 Task: Add a signature Maya Campbell containing Have a great National Hug Day, Maya Campbell to email address softage.3@softage.net and add a label Insurance policies
Action: Mouse pressed left at (93, 179)
Screenshot: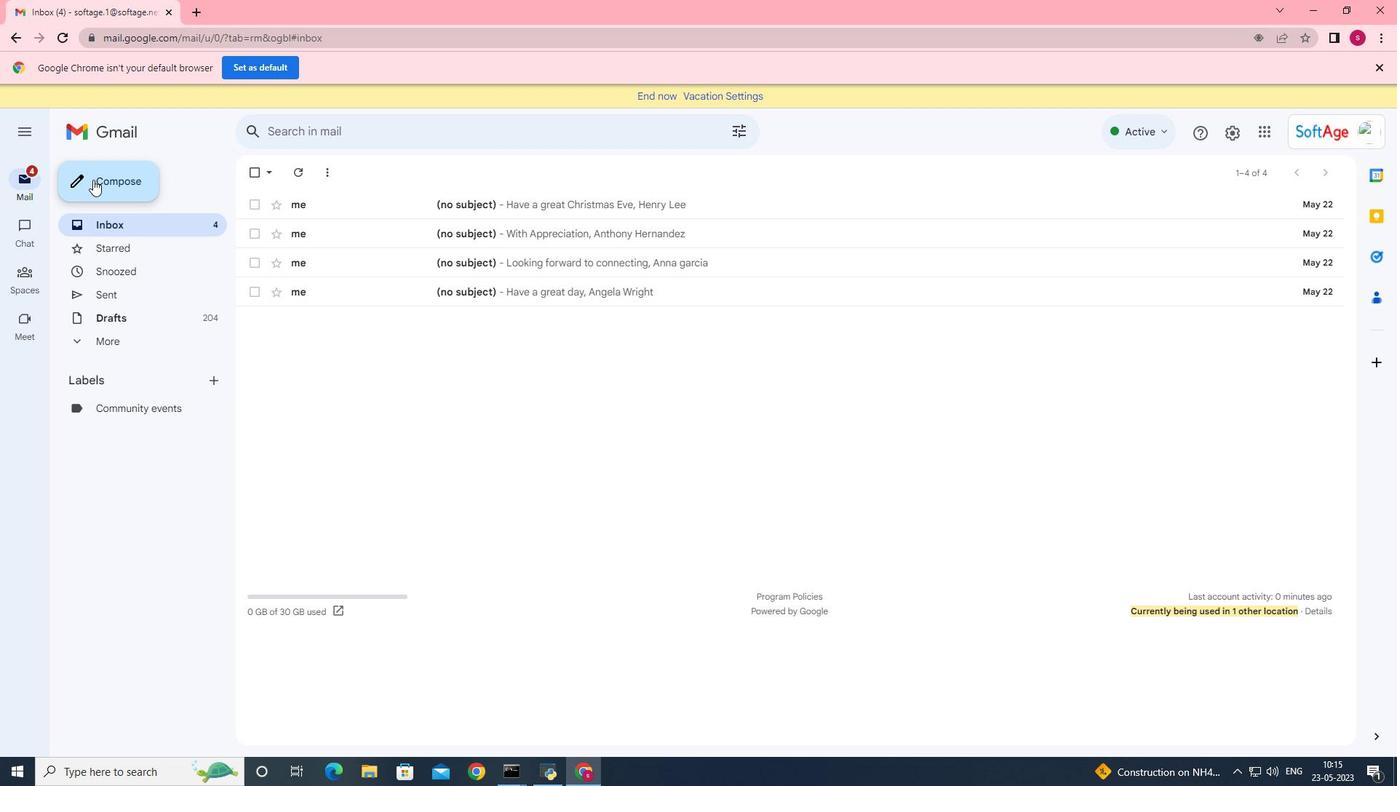 
Action: Mouse moved to (1172, 734)
Screenshot: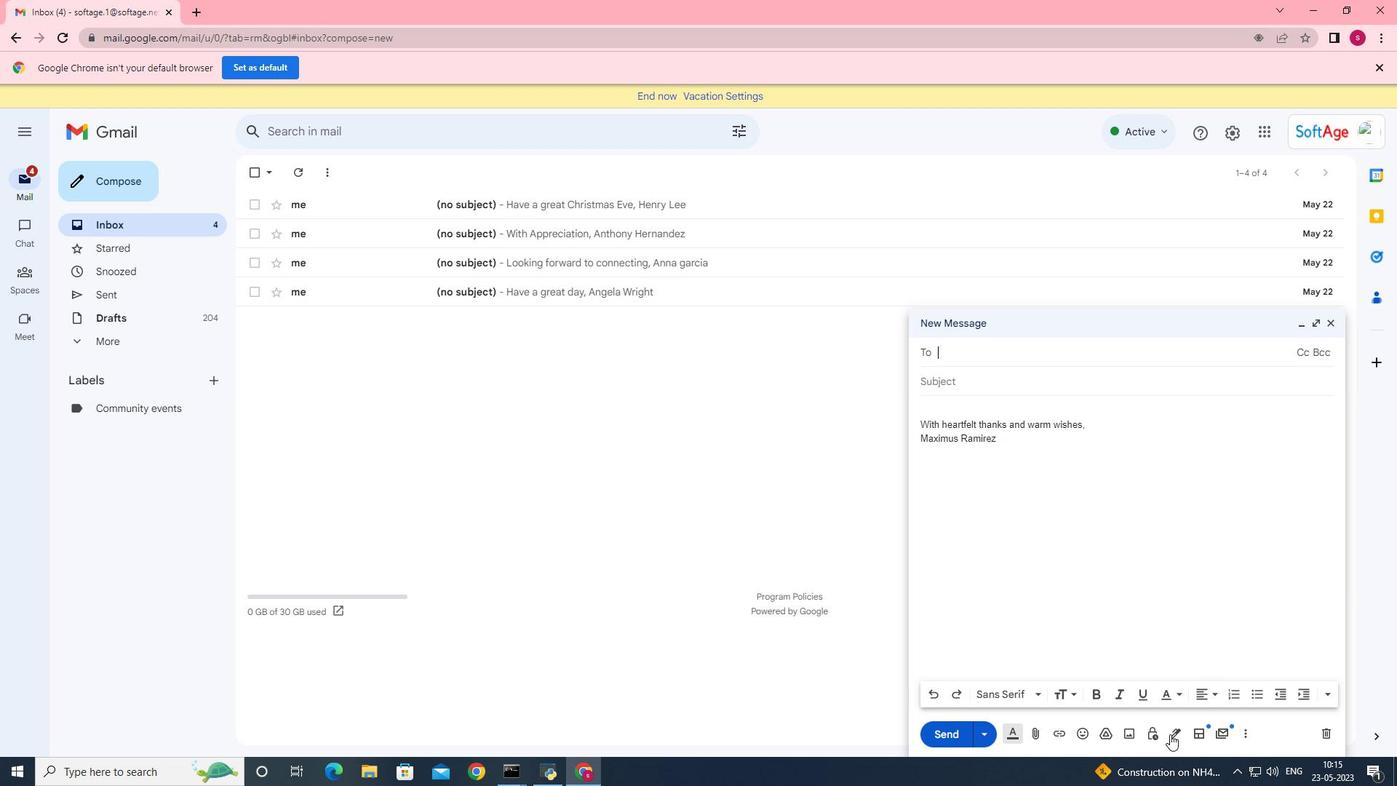 
Action: Mouse pressed left at (1172, 734)
Screenshot: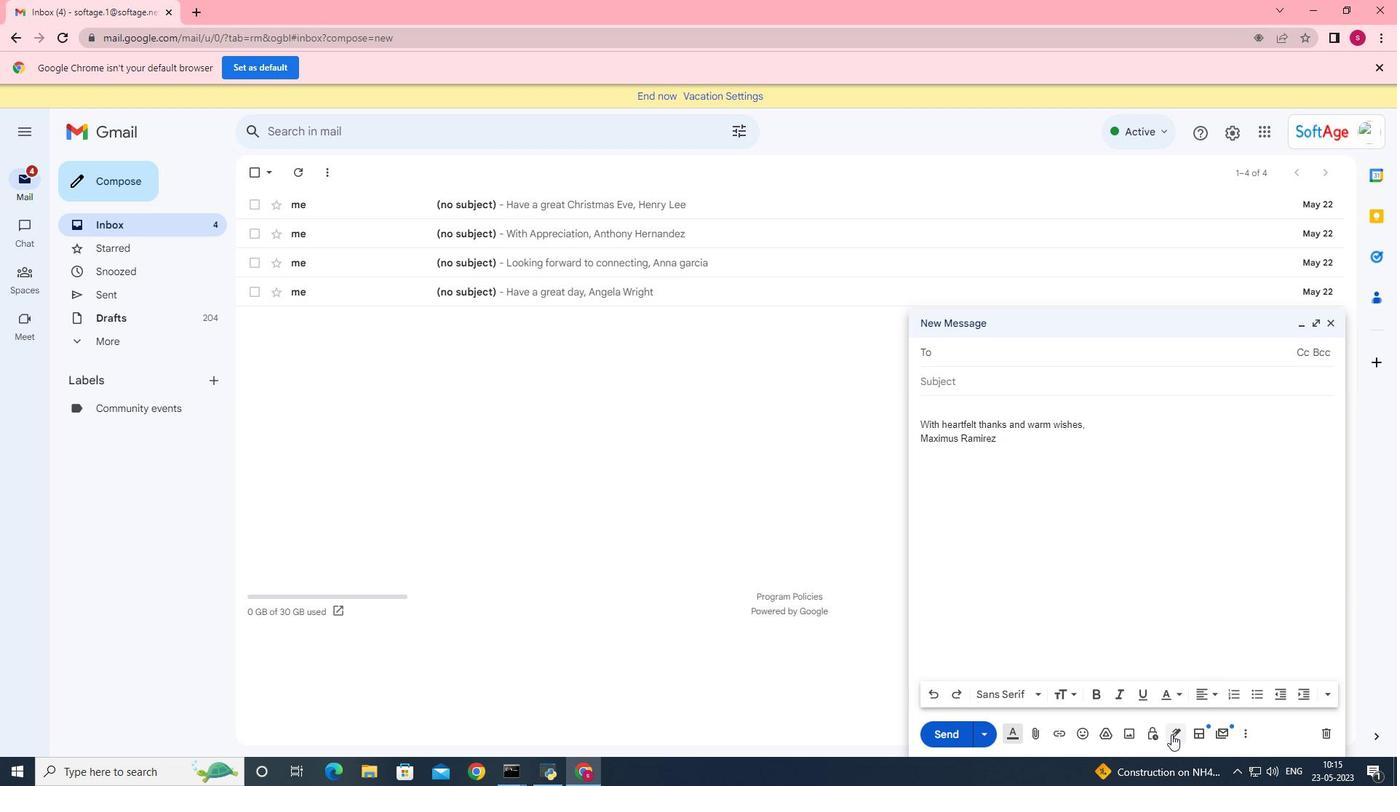 
Action: Mouse moved to (1213, 661)
Screenshot: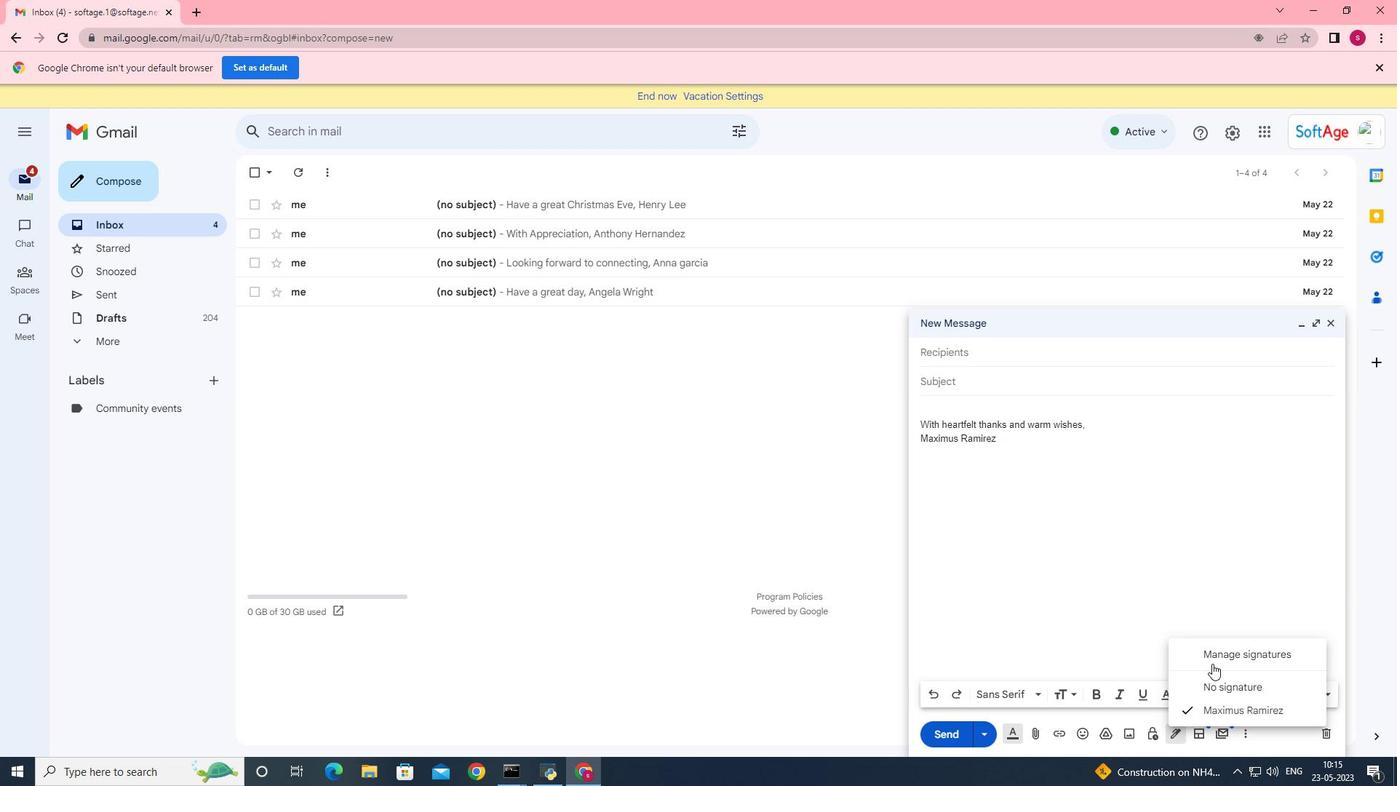 
Action: Mouse pressed left at (1213, 661)
Screenshot: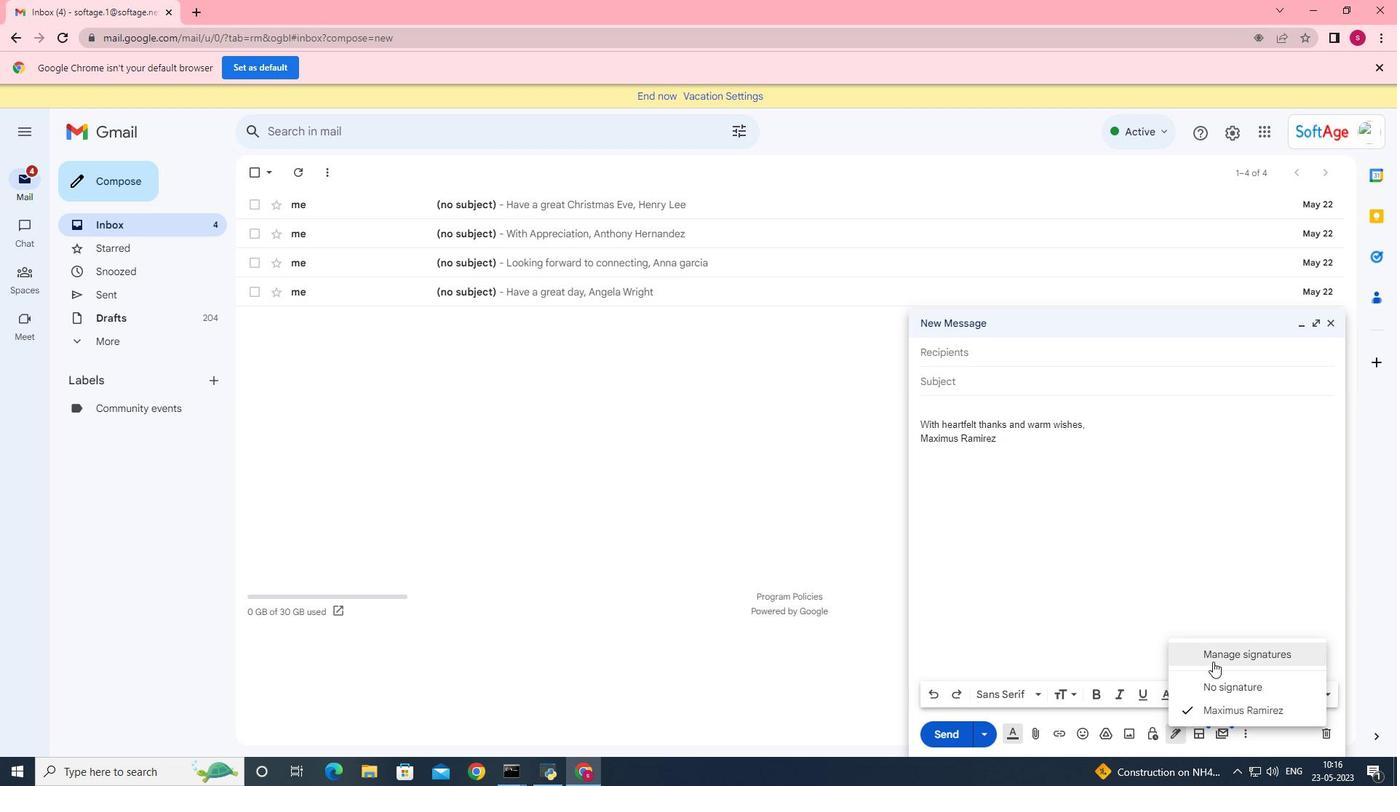 
Action: Mouse moved to (821, 645)
Screenshot: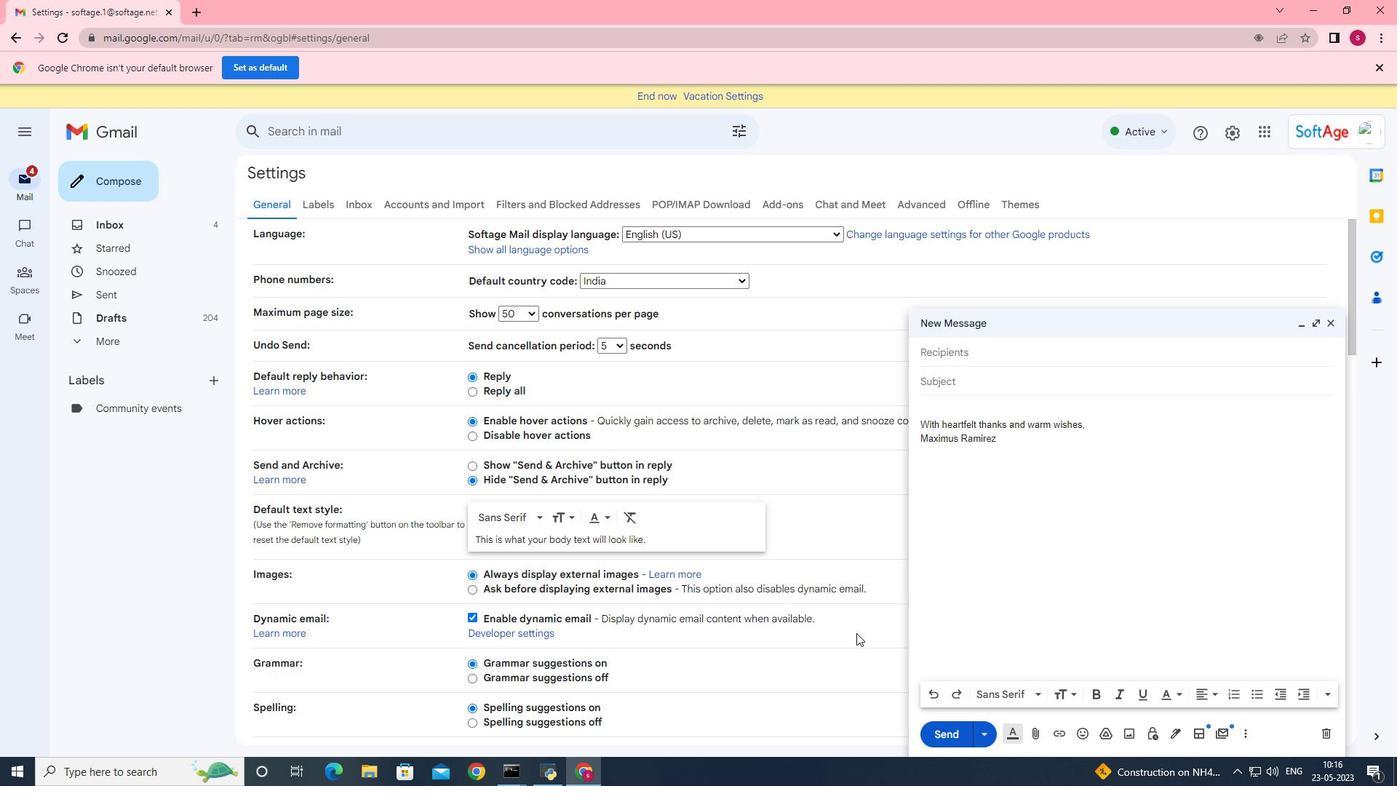 
Action: Mouse scrolled (821, 644) with delta (0, 0)
Screenshot: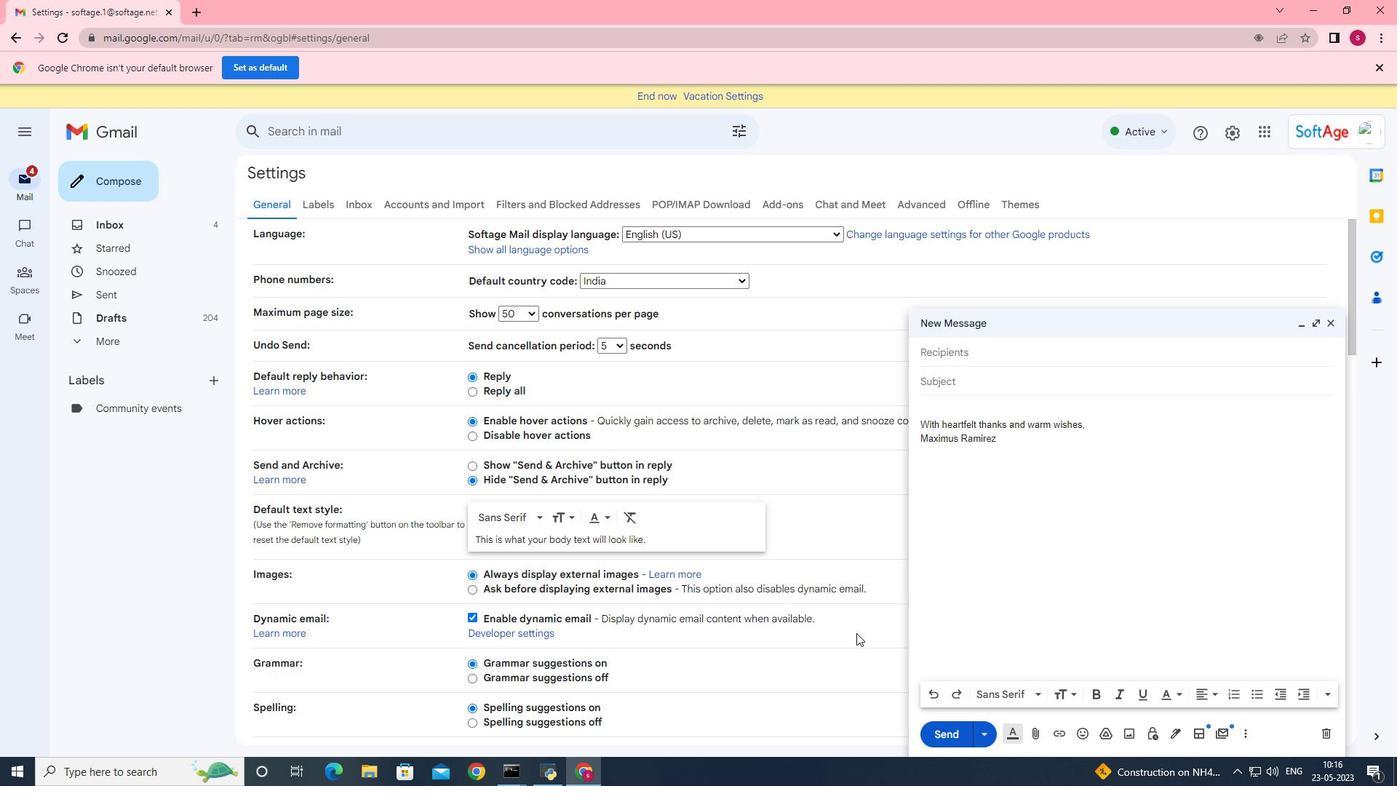 
Action: Mouse moved to (810, 648)
Screenshot: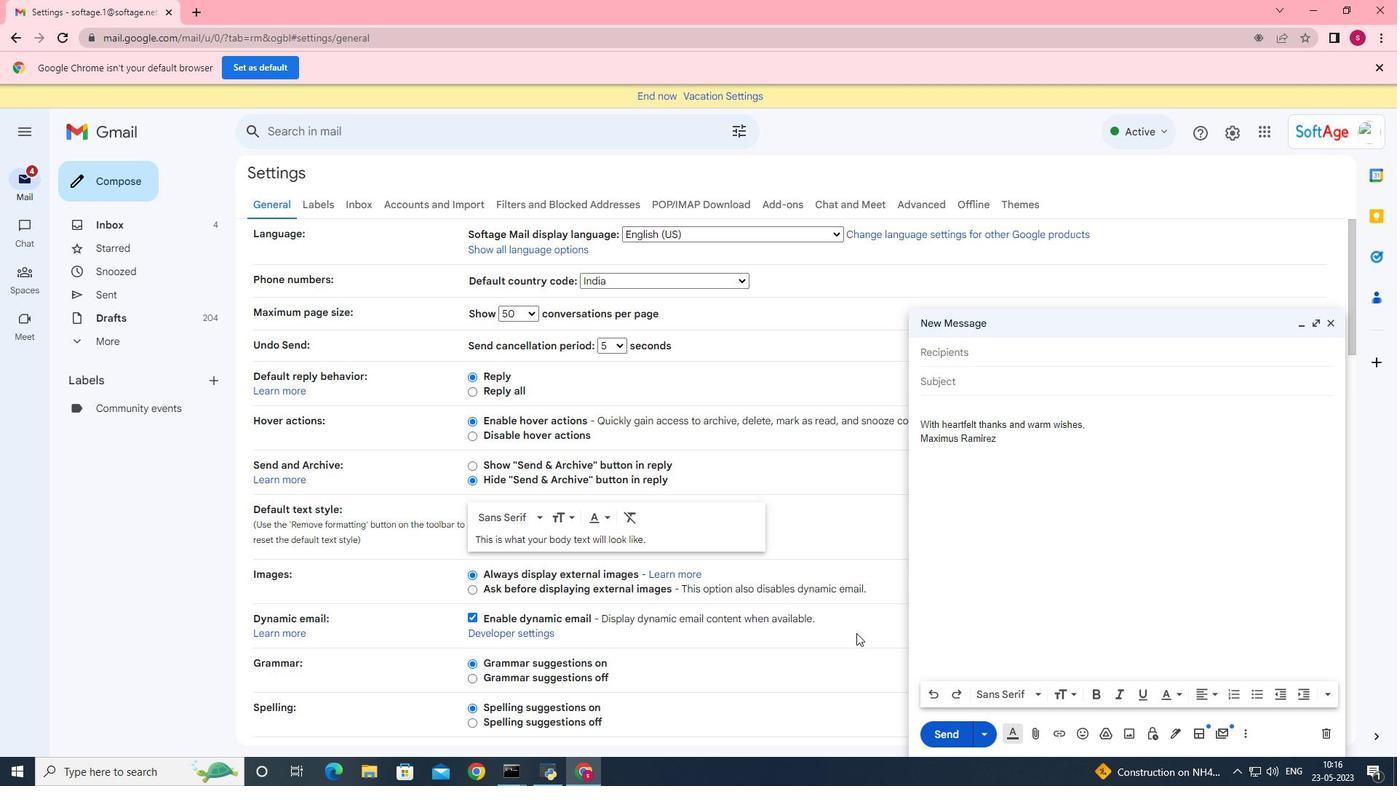 
Action: Mouse scrolled (810, 647) with delta (0, 0)
Screenshot: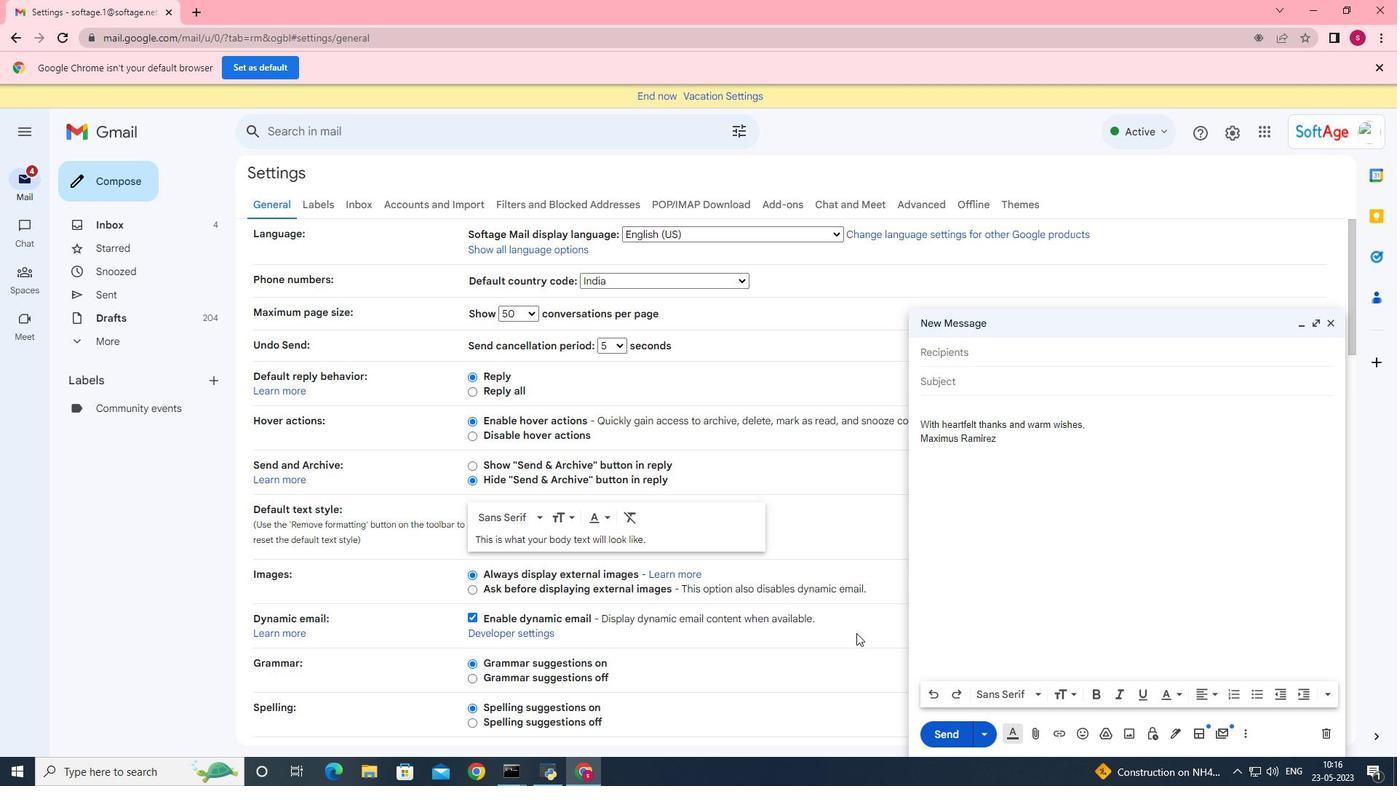 
Action: Mouse moved to (794, 651)
Screenshot: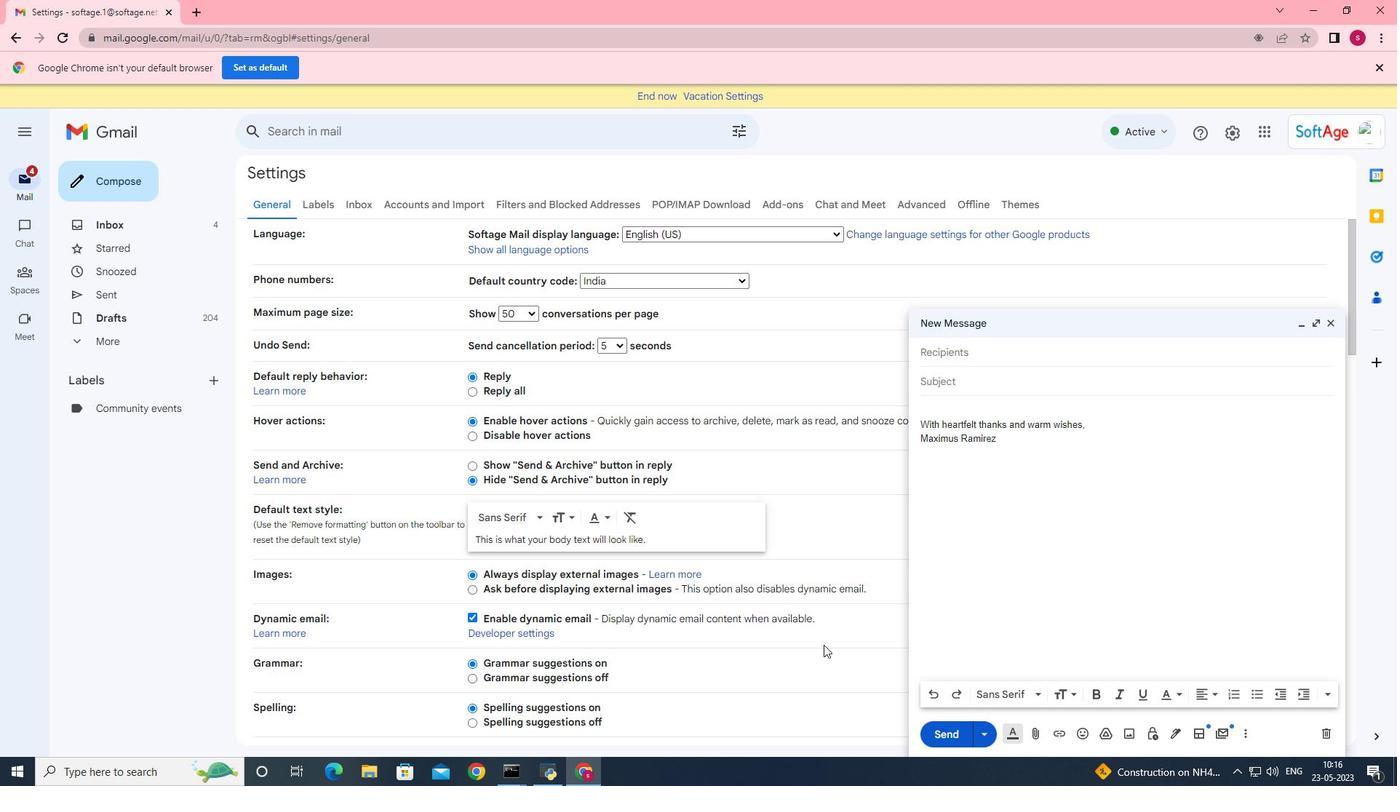 
Action: Mouse scrolled (794, 650) with delta (0, 0)
Screenshot: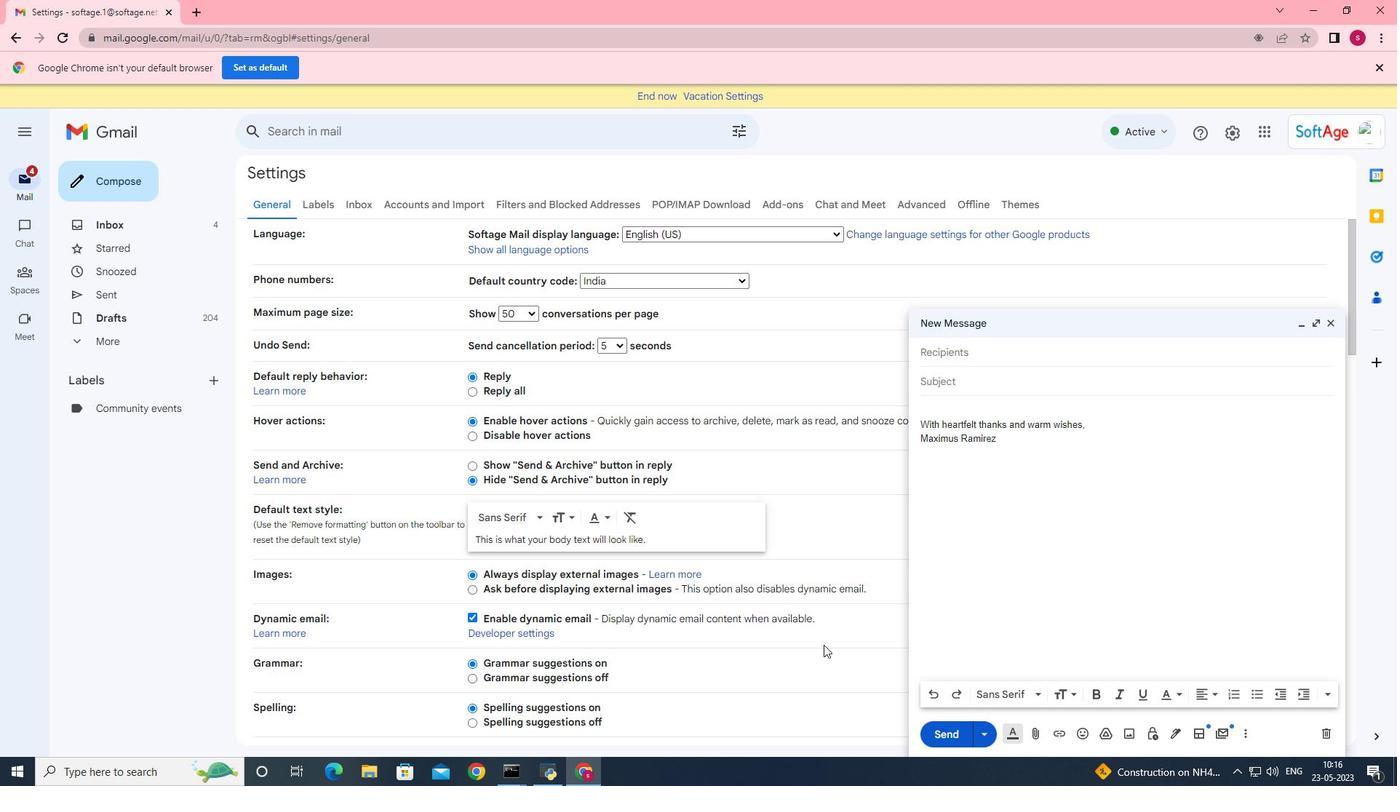 
Action: Mouse moved to (763, 652)
Screenshot: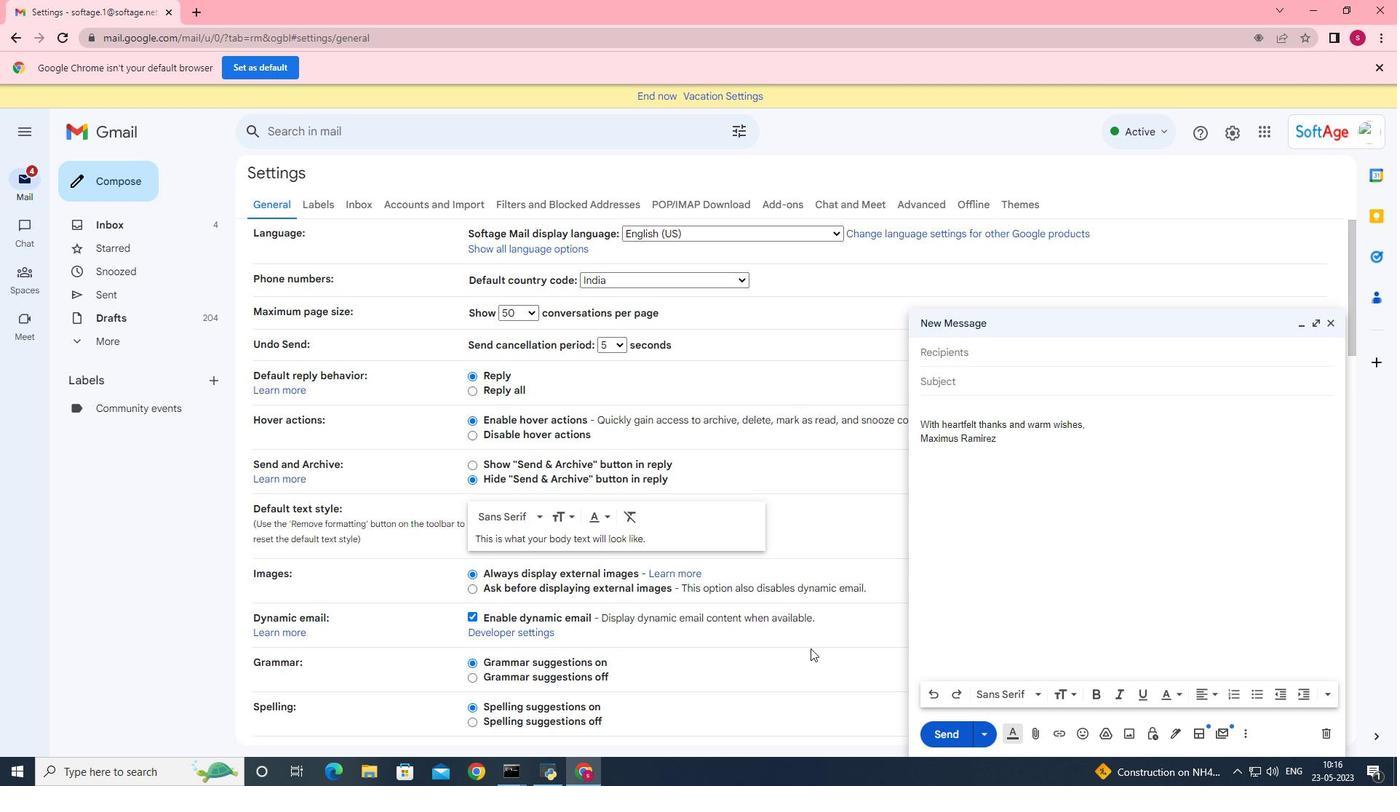 
Action: Mouse scrolled (763, 651) with delta (0, 0)
Screenshot: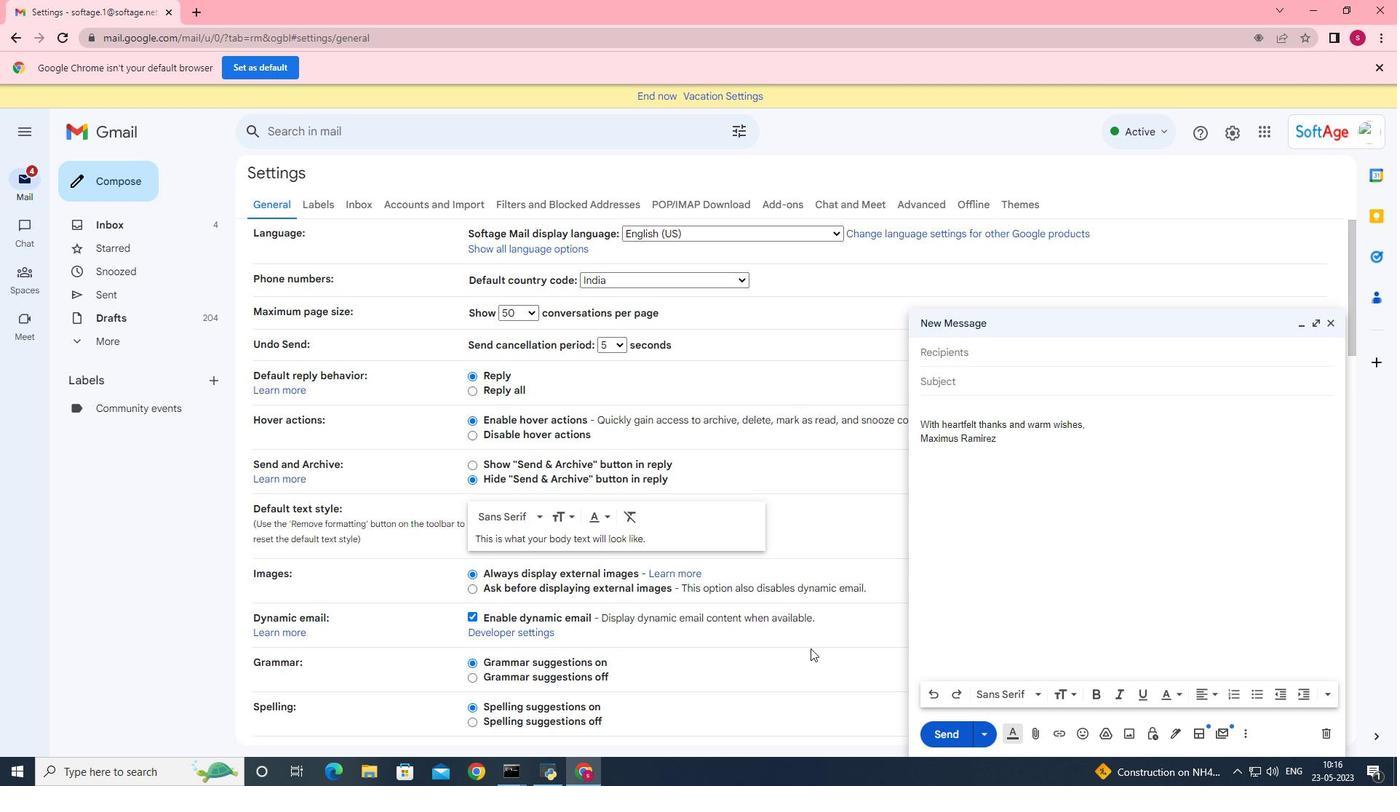 
Action: Mouse moved to (567, 583)
Screenshot: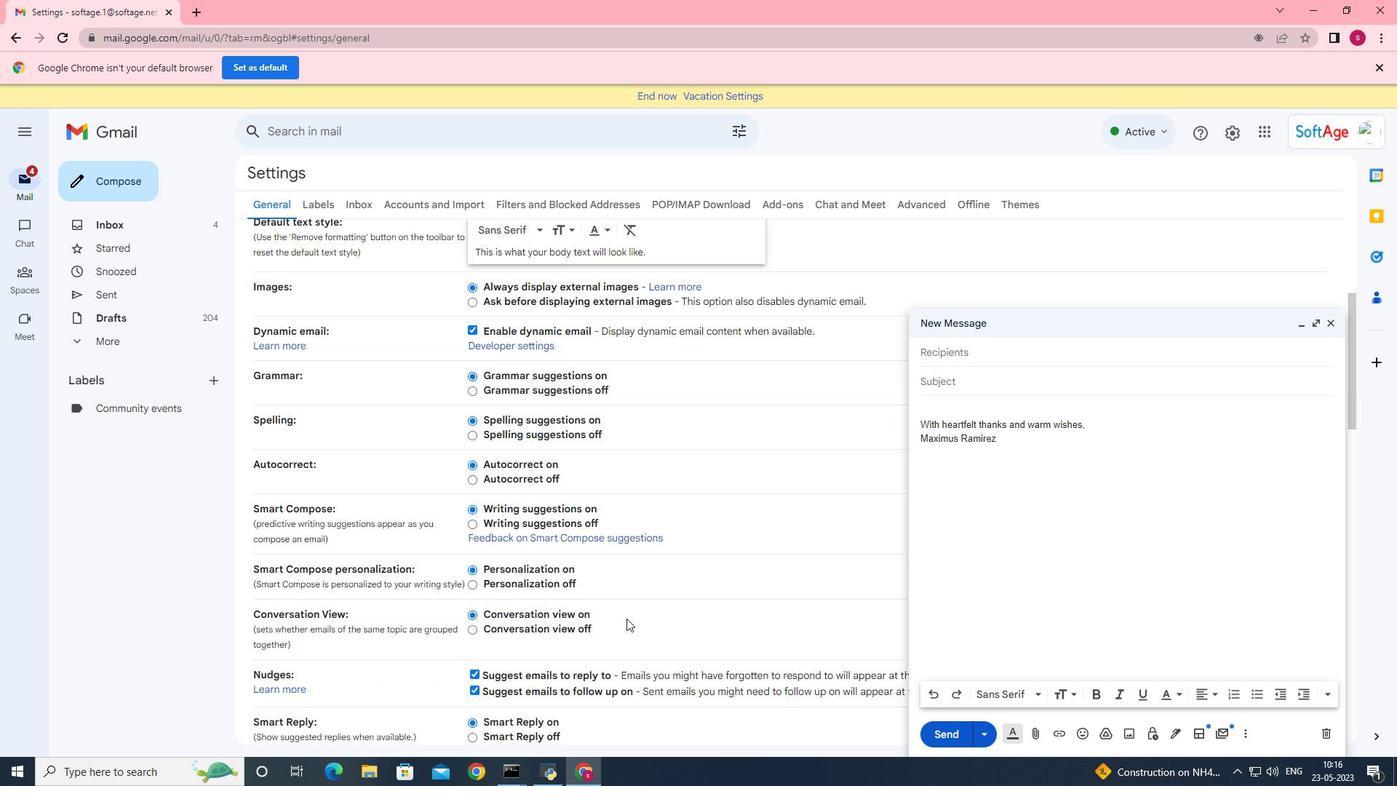 
Action: Mouse scrolled (567, 583) with delta (0, 0)
Screenshot: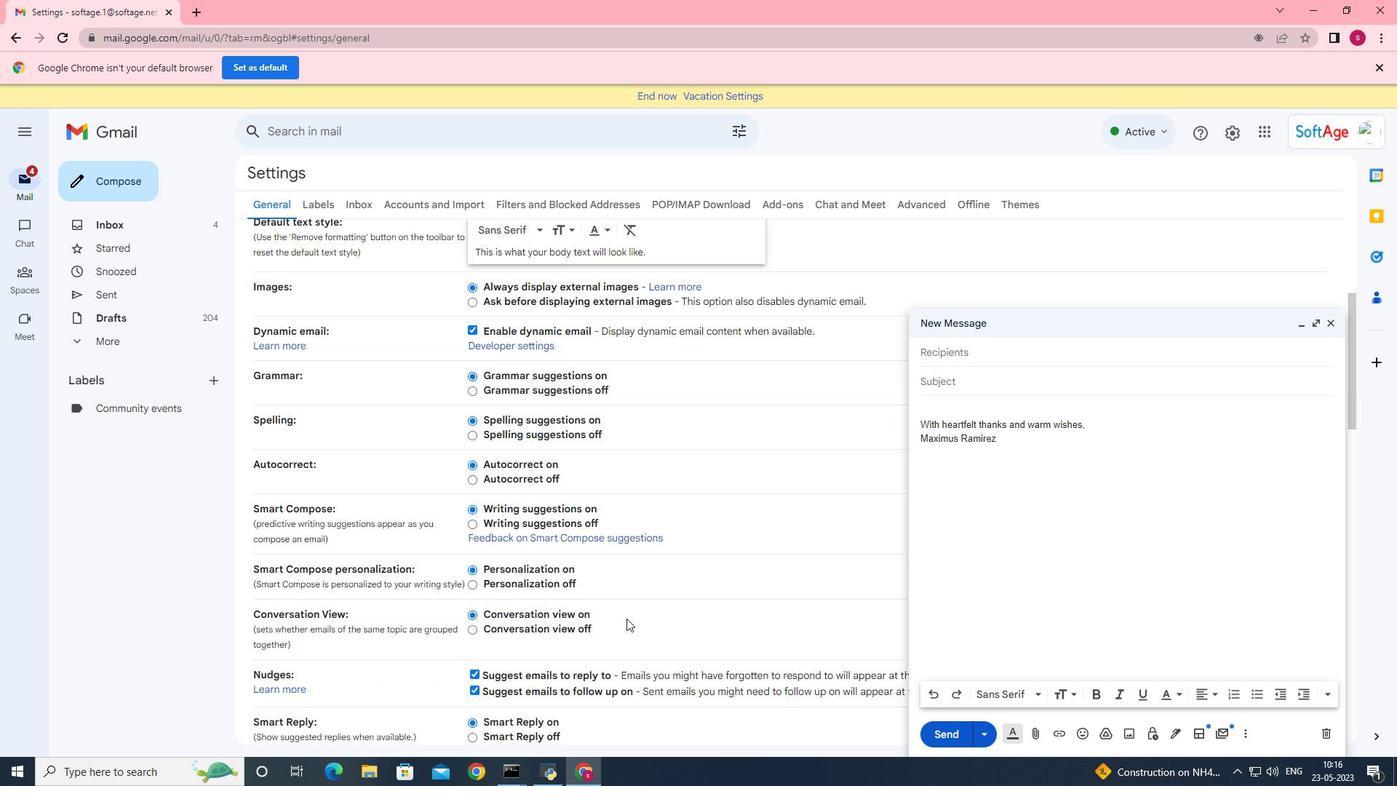 
Action: Mouse moved to (567, 583)
Screenshot: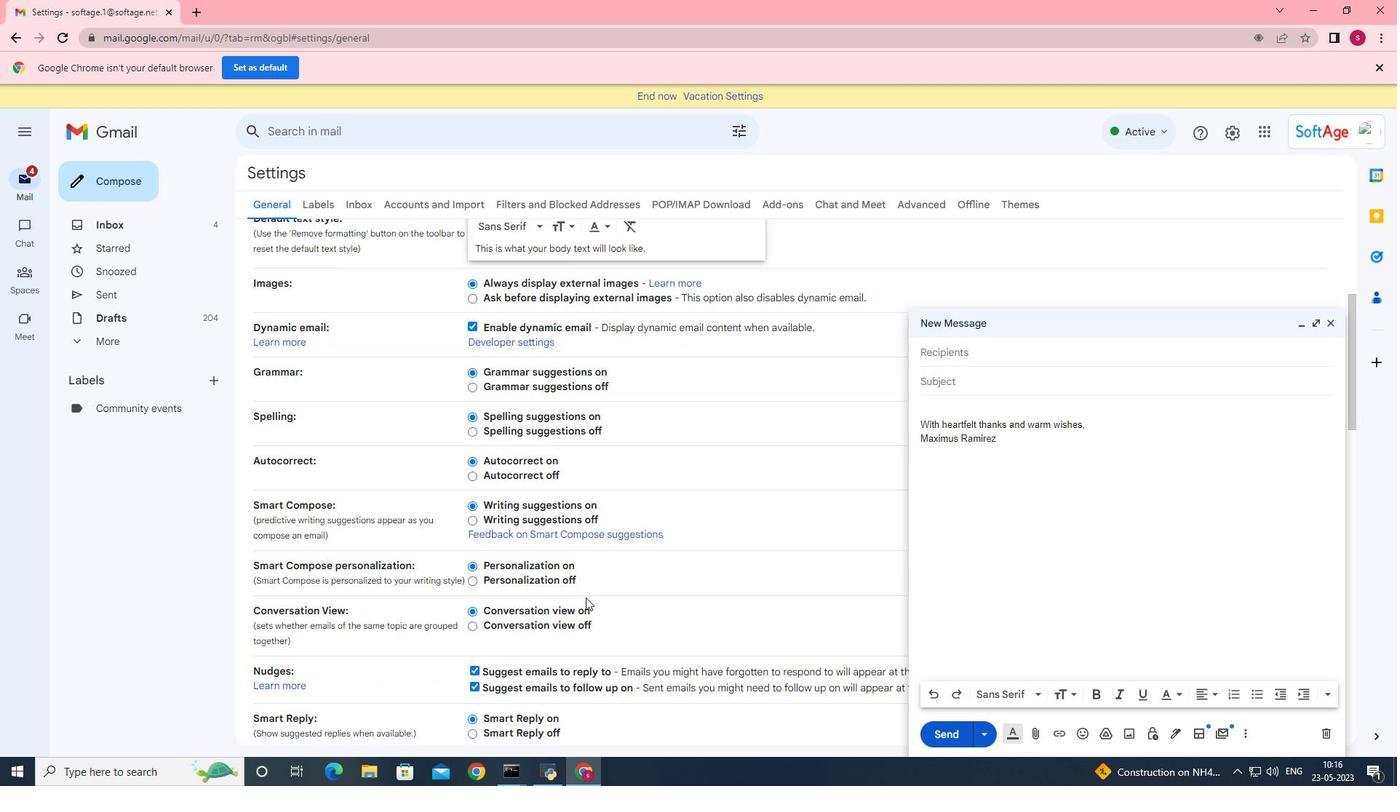 
Action: Mouse scrolled (567, 583) with delta (0, 0)
Screenshot: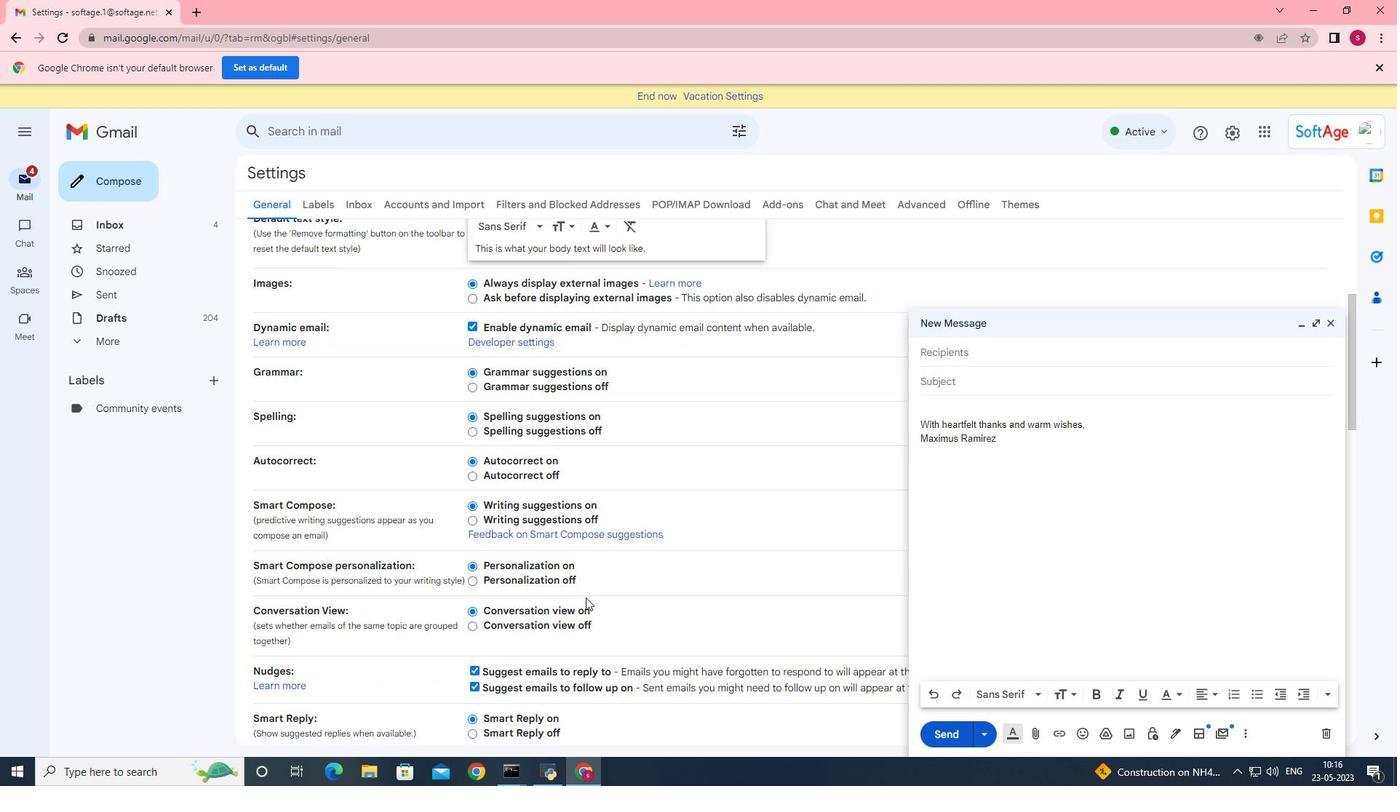 
Action: Mouse moved to (565, 582)
Screenshot: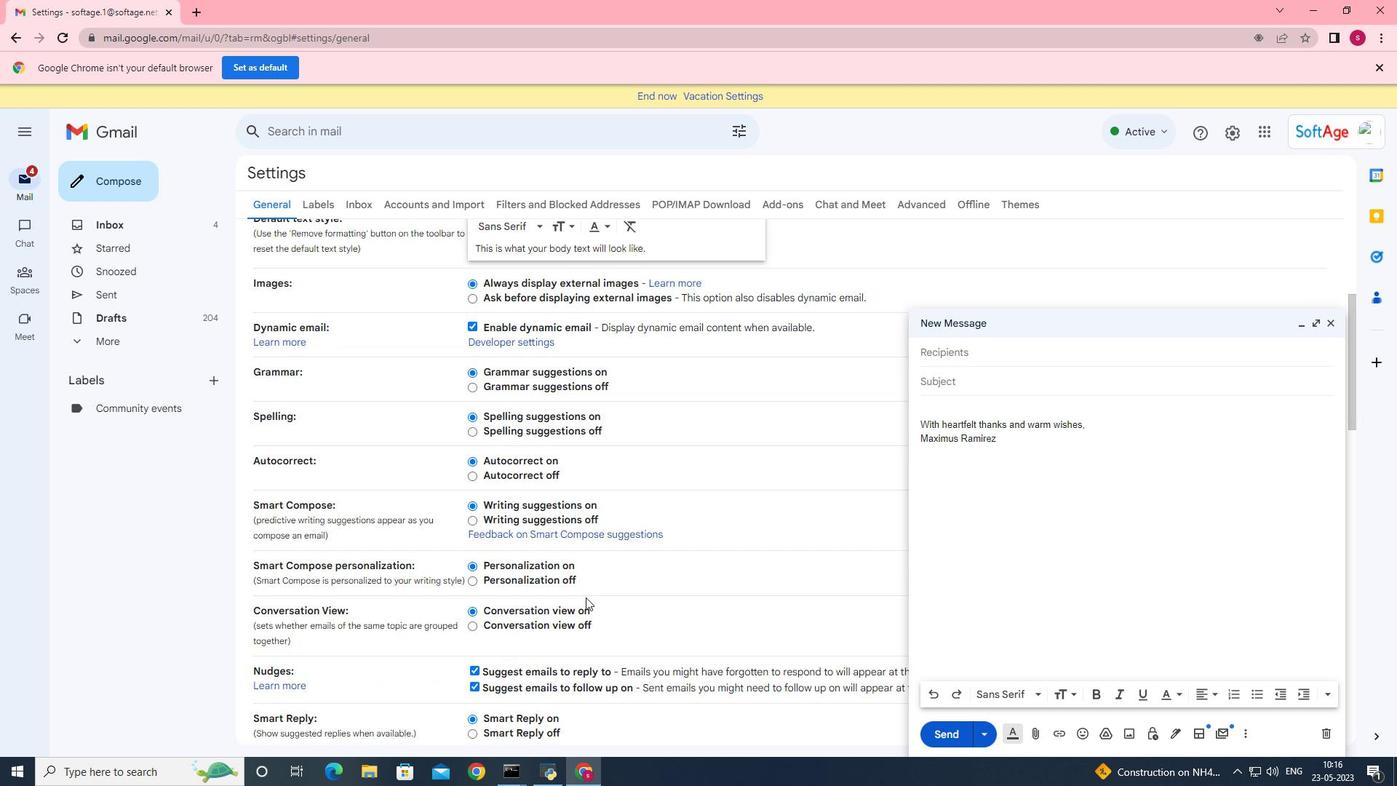 
Action: Mouse scrolled (565, 581) with delta (0, 0)
Screenshot: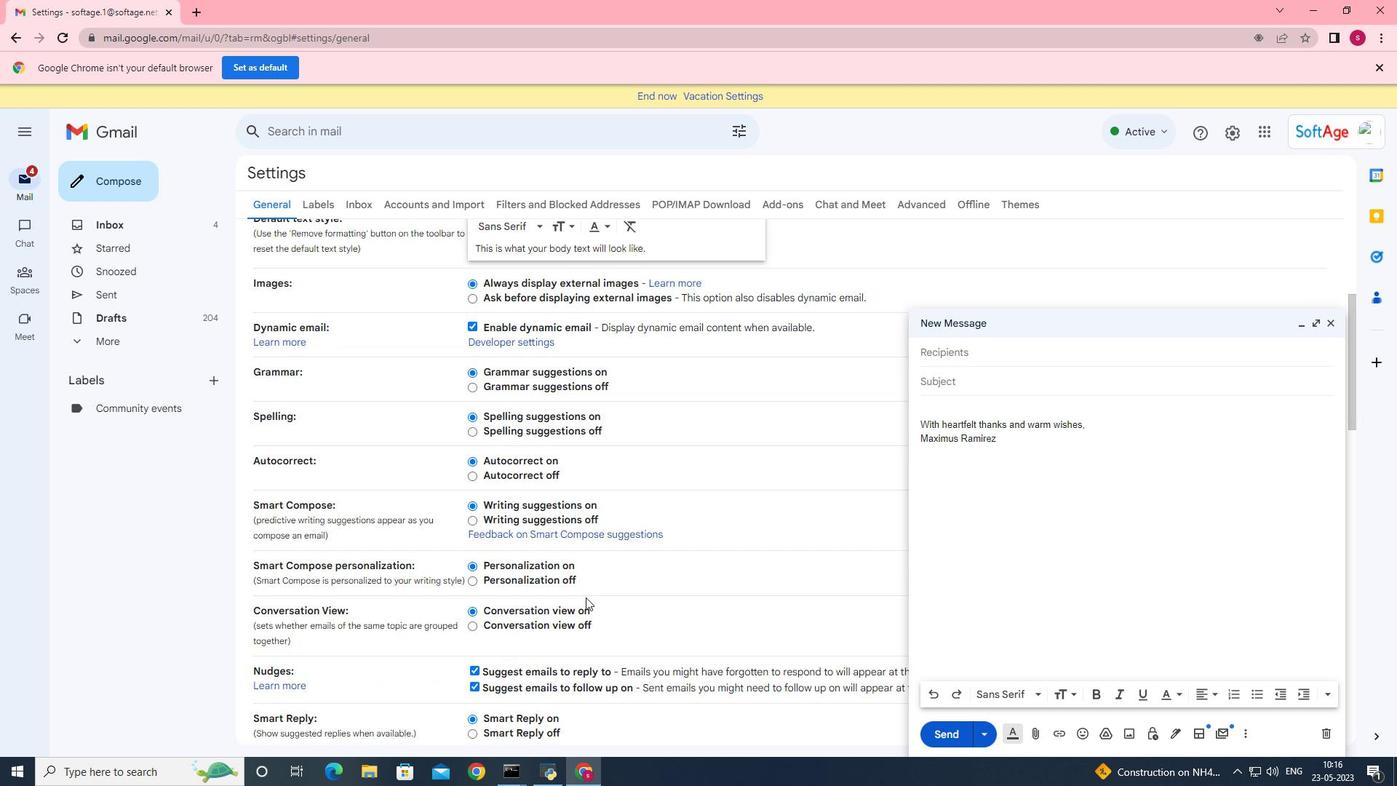 
Action: Mouse scrolled (565, 581) with delta (0, 0)
Screenshot: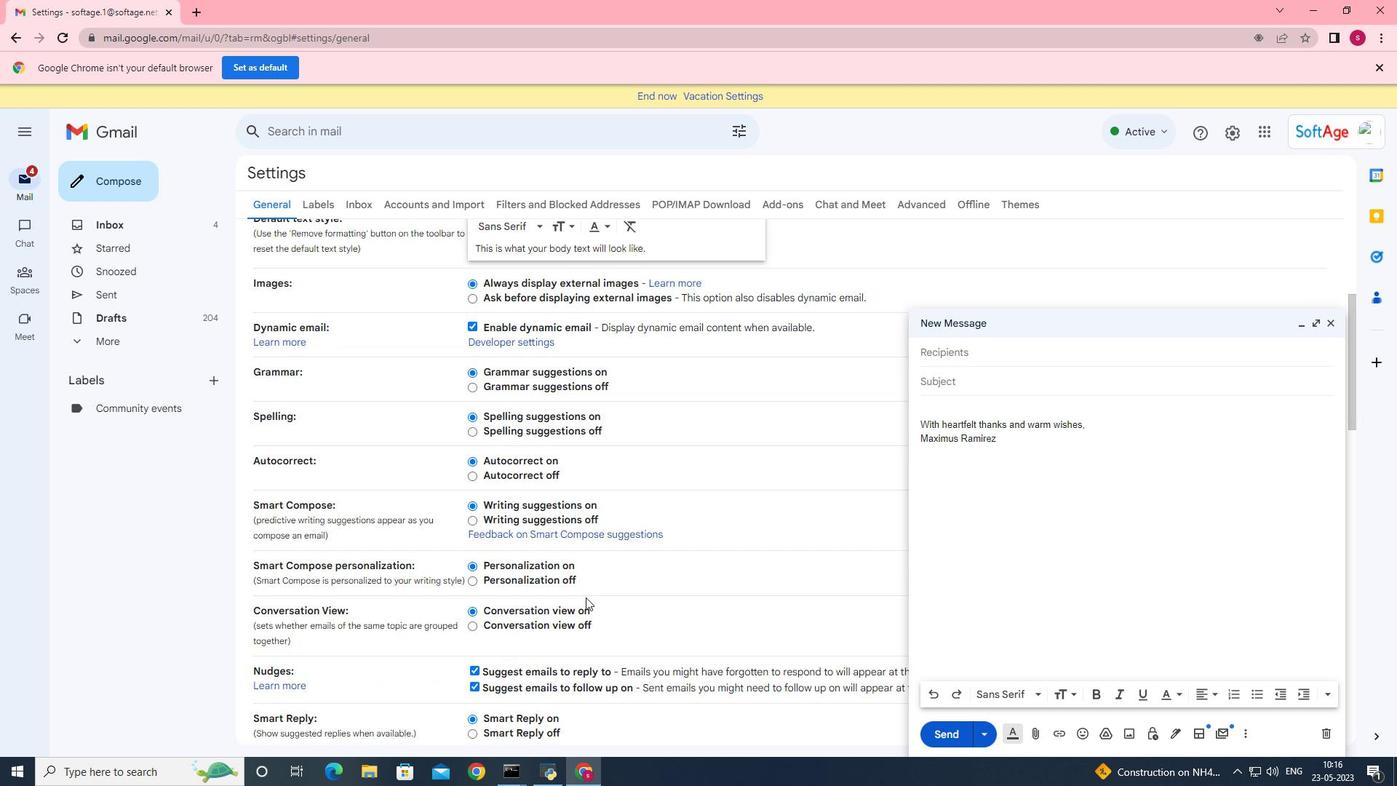 
Action: Mouse moved to (564, 581)
Screenshot: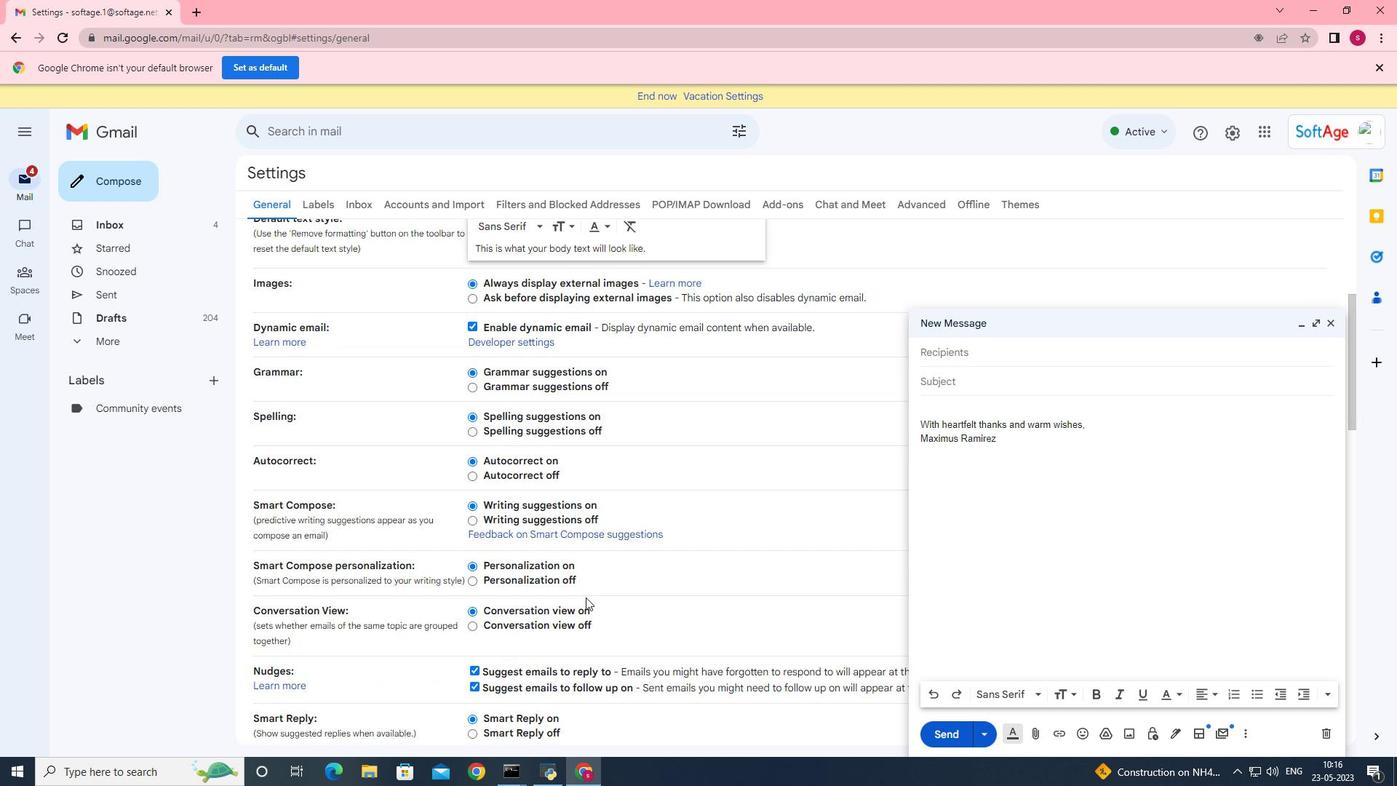 
Action: Mouse scrolled (564, 580) with delta (0, 0)
Screenshot: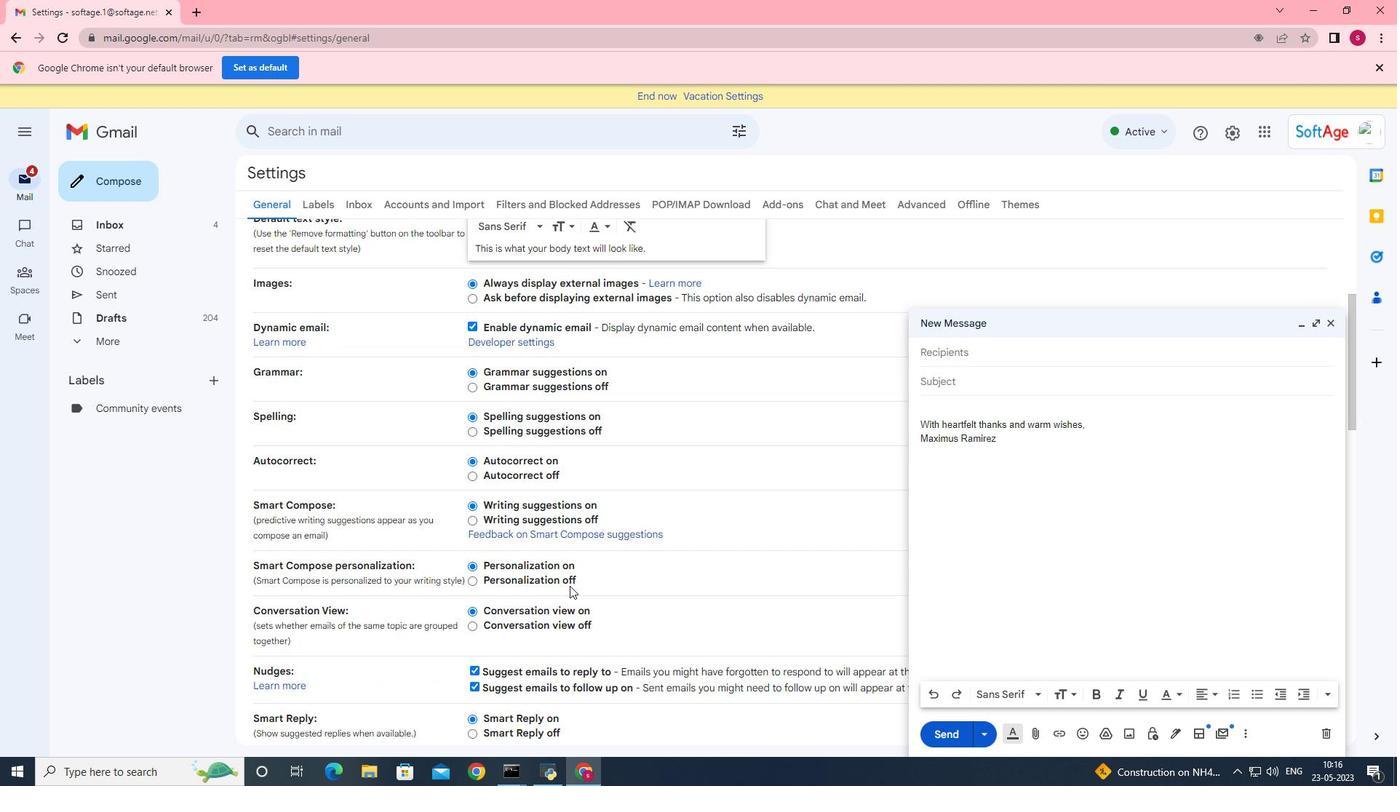 
Action: Mouse moved to (560, 581)
Screenshot: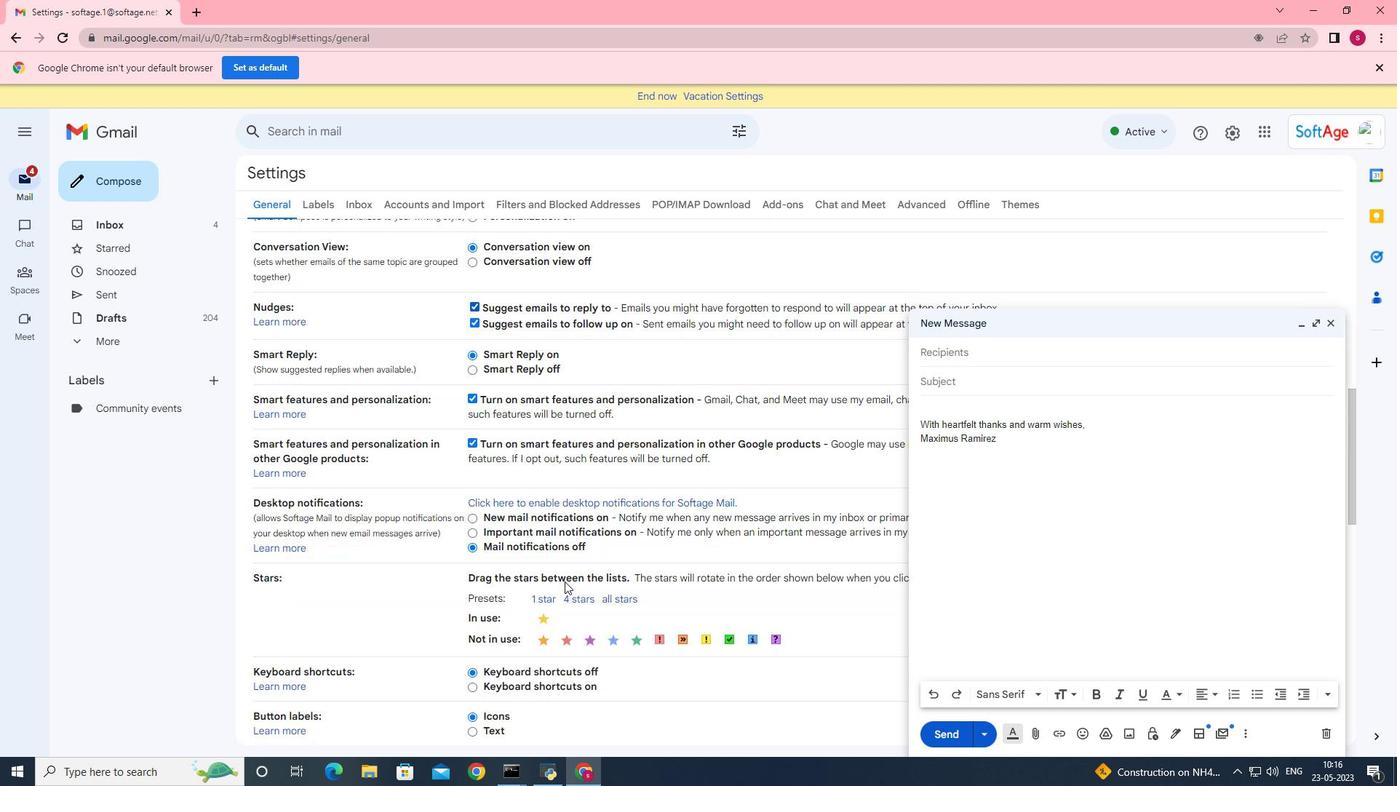 
Action: Mouse scrolled (560, 580) with delta (0, 0)
Screenshot: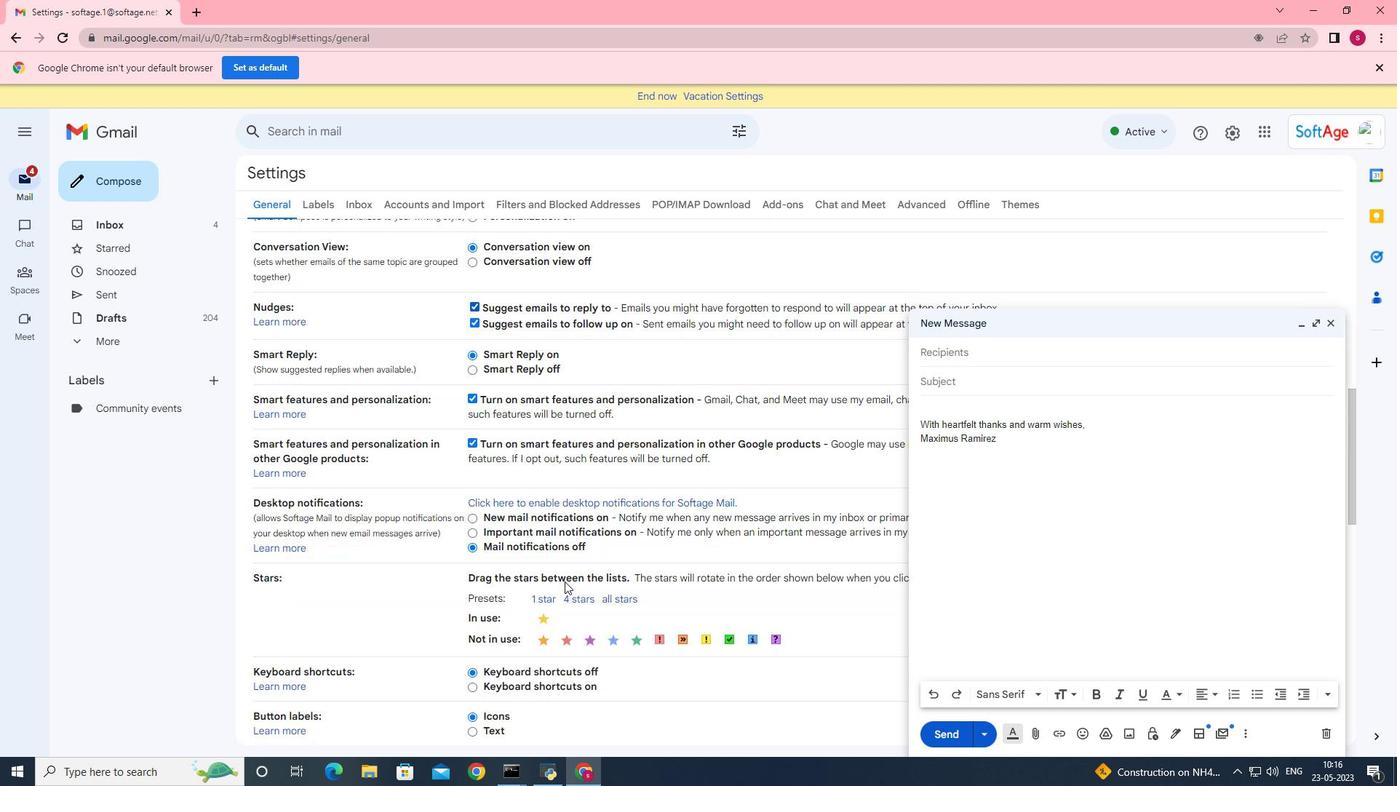 
Action: Mouse moved to (555, 581)
Screenshot: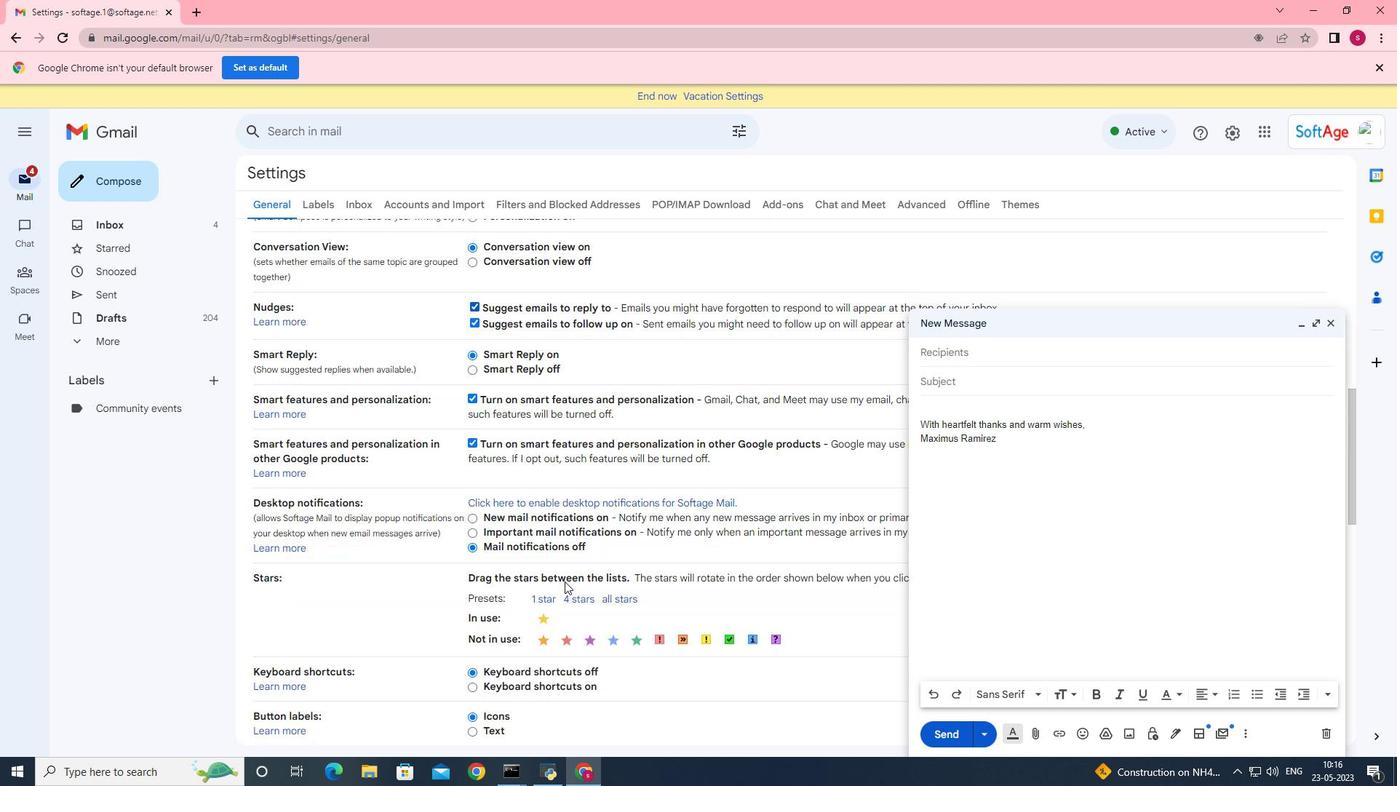 
Action: Mouse scrolled (555, 580) with delta (0, 0)
Screenshot: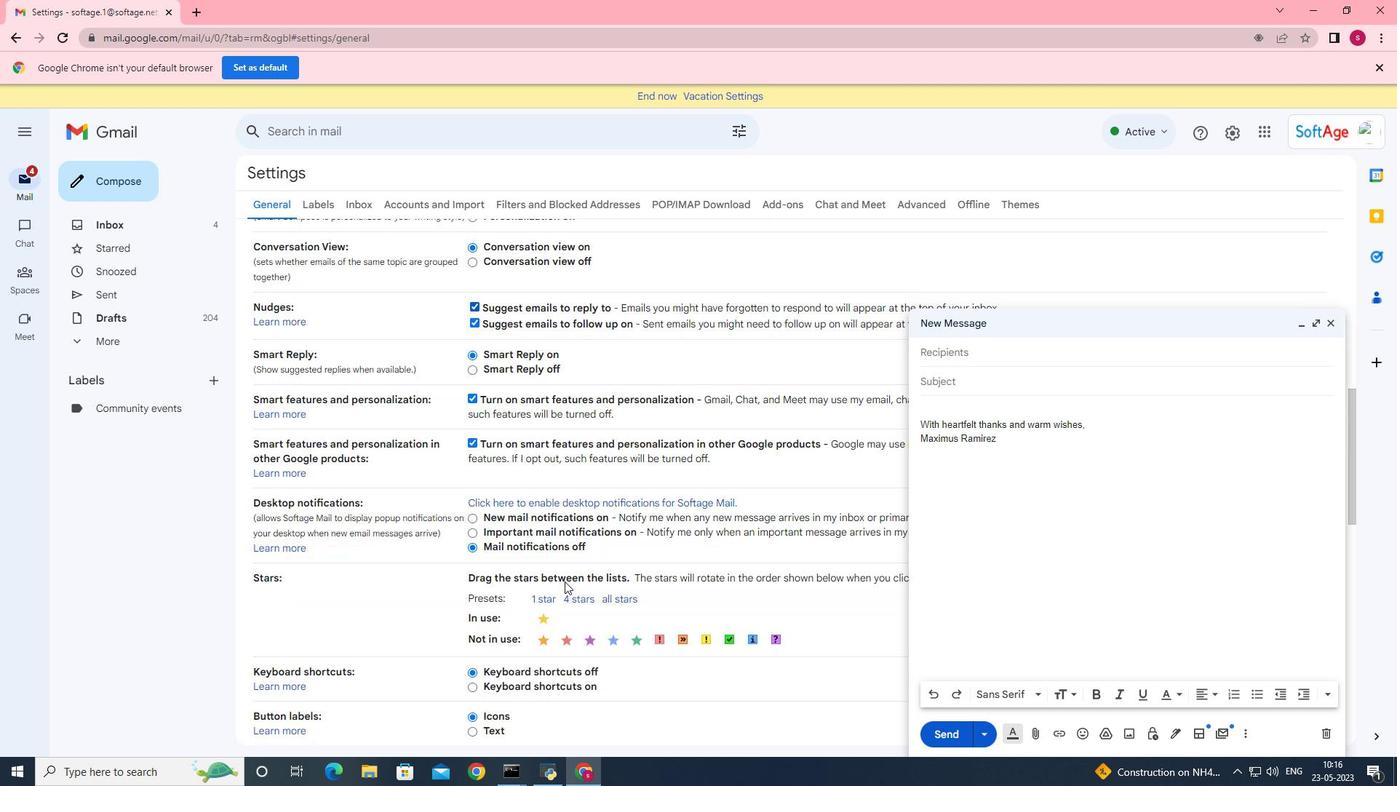 
Action: Mouse moved to (551, 581)
Screenshot: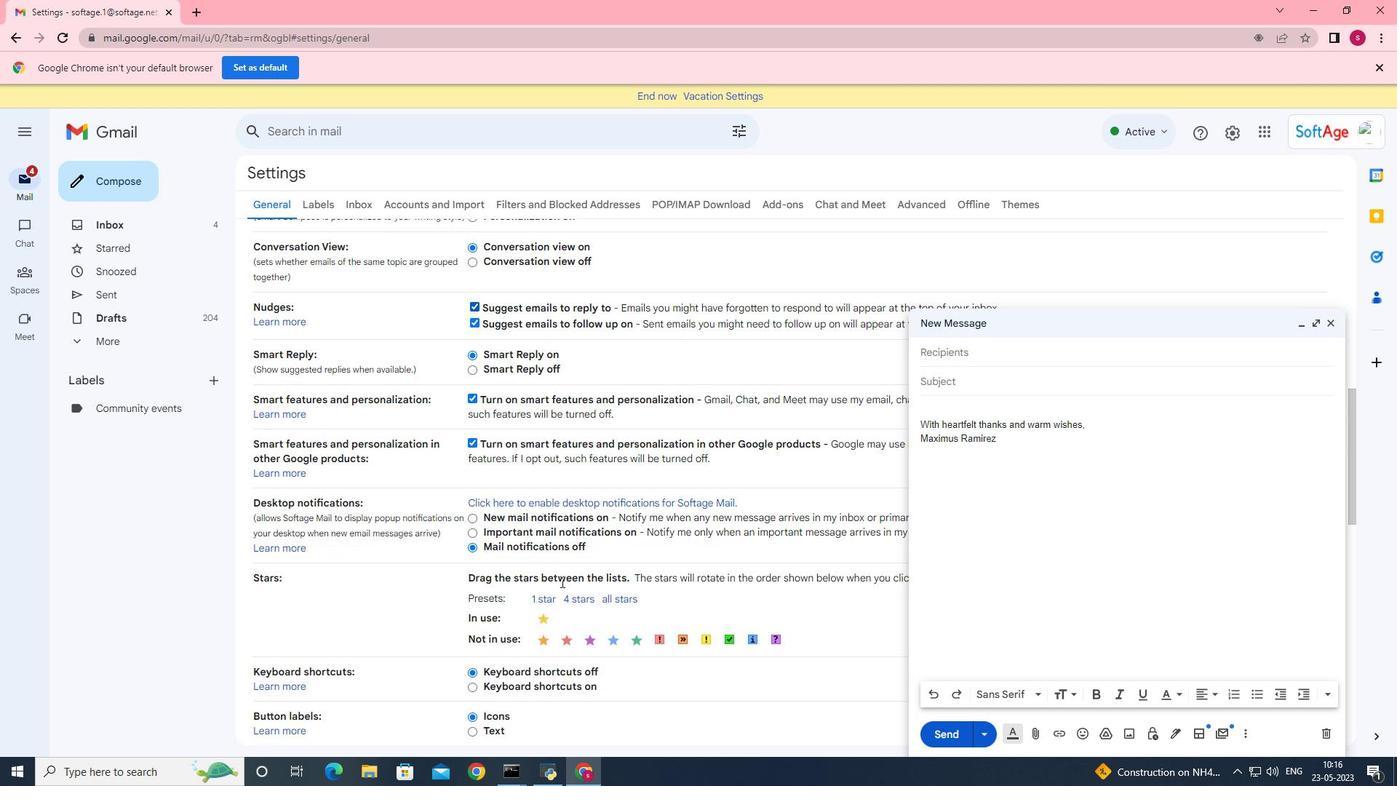
Action: Mouse scrolled (551, 580) with delta (0, 0)
Screenshot: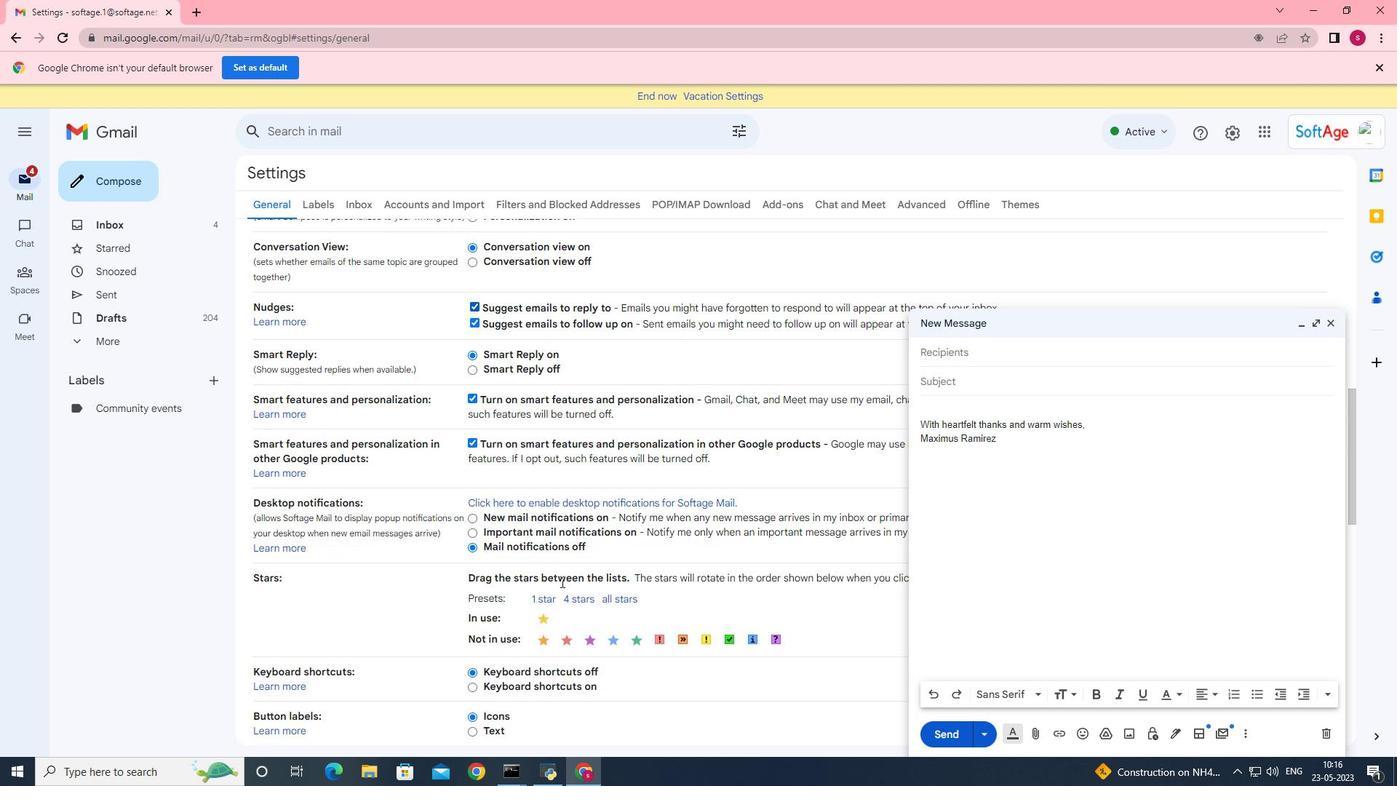 
Action: Mouse moved to (540, 561)
Screenshot: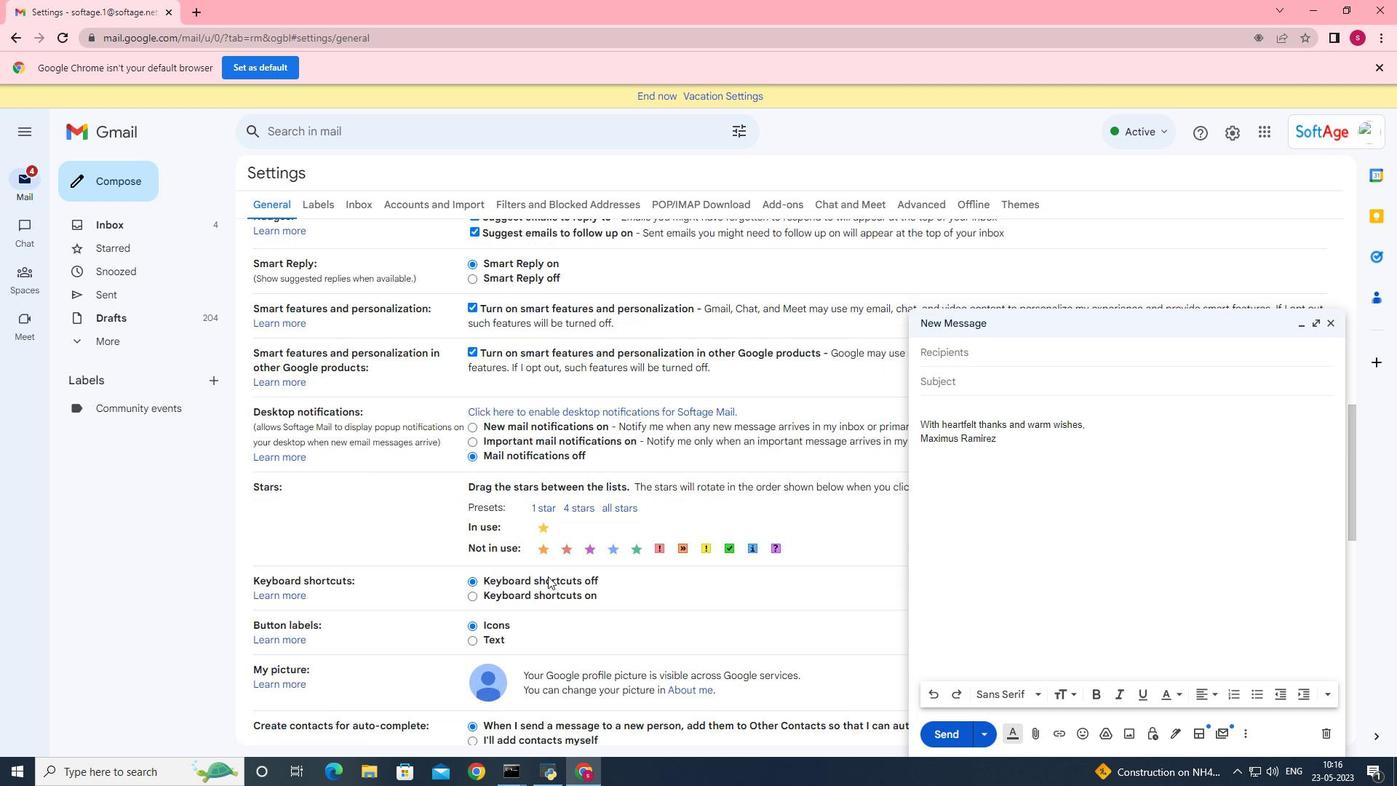
Action: Mouse scrolled (540, 560) with delta (0, 0)
Screenshot: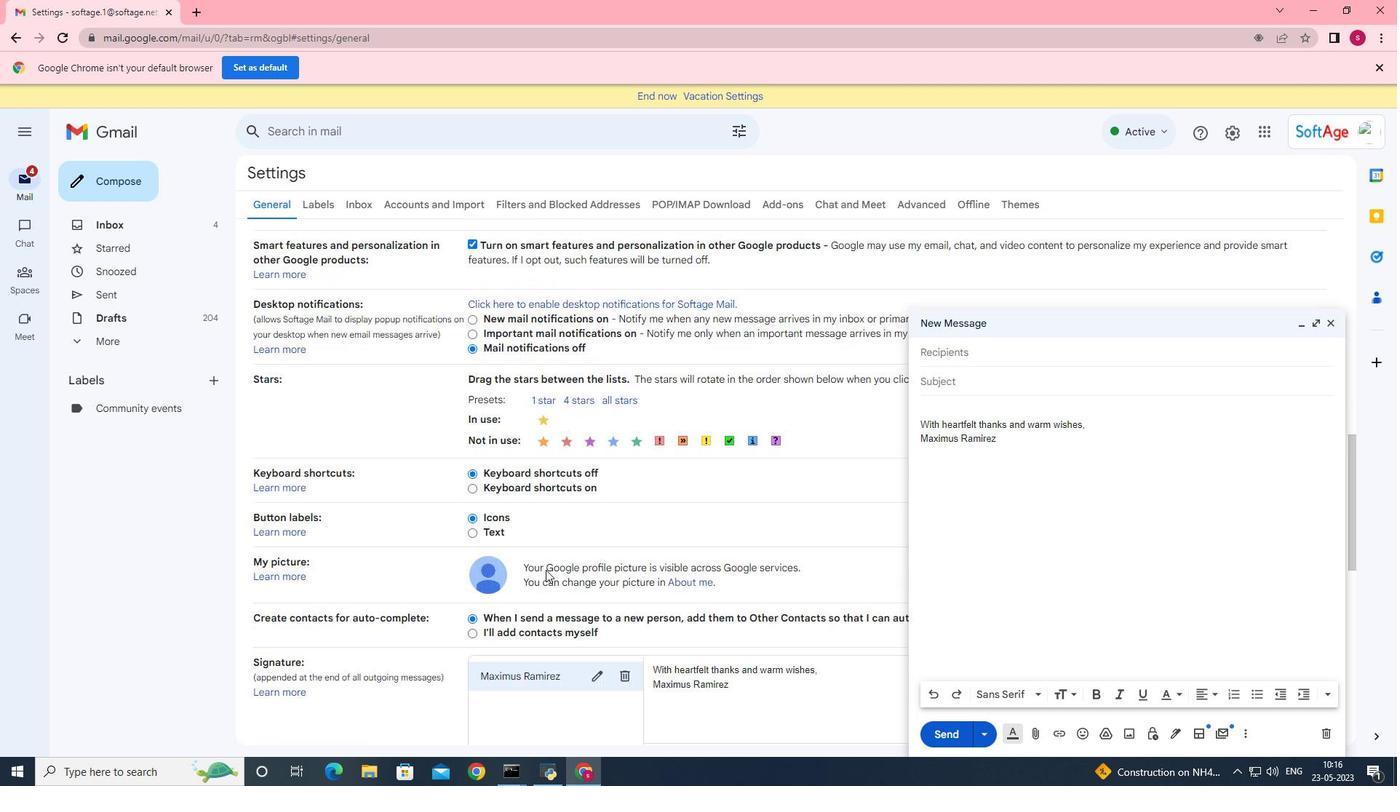 
Action: Mouse scrolled (540, 560) with delta (0, 0)
Screenshot: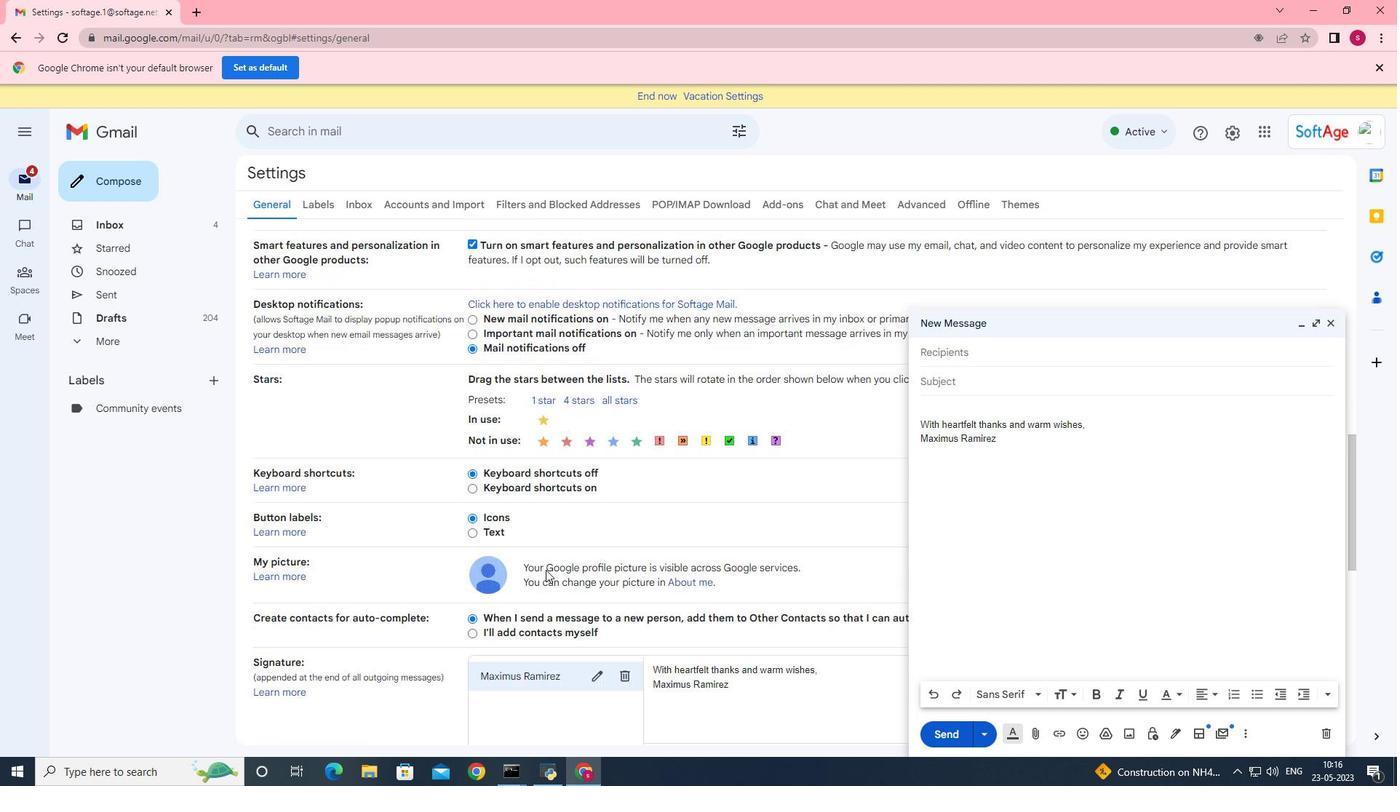 
Action: Mouse moved to (630, 517)
Screenshot: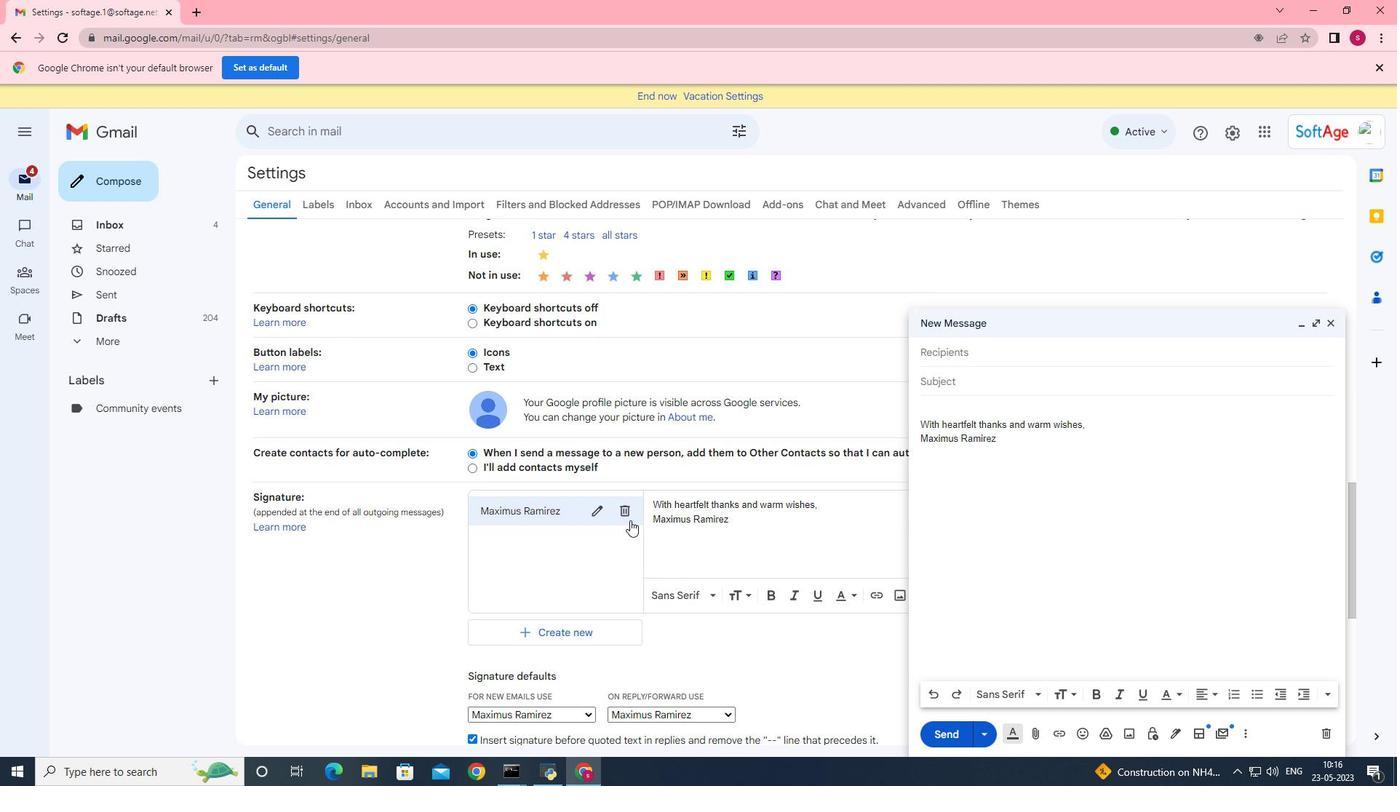 
Action: Mouse pressed left at (630, 517)
Screenshot: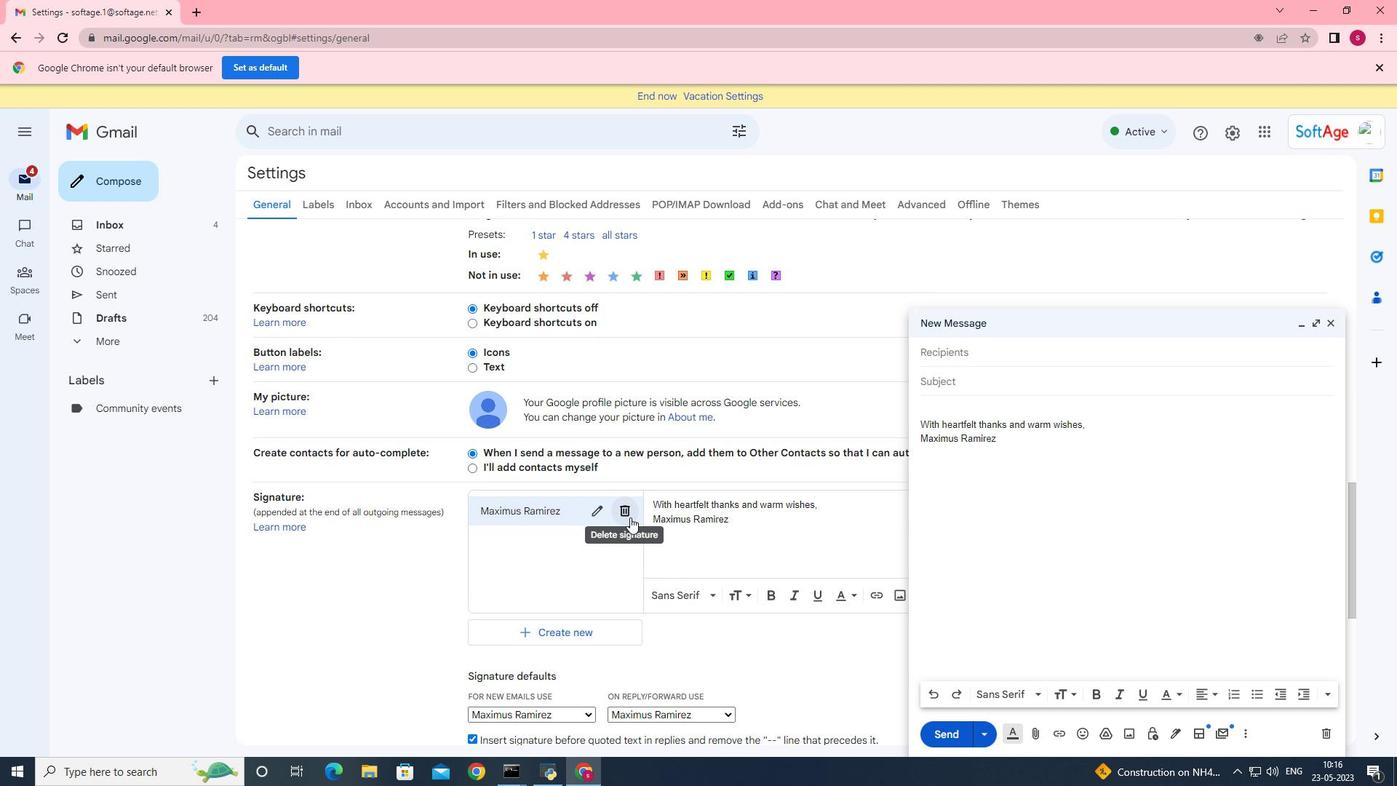 
Action: Mouse moved to (843, 445)
Screenshot: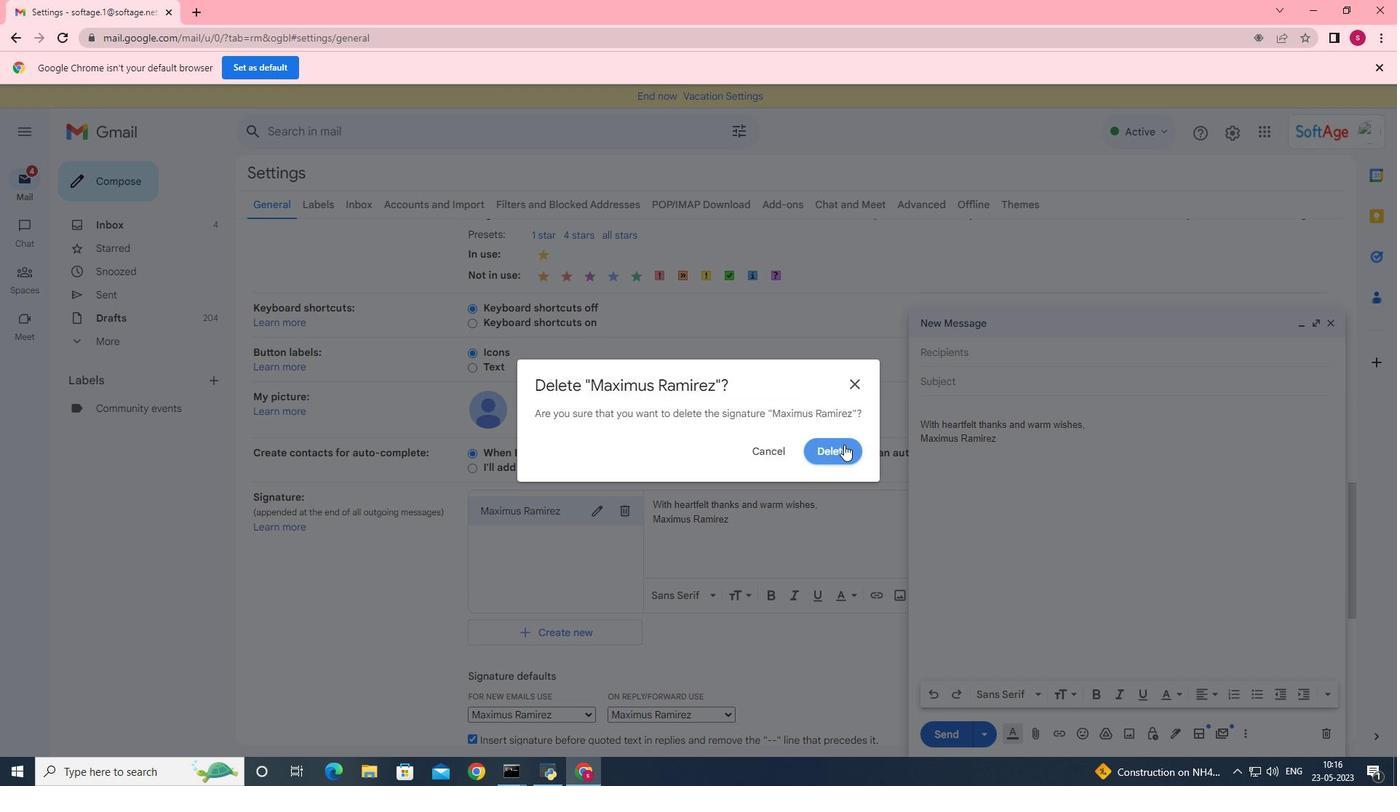 
Action: Mouse pressed left at (843, 445)
Screenshot: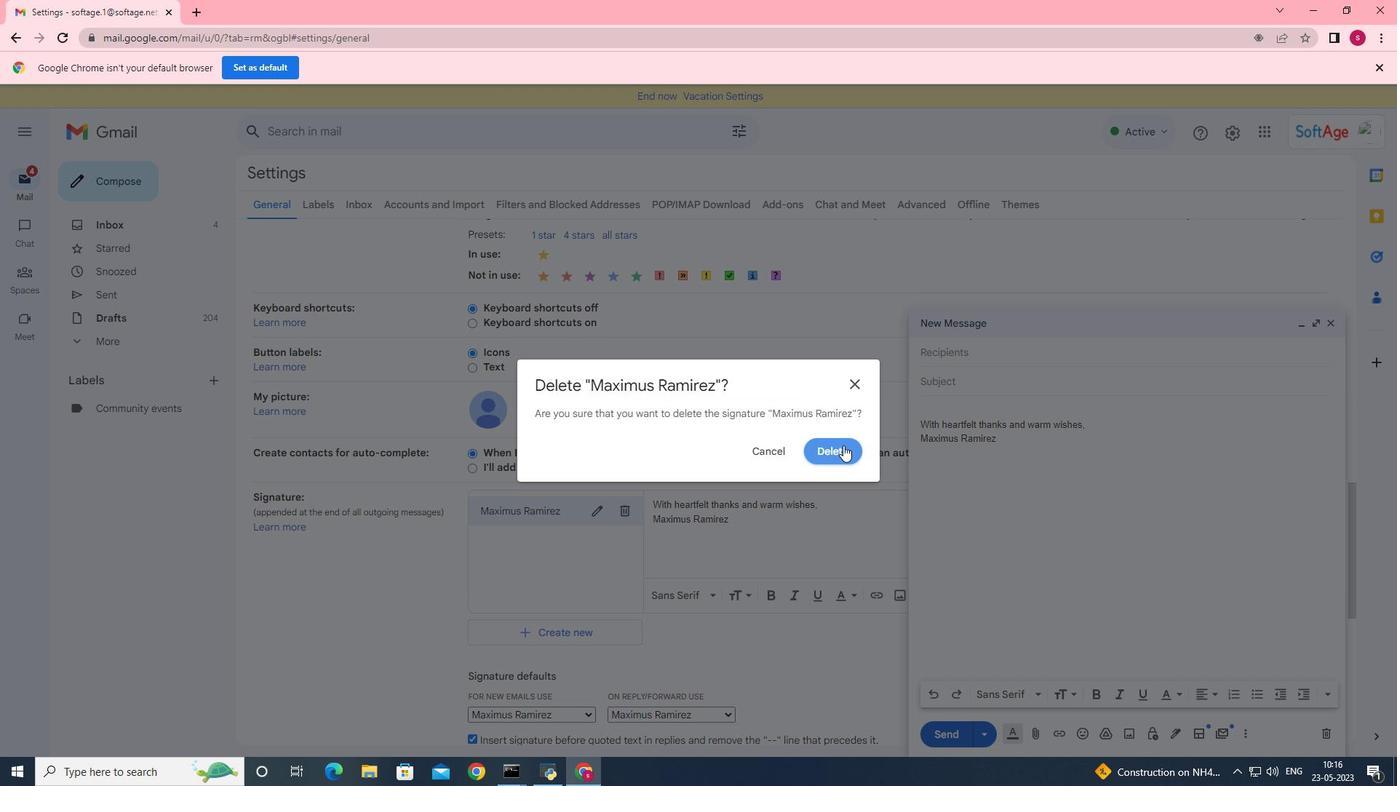 
Action: Mouse moved to (548, 582)
Screenshot: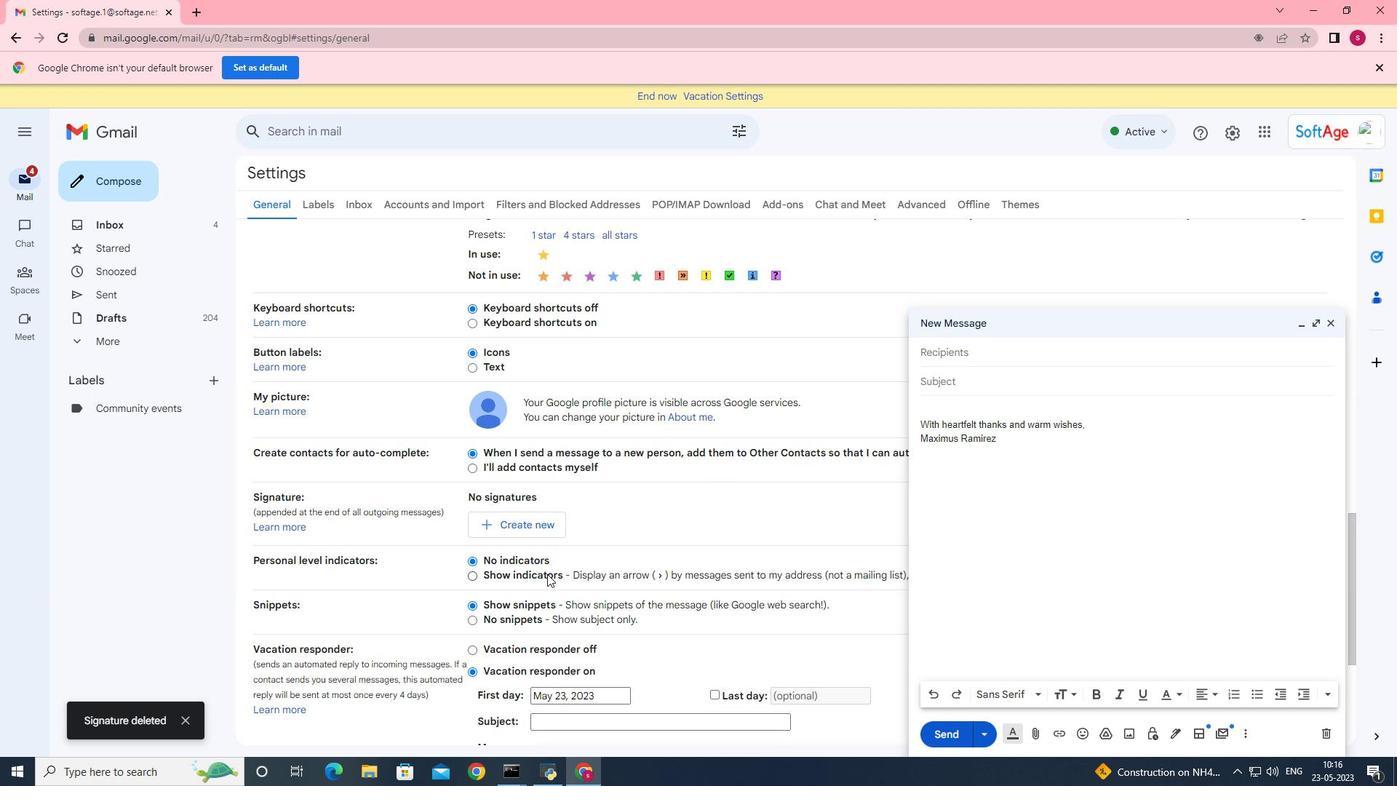 
Action: Mouse scrolled (548, 581) with delta (0, 0)
Screenshot: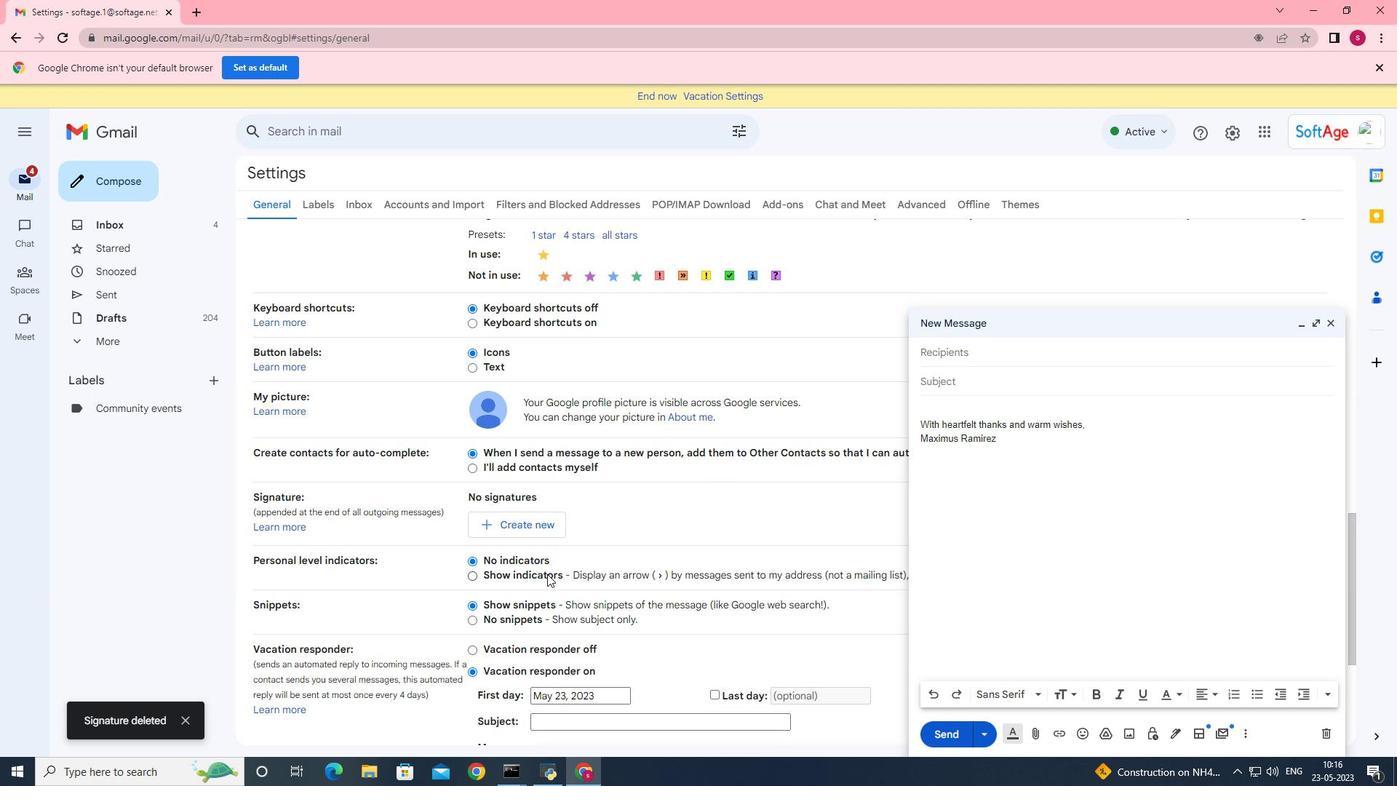 
Action: Mouse moved to (536, 445)
Screenshot: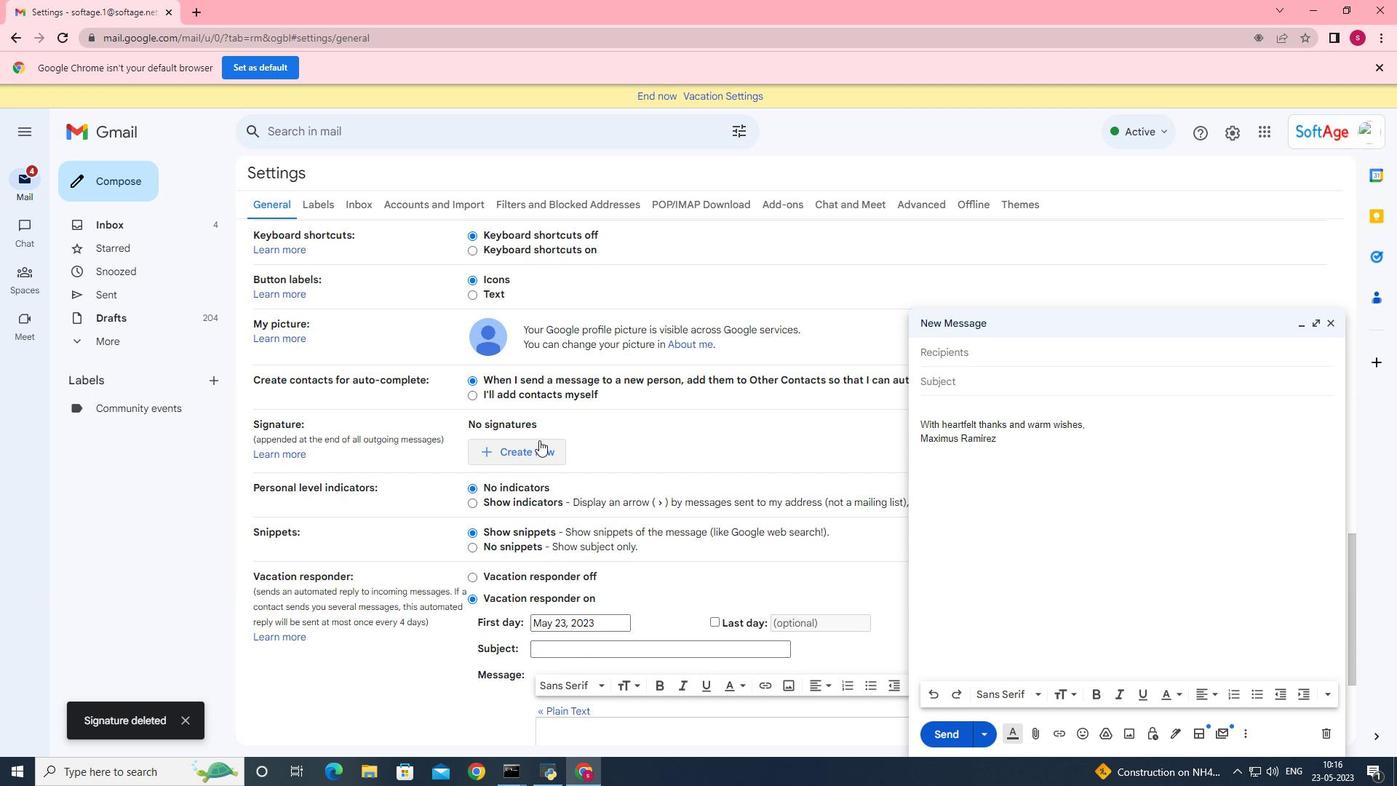
Action: Mouse pressed left at (536, 445)
Screenshot: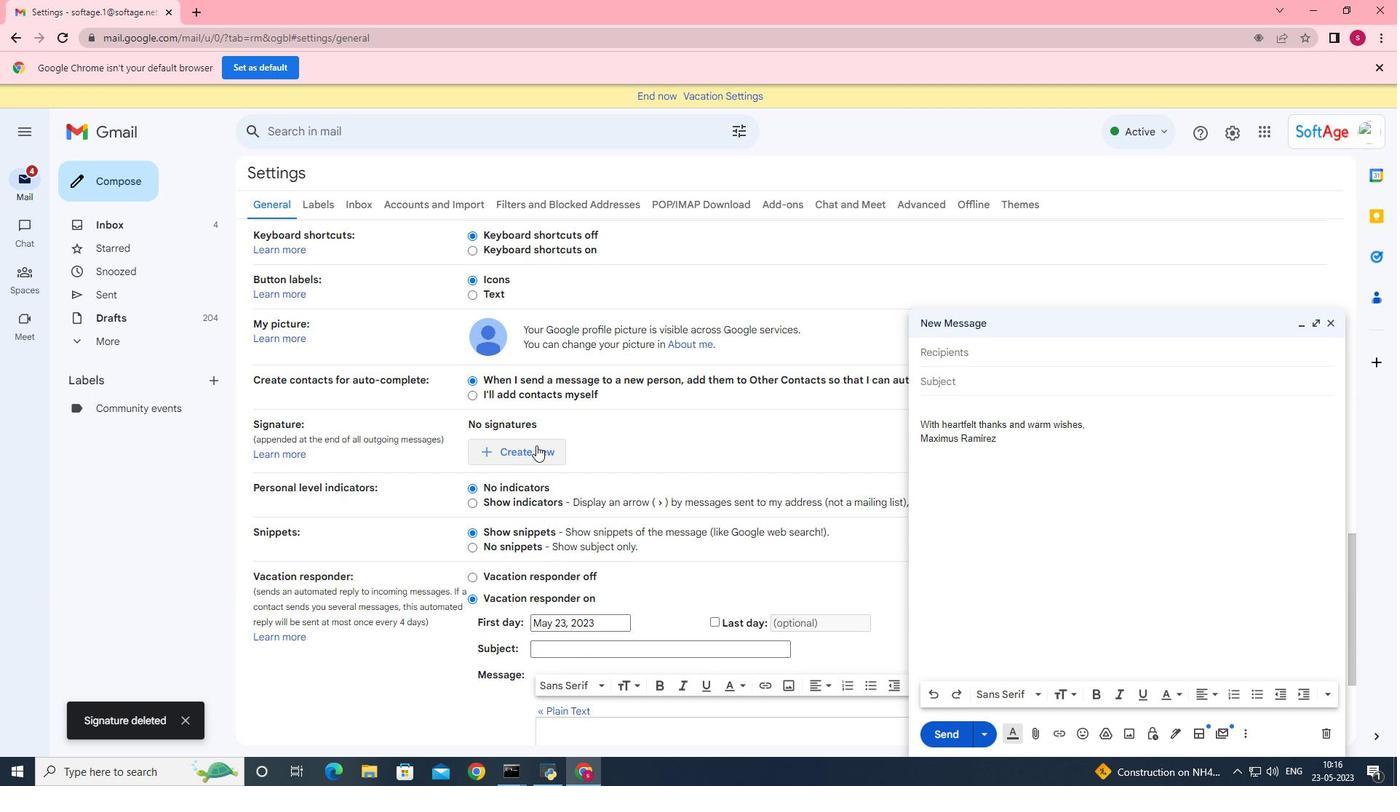 
Action: Mouse moved to (658, 422)
Screenshot: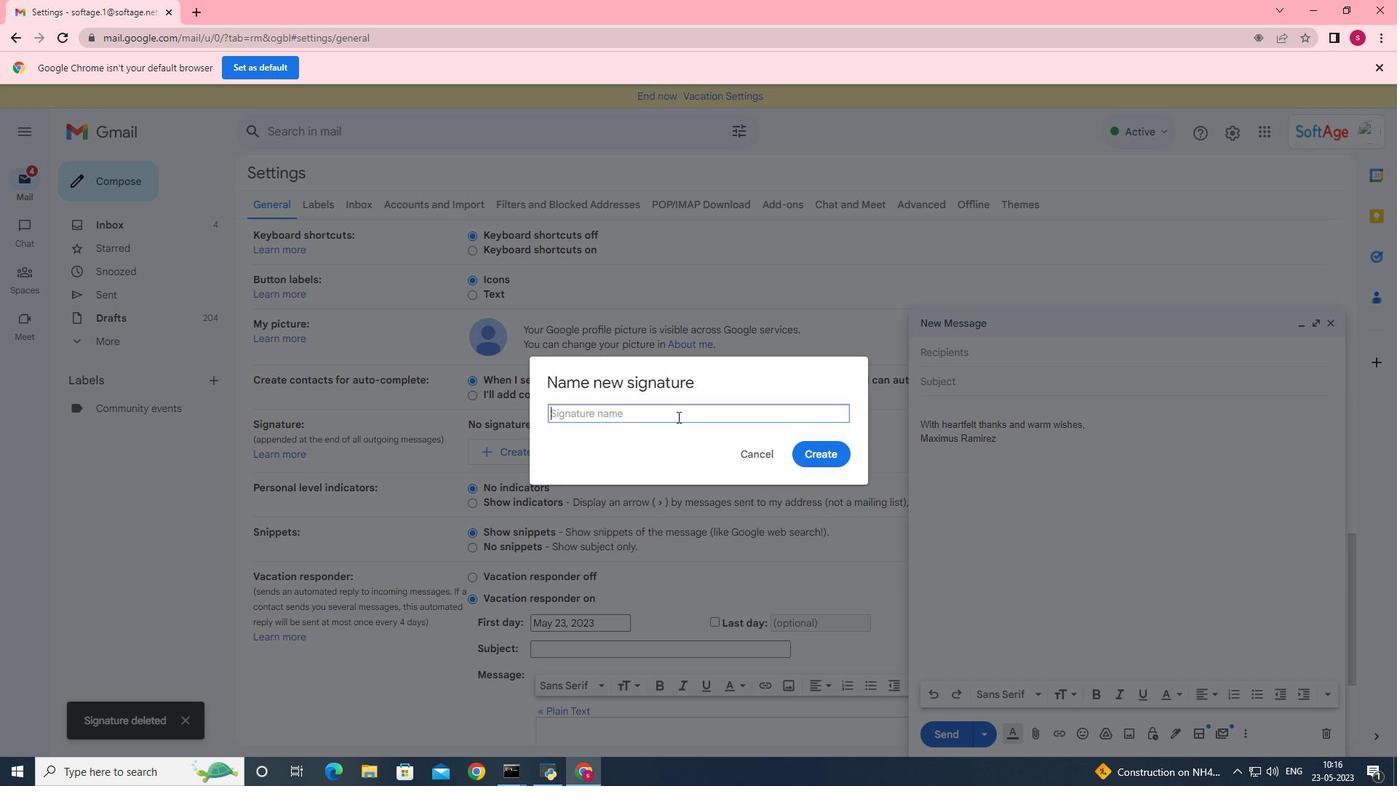 
Action: Mouse pressed left at (658, 422)
Screenshot: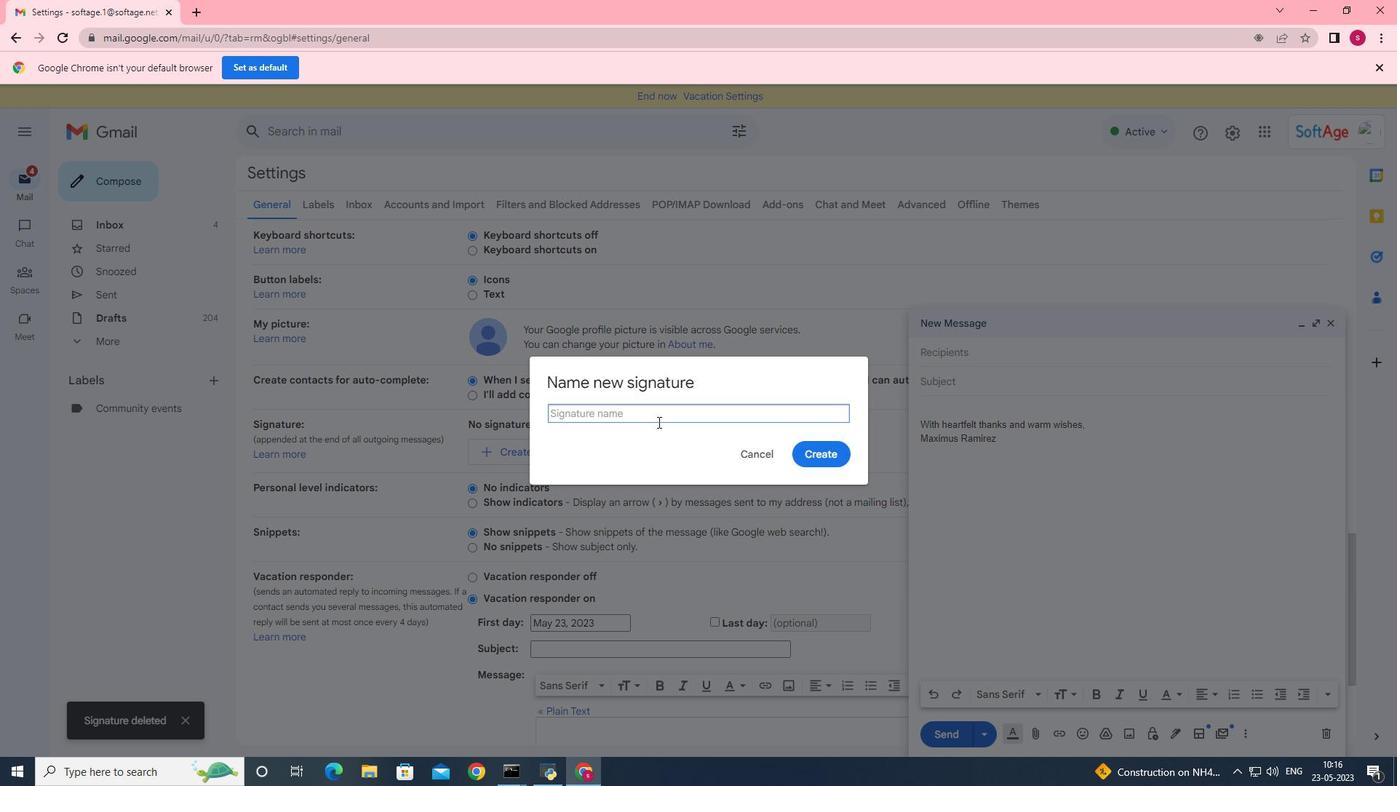 
Action: Key pressed <Key.shift><Key.shift><Key.shift>Maya<Key.space><Key.shift>Campbell
Screenshot: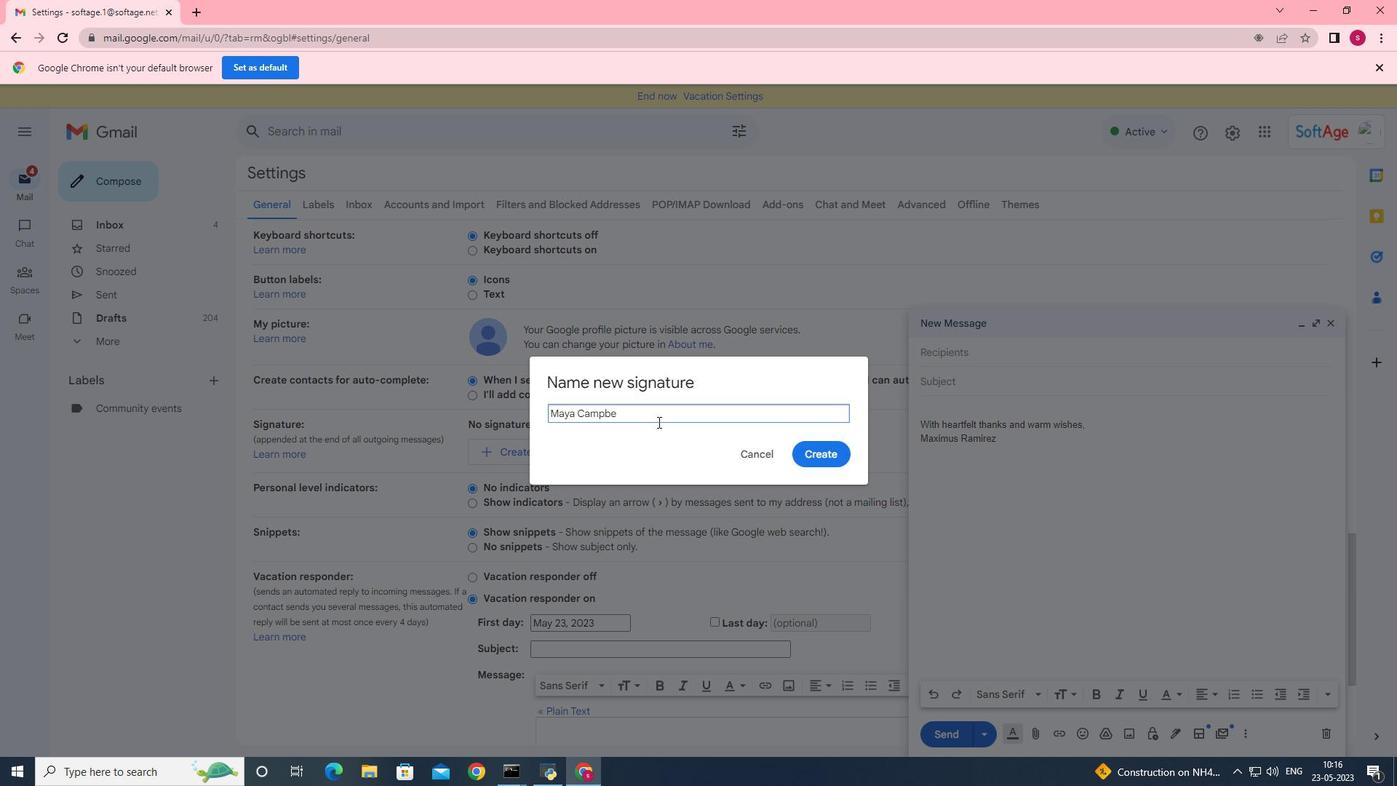 
Action: Mouse moved to (827, 448)
Screenshot: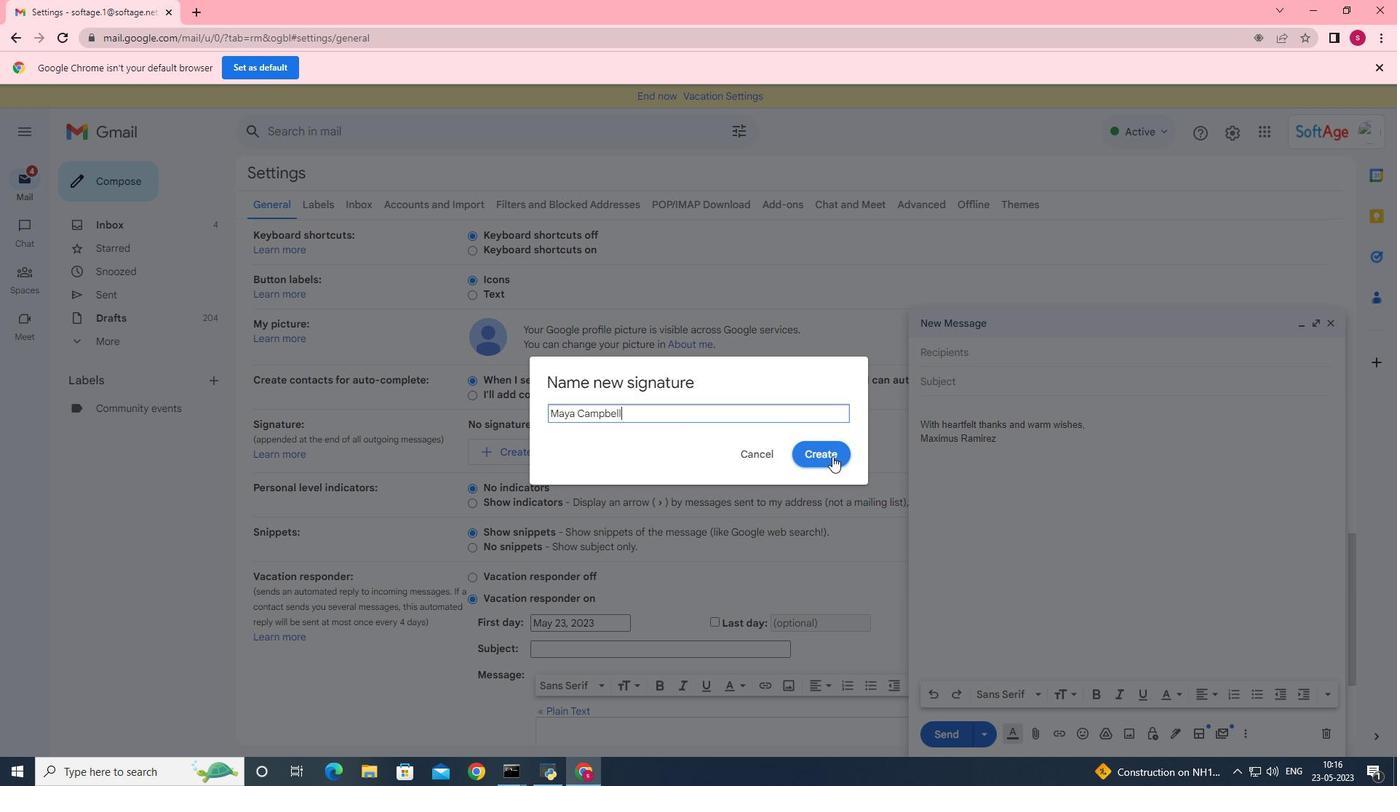 
Action: Mouse pressed left at (827, 448)
Screenshot: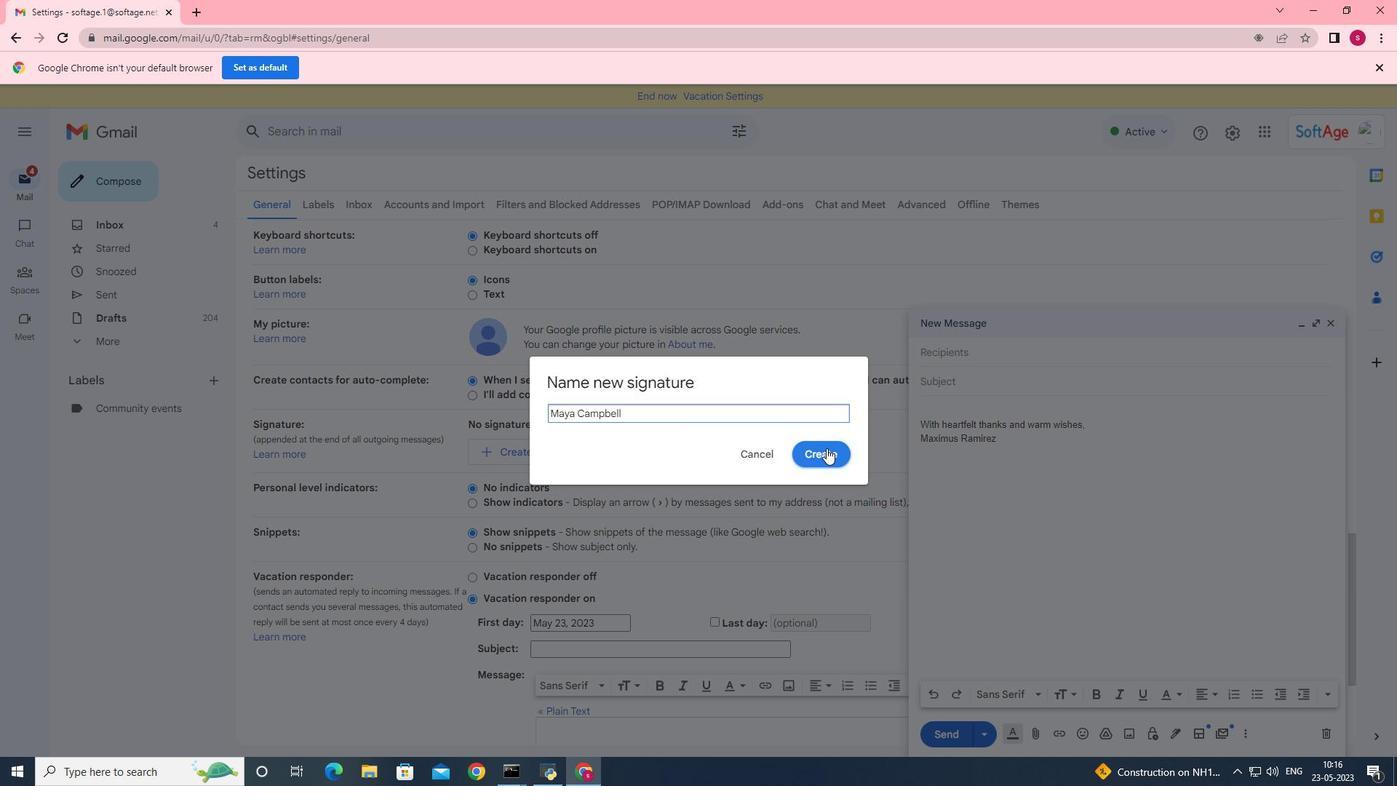 
Action: Mouse moved to (698, 438)
Screenshot: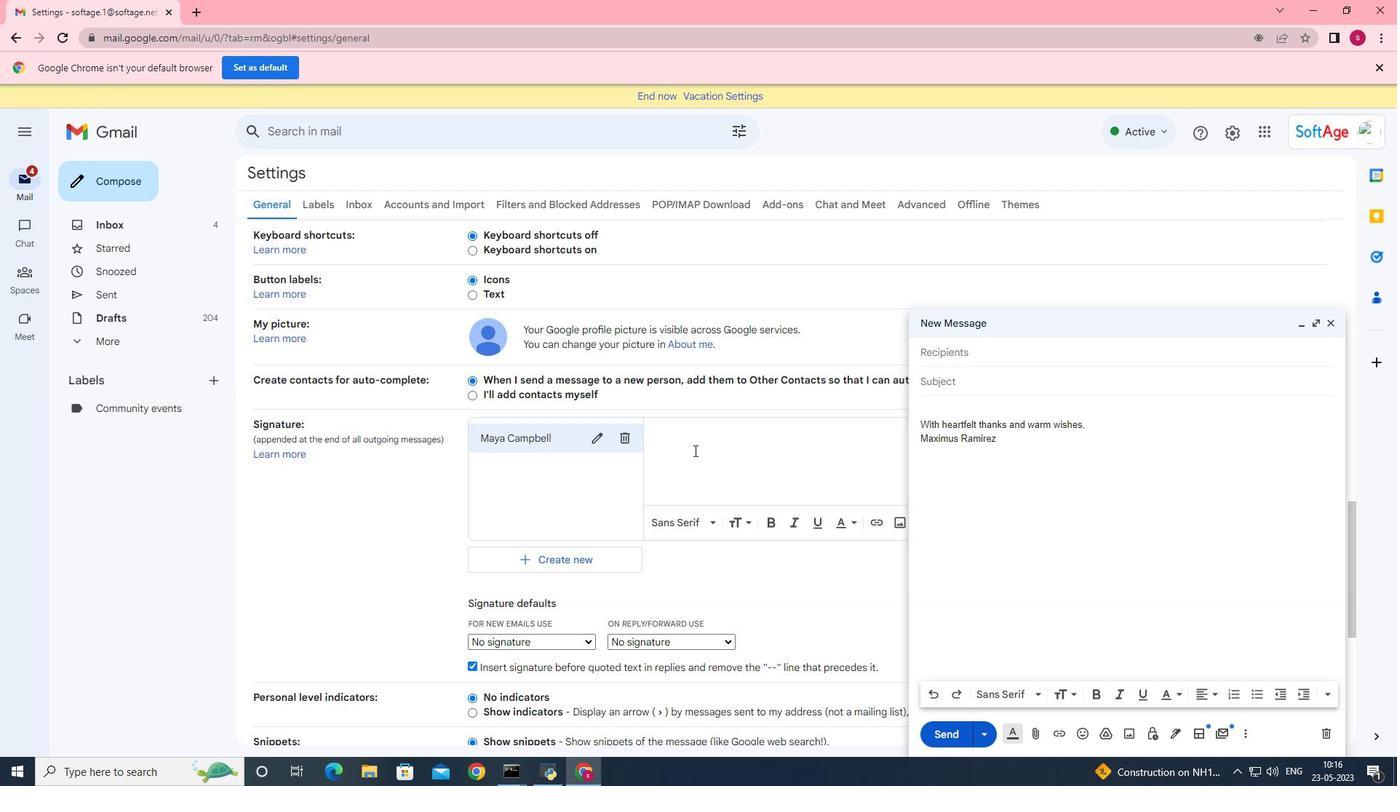 
Action: Mouse pressed left at (698, 438)
Screenshot: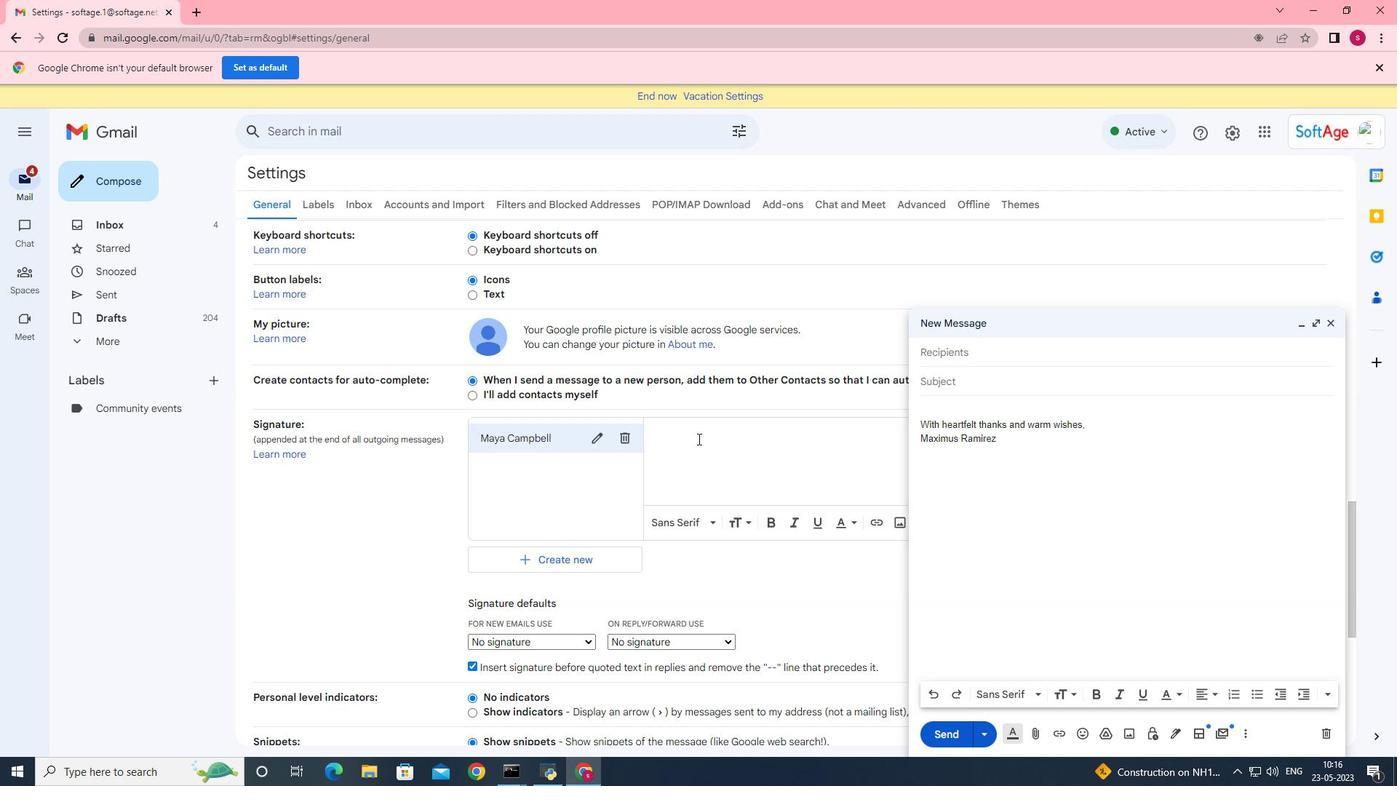 
Action: Key pressed <Key.shift>Have<Key.space>a<Key.space>great<Key.space><Key.shift>National<Key.space><Key.shift>Hug<Key.space><Key.shift><Key.shift><Key.shift><Key.shift>Day,<Key.enter><Key.shift><Key.shift><Key.shift><Key.shift><Key.shift><Key.shift>Maya<Key.space><Key.shift>Campbell
Screenshot: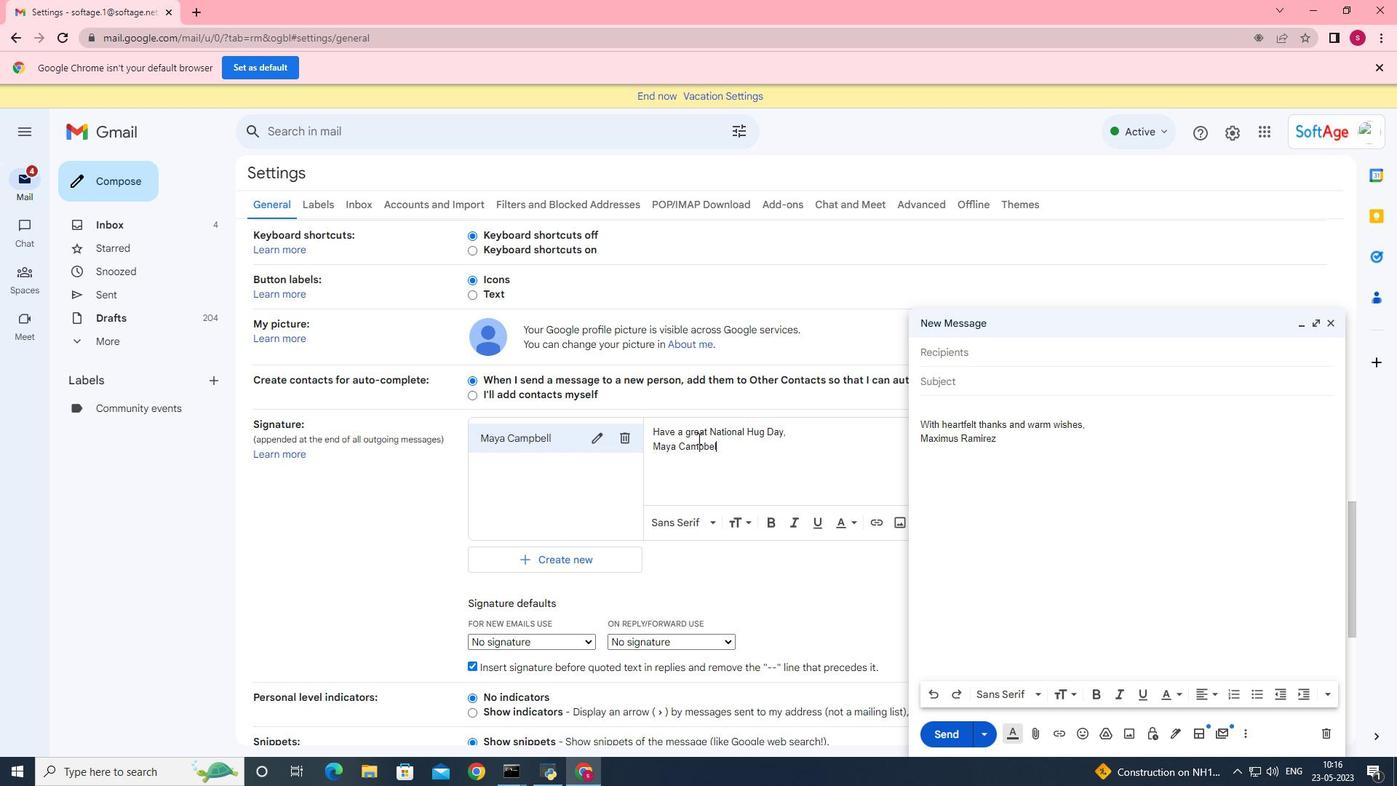 
Action: Mouse moved to (703, 434)
Screenshot: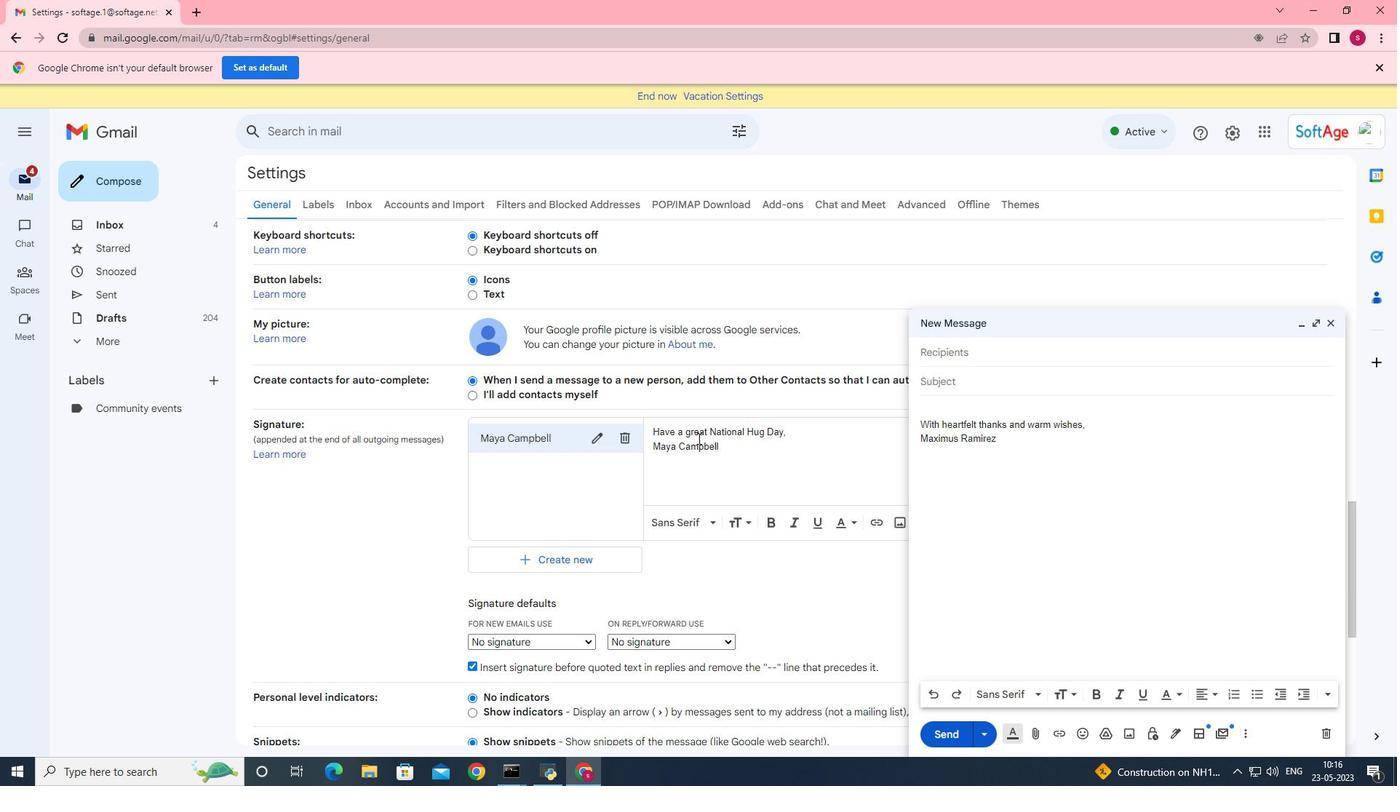 
Action: Mouse scrolled (703, 433) with delta (0, 0)
Screenshot: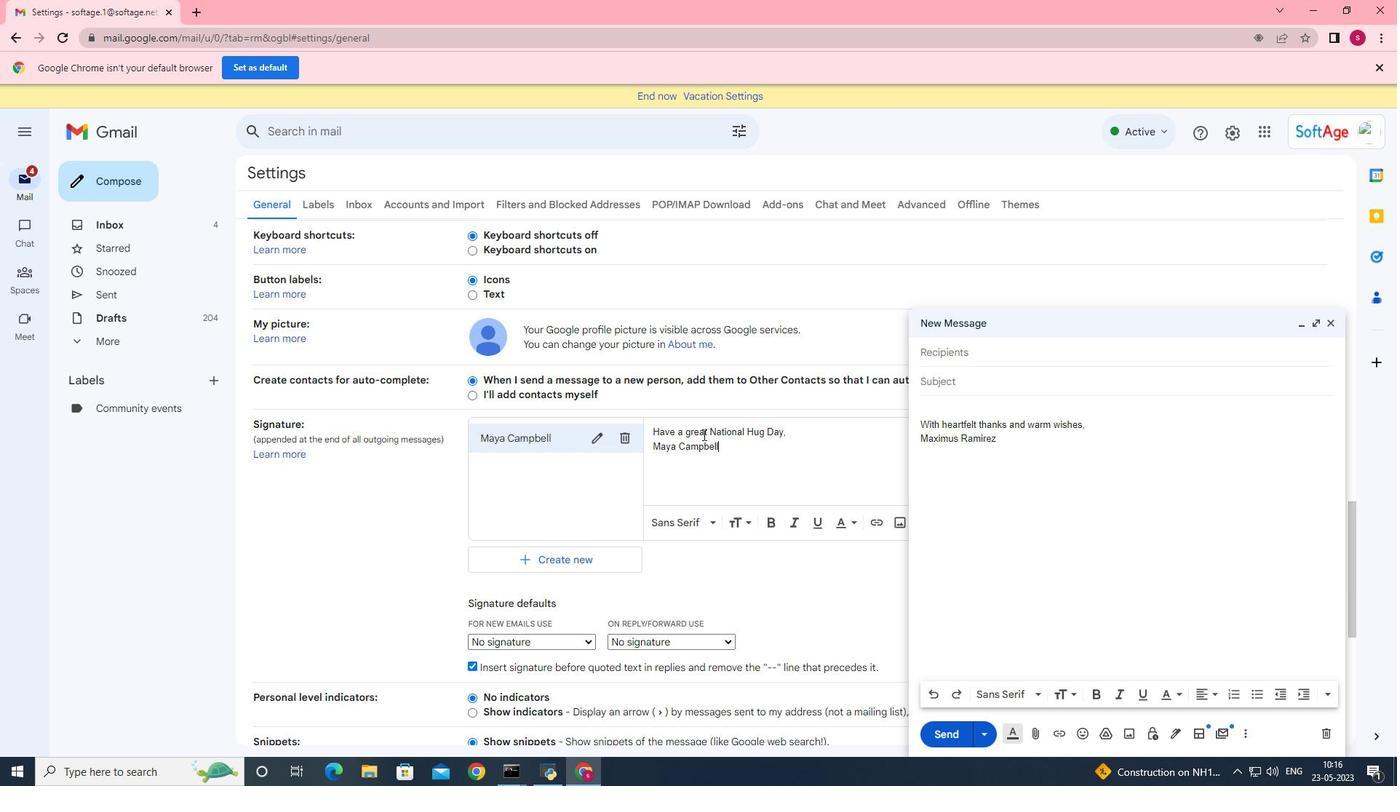 
Action: Mouse scrolled (703, 433) with delta (0, 0)
Screenshot: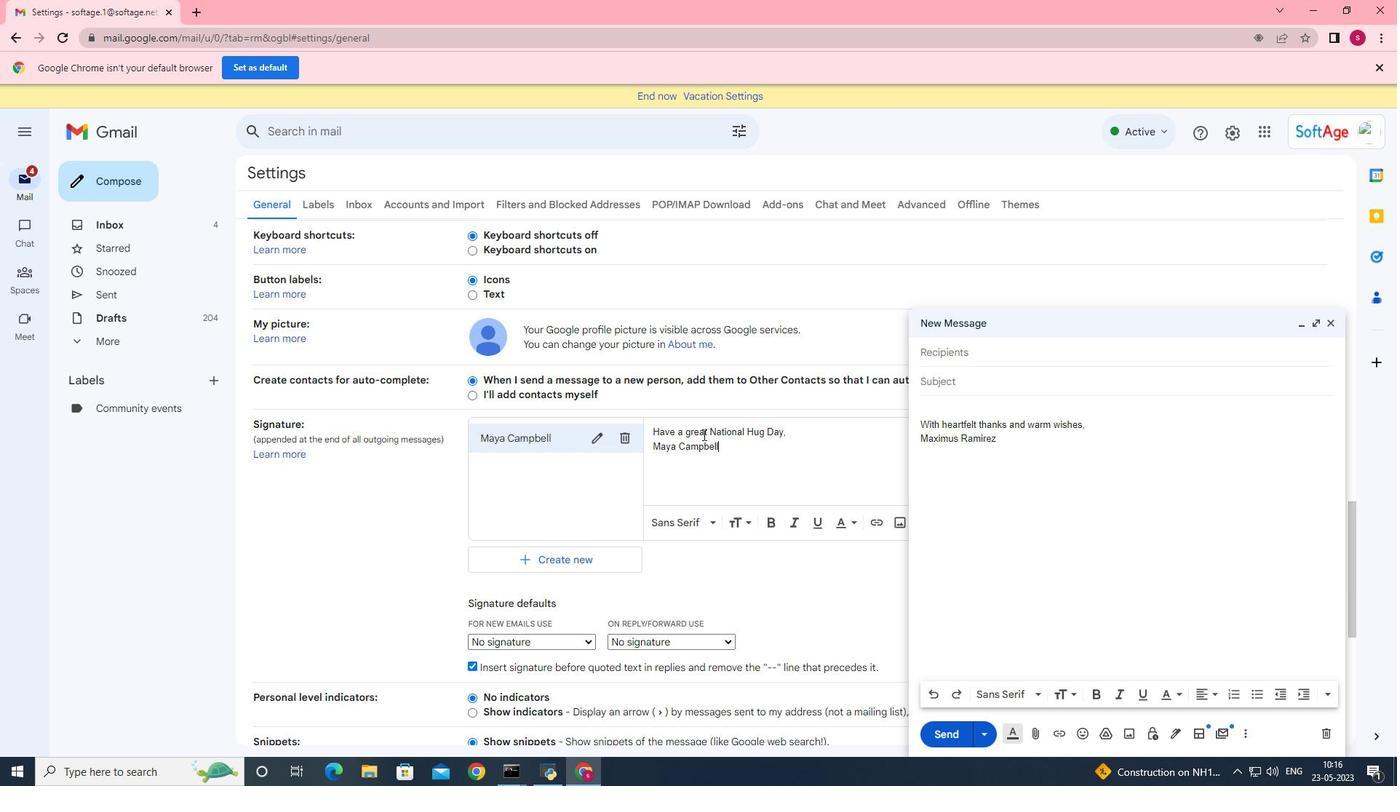 
Action: Mouse scrolled (703, 433) with delta (0, 0)
Screenshot: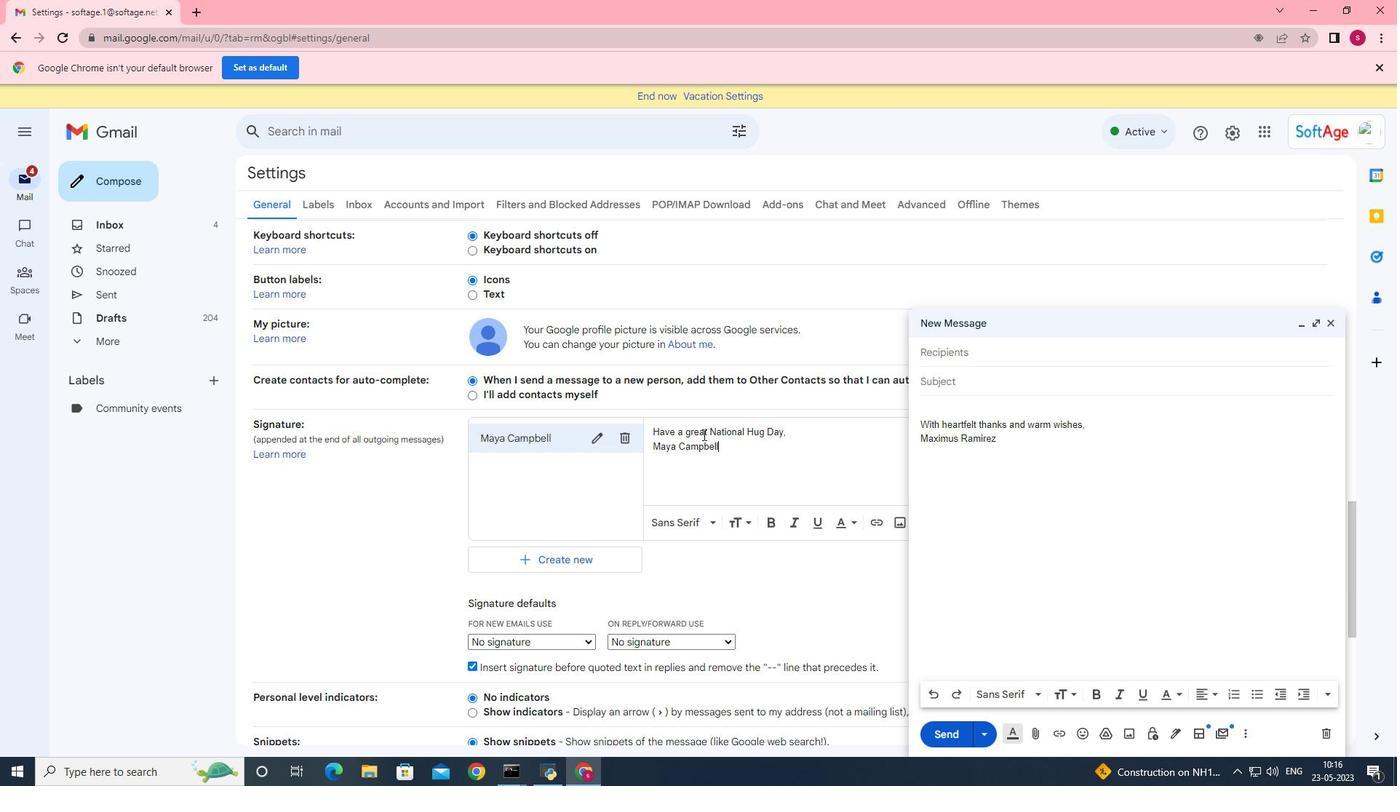 
Action: Mouse moved to (550, 427)
Screenshot: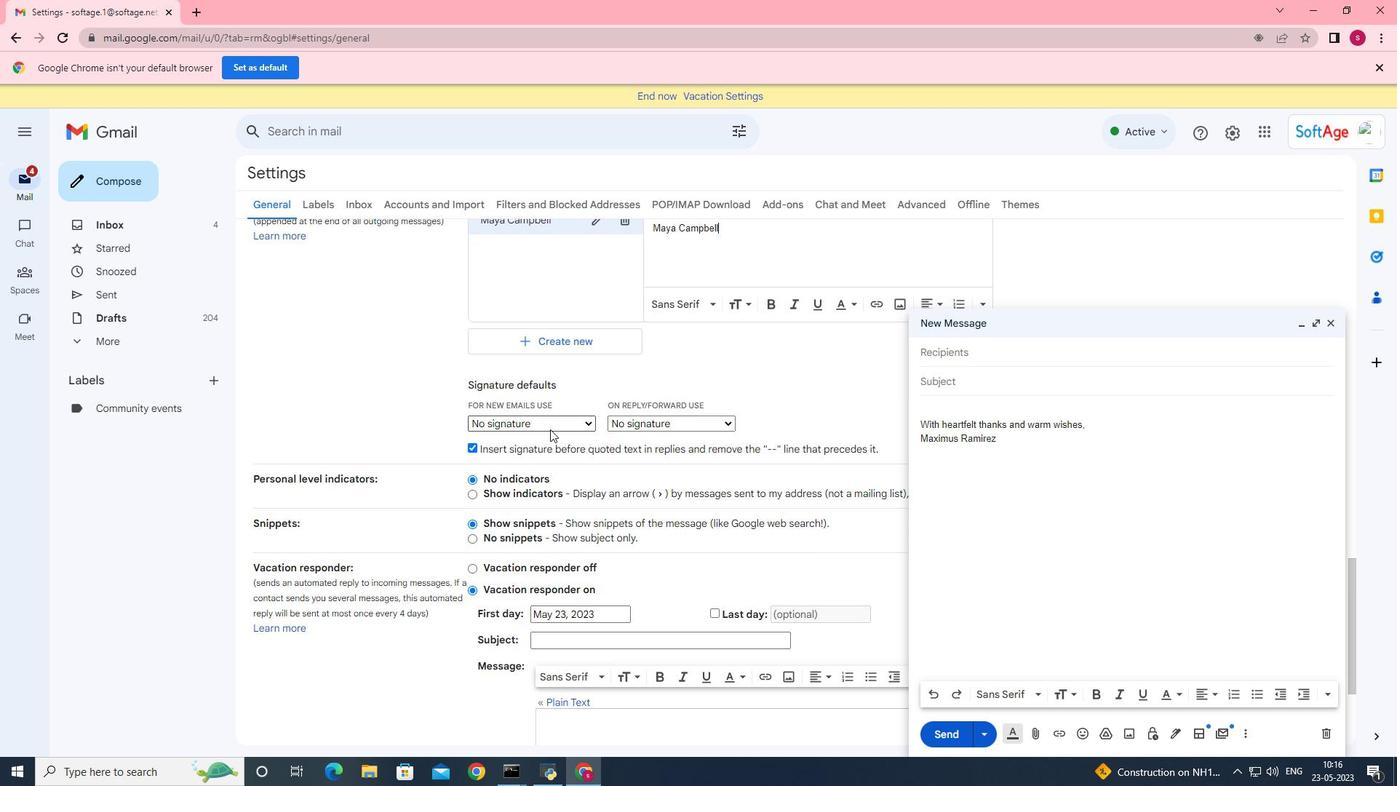 
Action: Mouse pressed left at (550, 427)
Screenshot: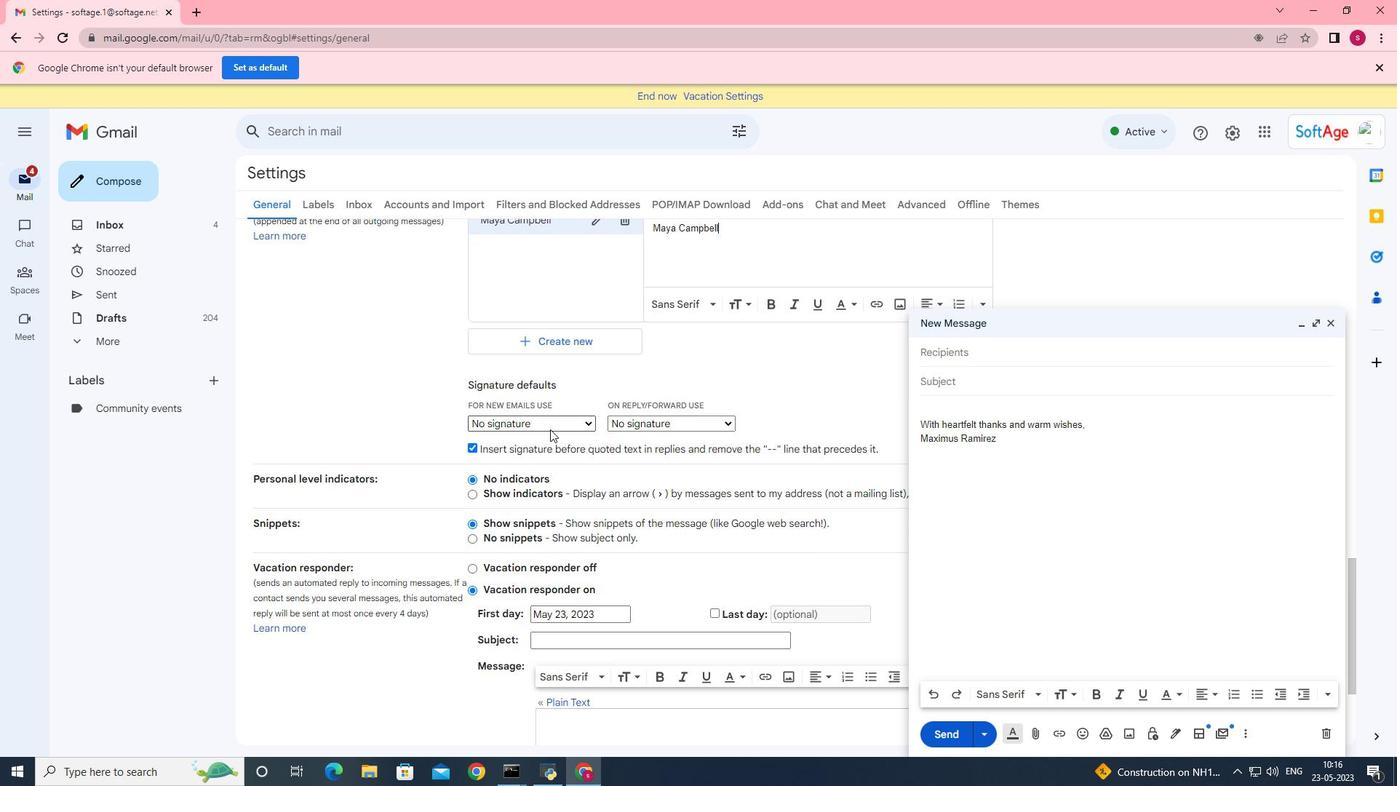 
Action: Mouse moved to (546, 454)
Screenshot: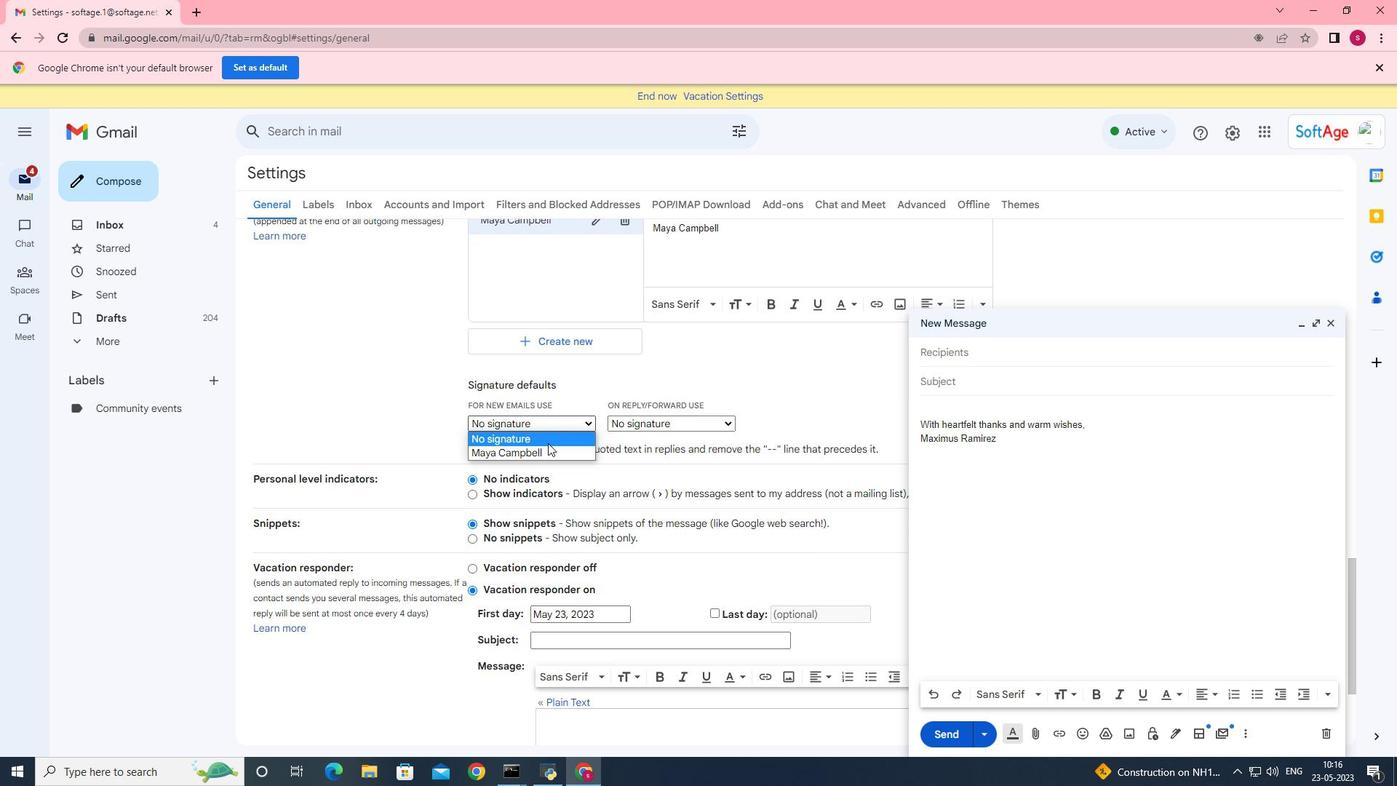 
Action: Mouse pressed left at (546, 454)
Screenshot: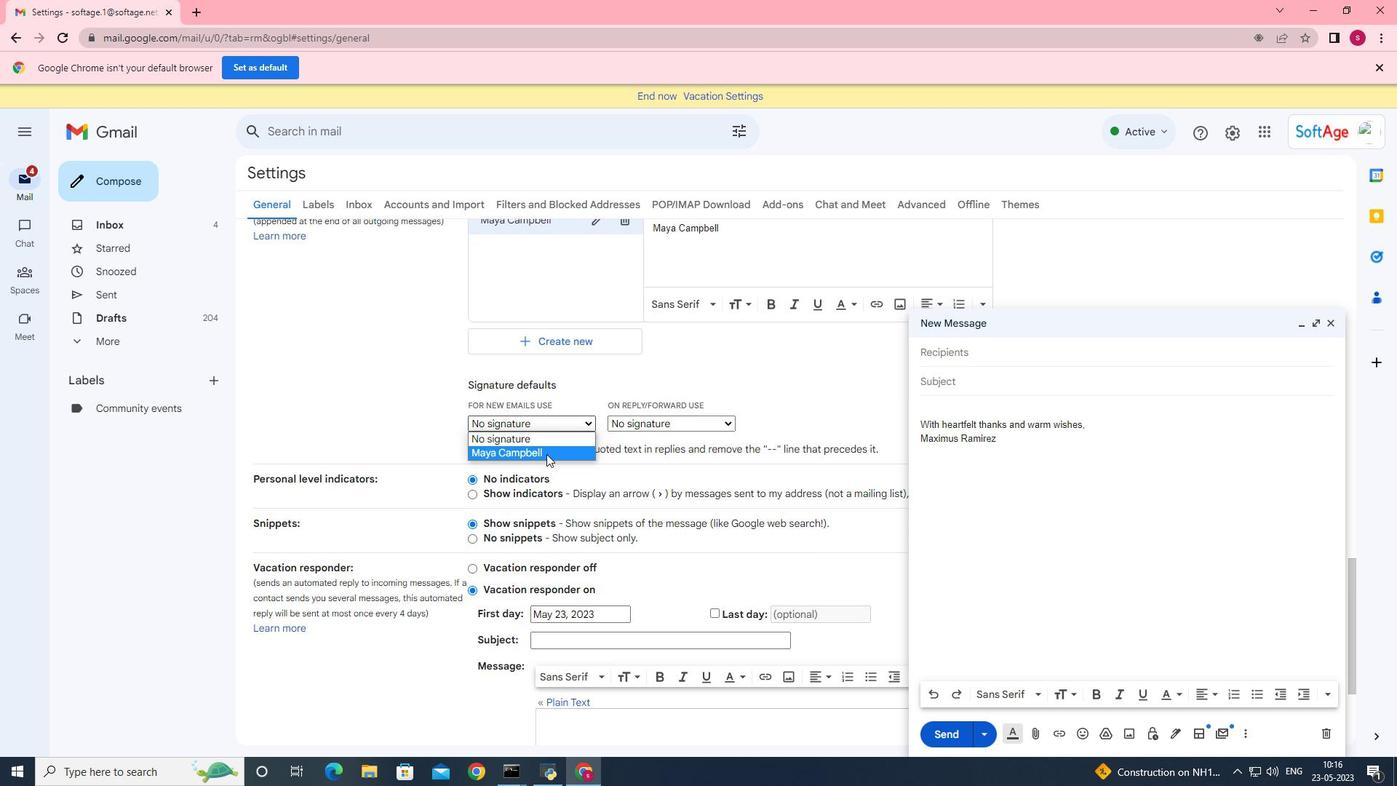 
Action: Mouse moved to (655, 415)
Screenshot: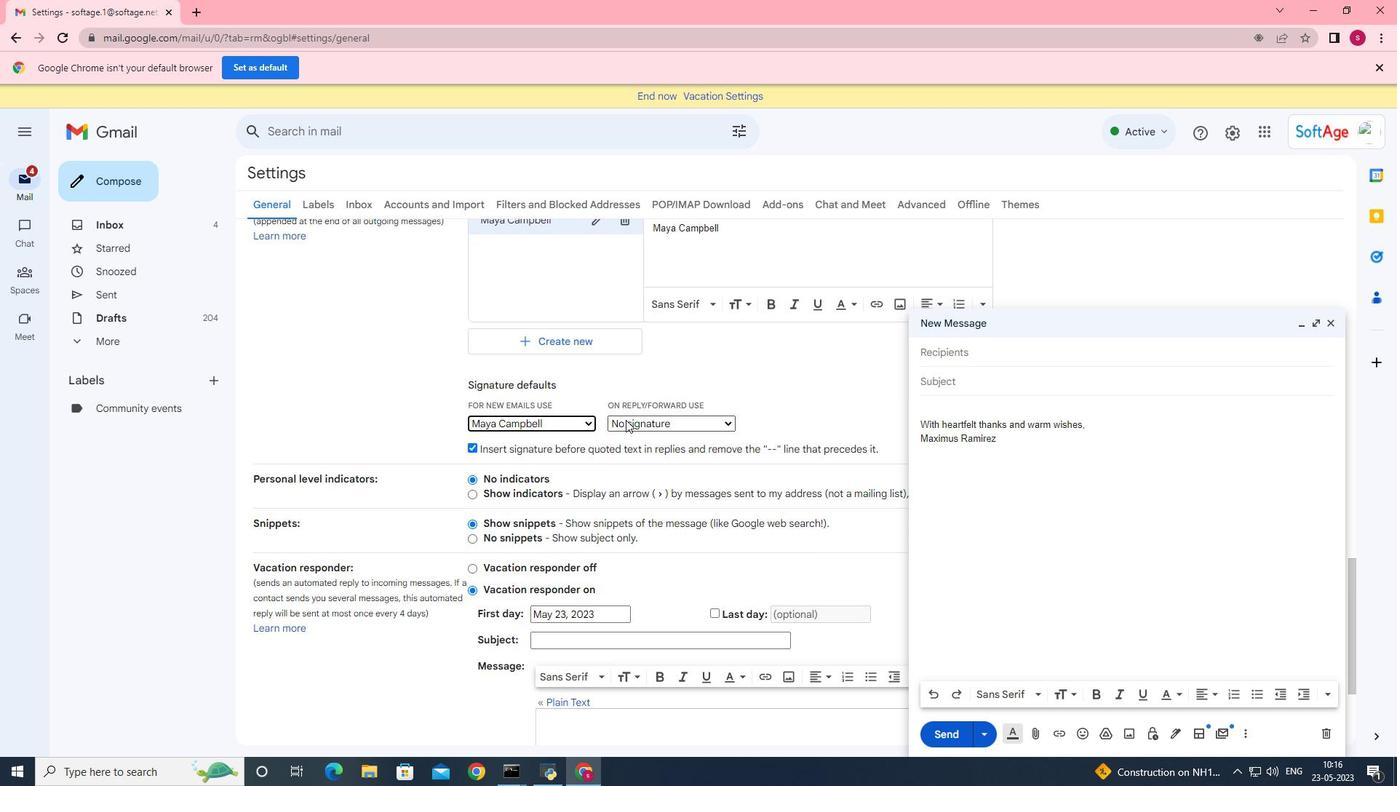 
Action: Mouse pressed left at (655, 415)
Screenshot: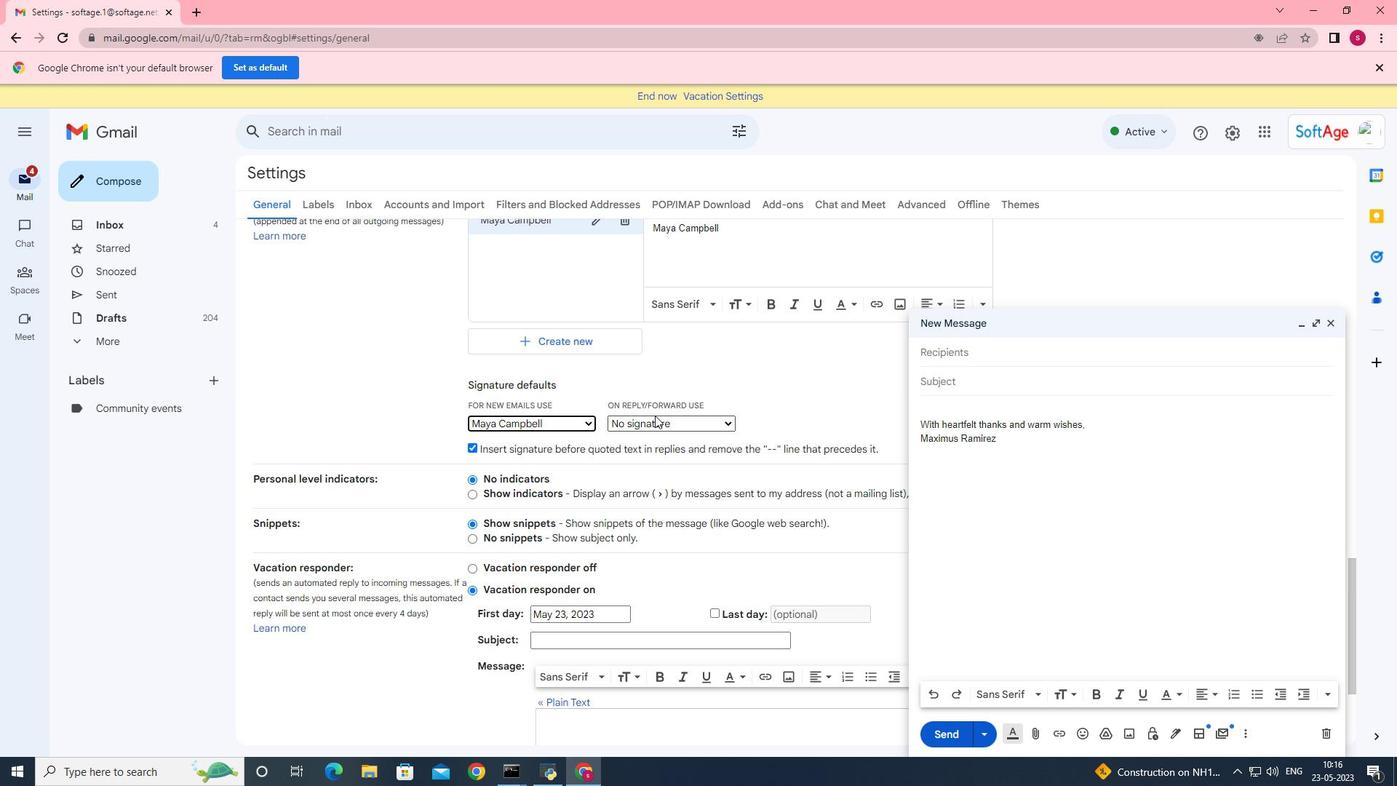 
Action: Mouse moved to (644, 453)
Screenshot: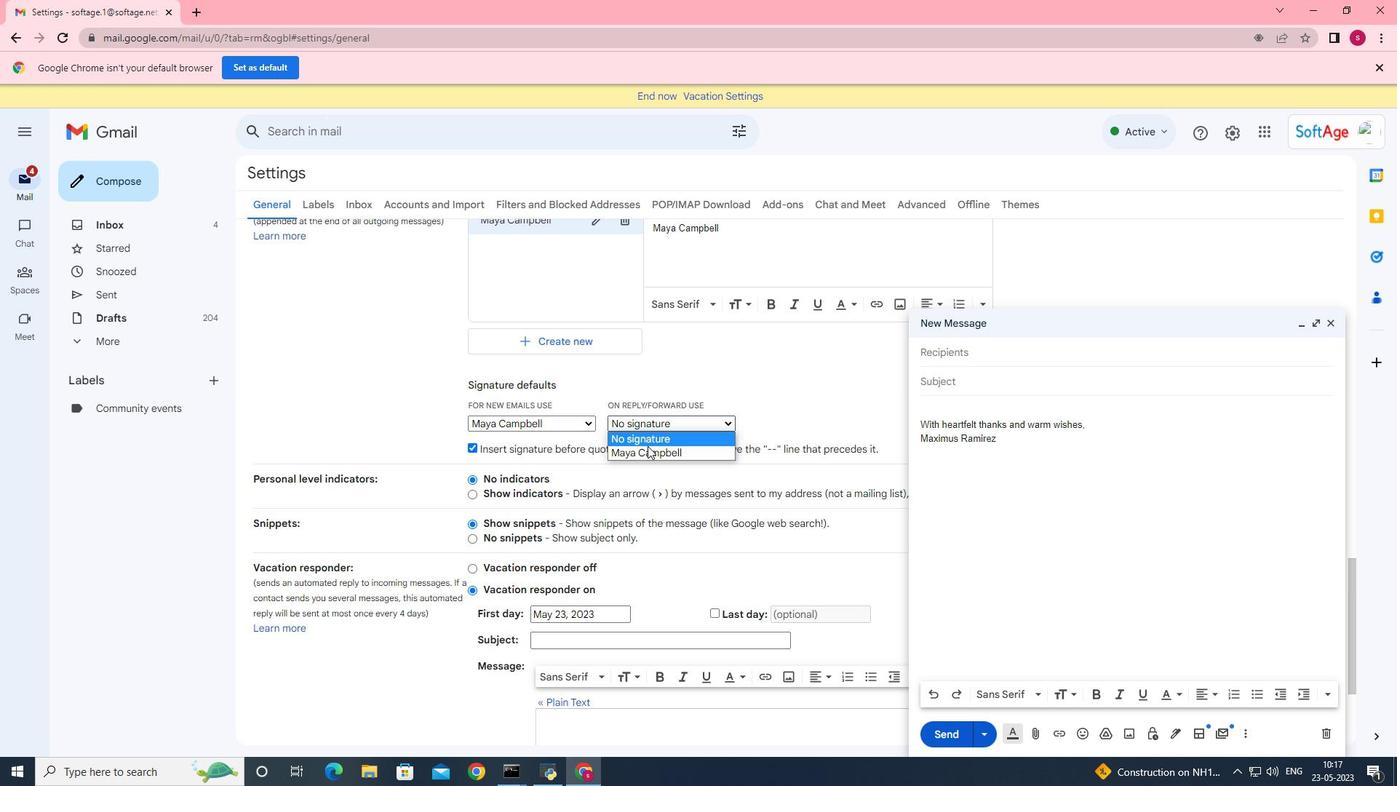
Action: Mouse pressed left at (644, 453)
Screenshot: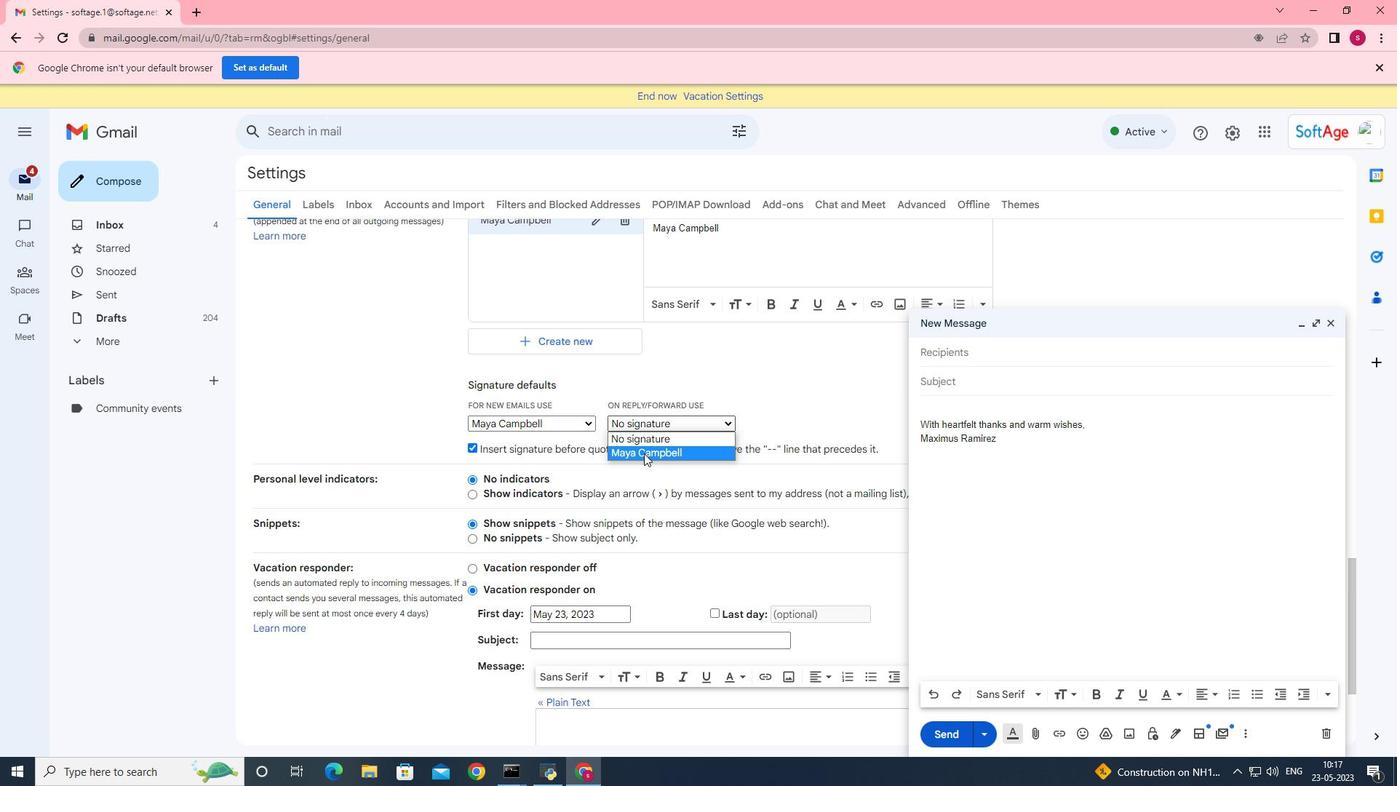 
Action: Mouse moved to (672, 567)
Screenshot: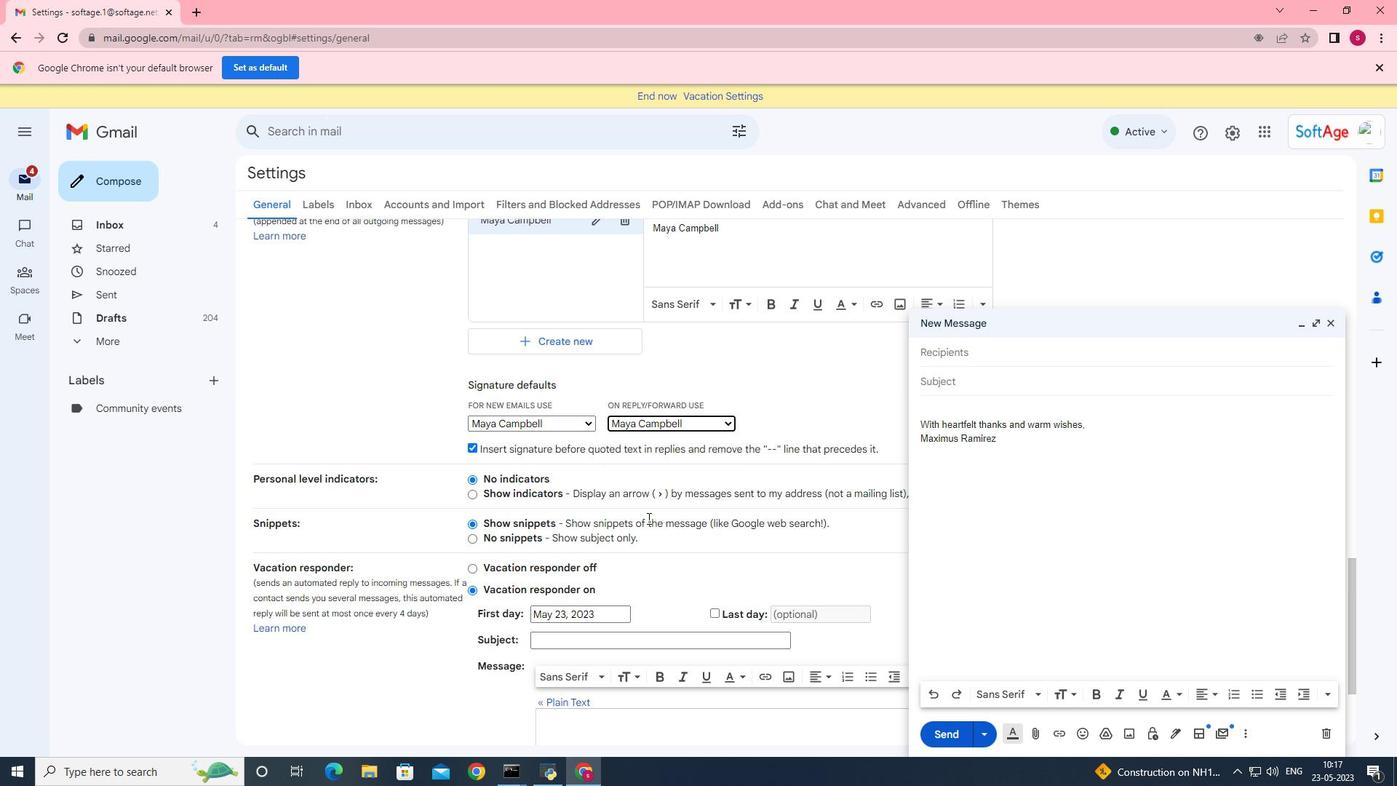 
Action: Mouse scrolled (672, 566) with delta (0, 0)
Screenshot: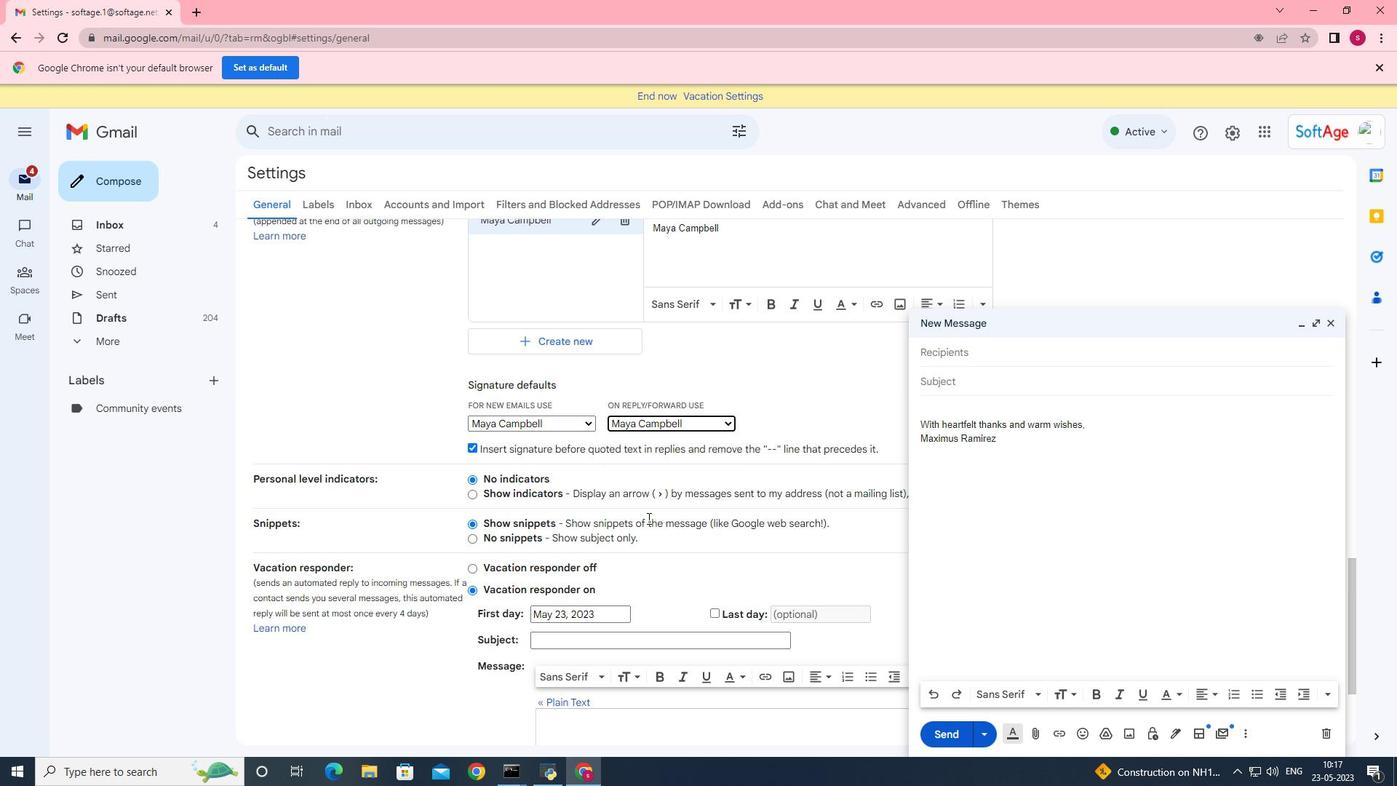 
Action: Mouse moved to (672, 571)
Screenshot: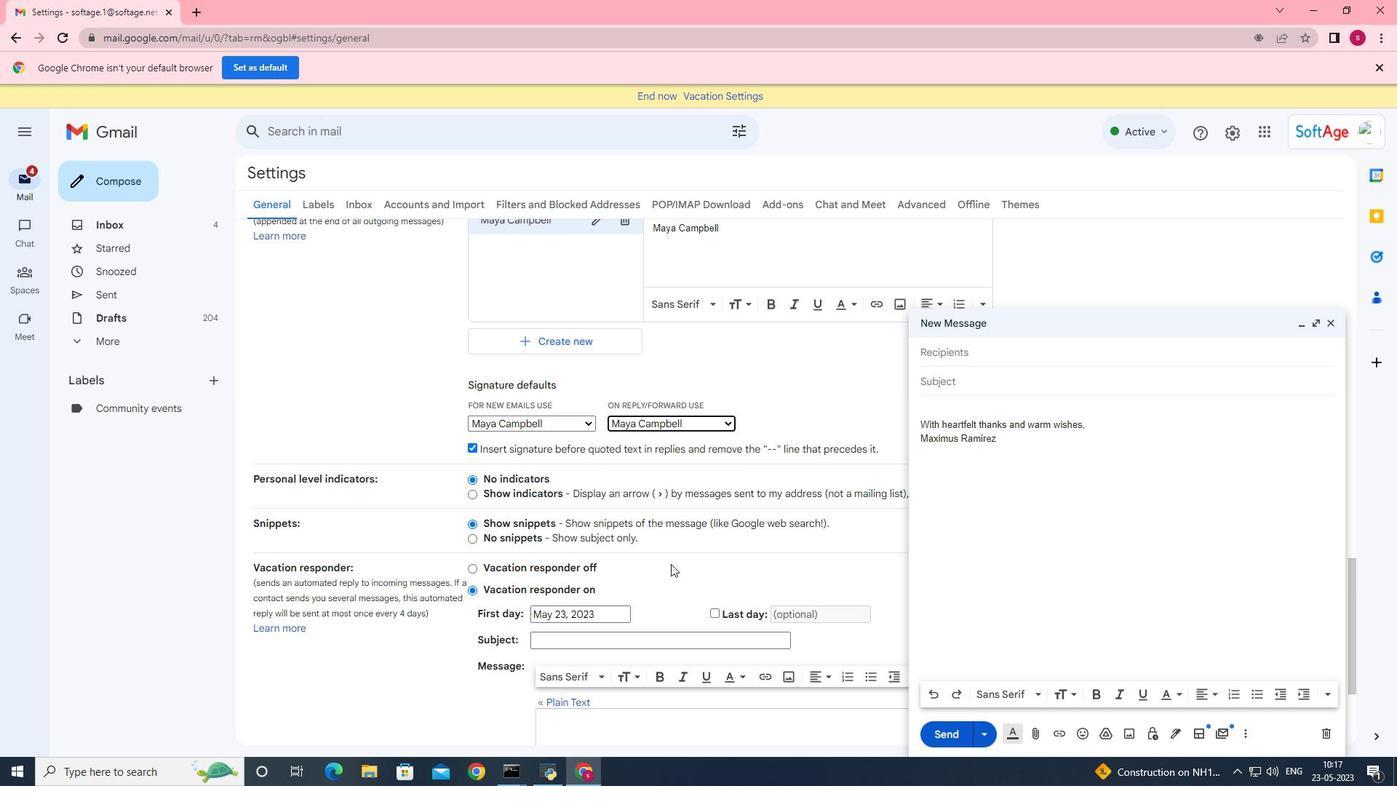 
Action: Mouse scrolled (672, 570) with delta (0, 0)
Screenshot: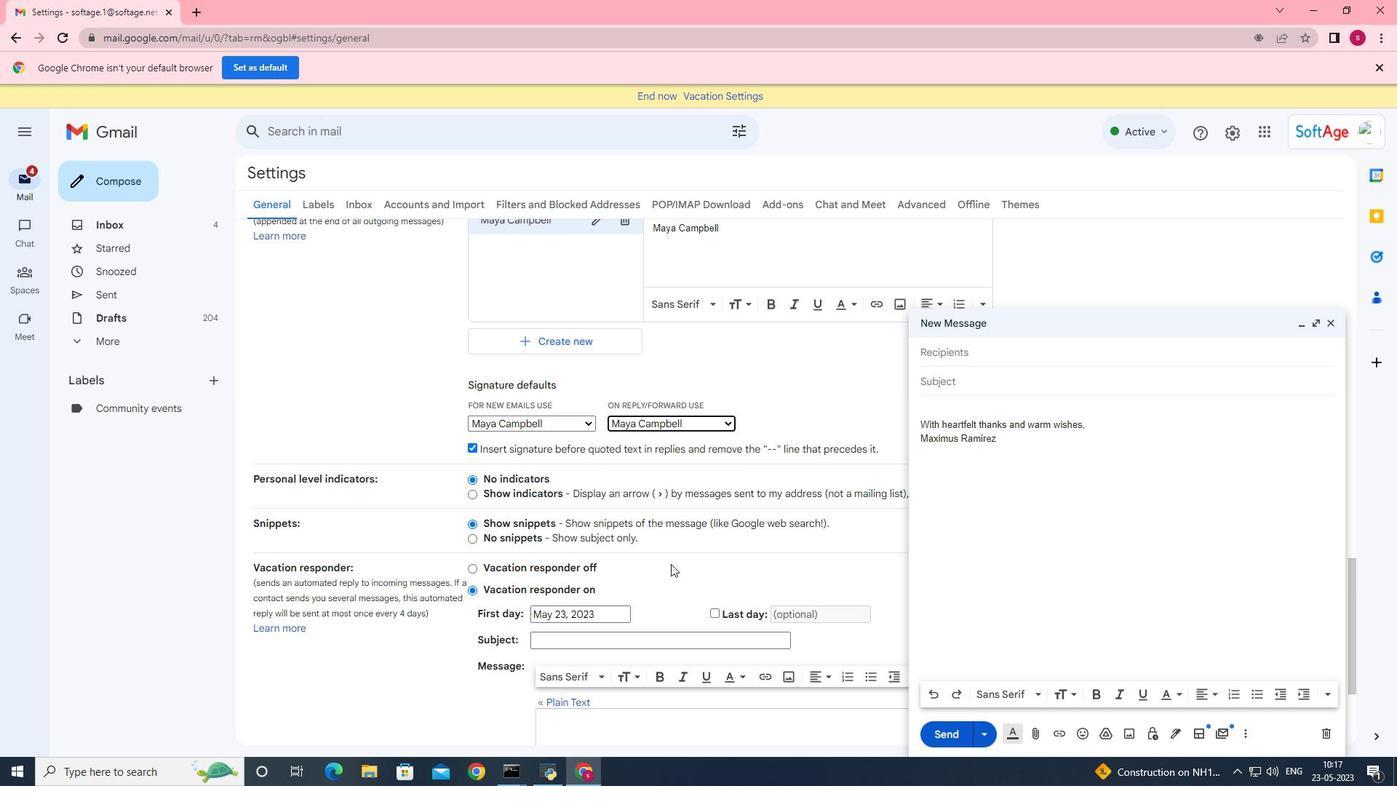 
Action: Mouse moved to (672, 572)
Screenshot: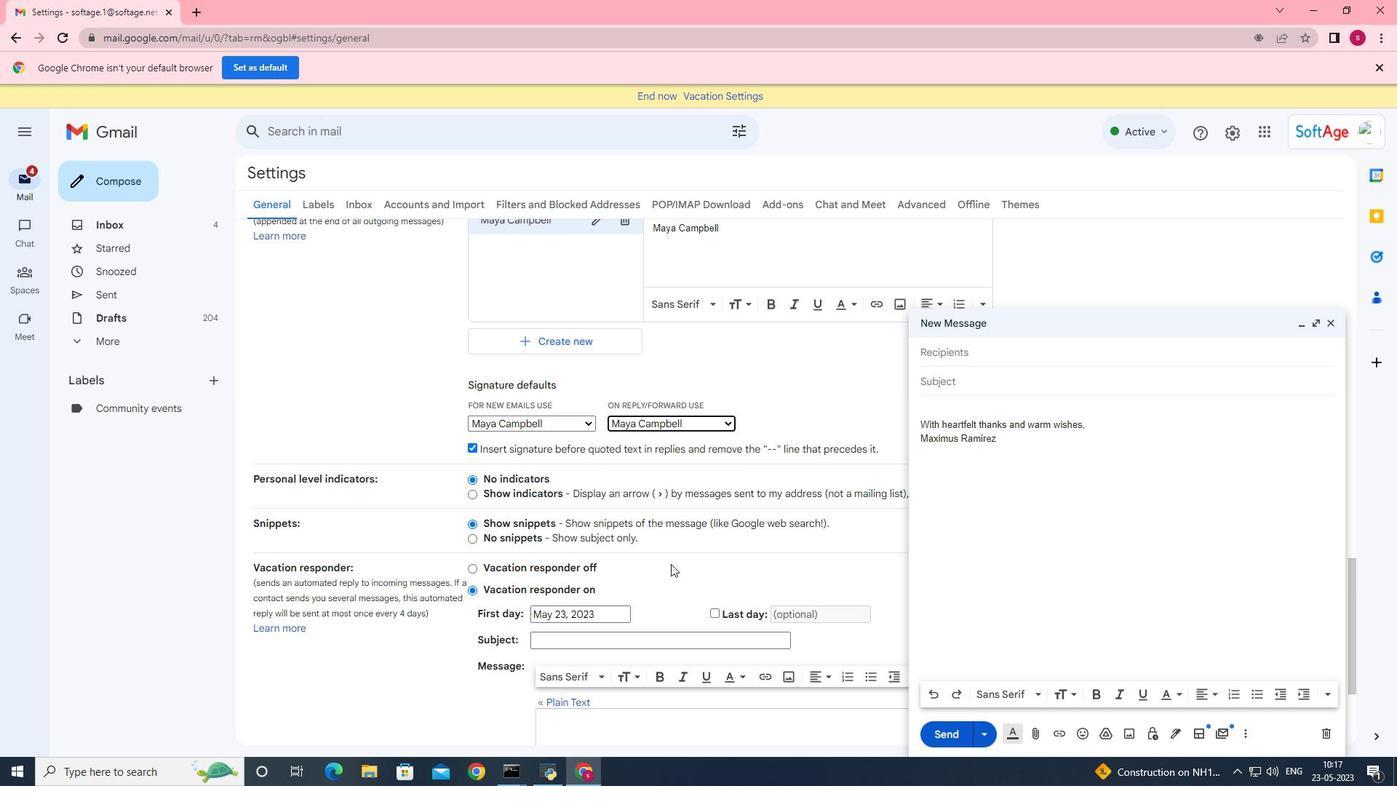 
Action: Mouse scrolled (672, 572) with delta (0, 0)
Screenshot: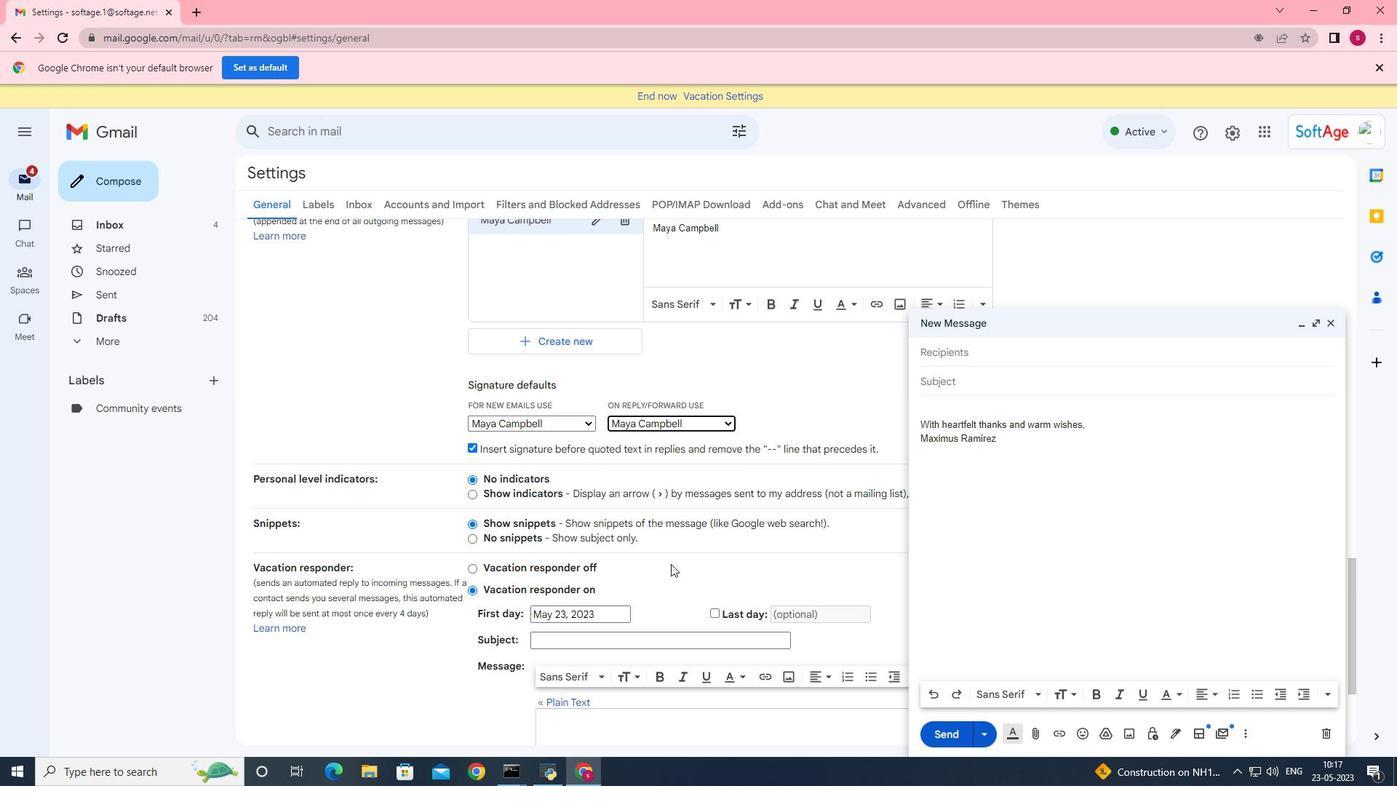 
Action: Mouse moved to (672, 572)
Screenshot: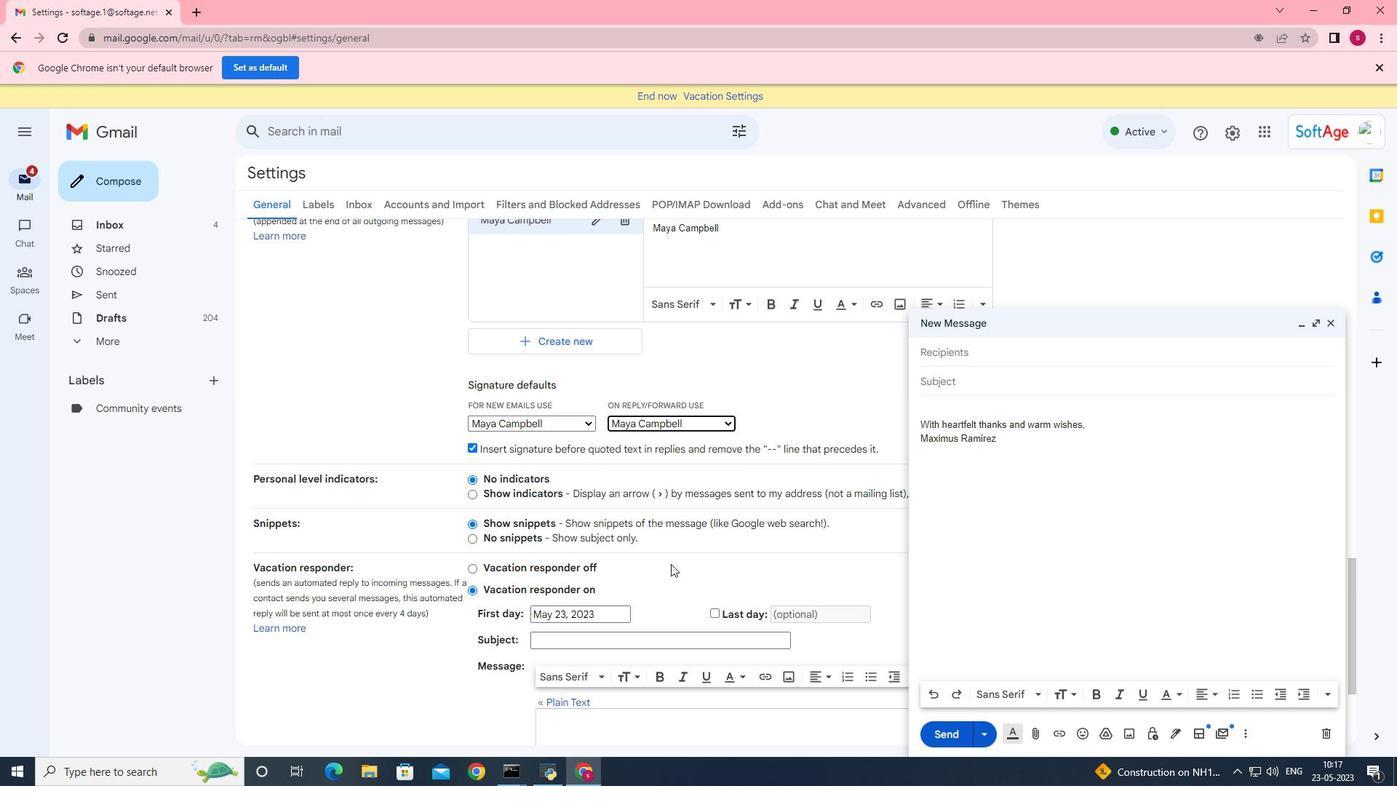 
Action: Mouse scrolled (672, 572) with delta (0, 0)
Screenshot: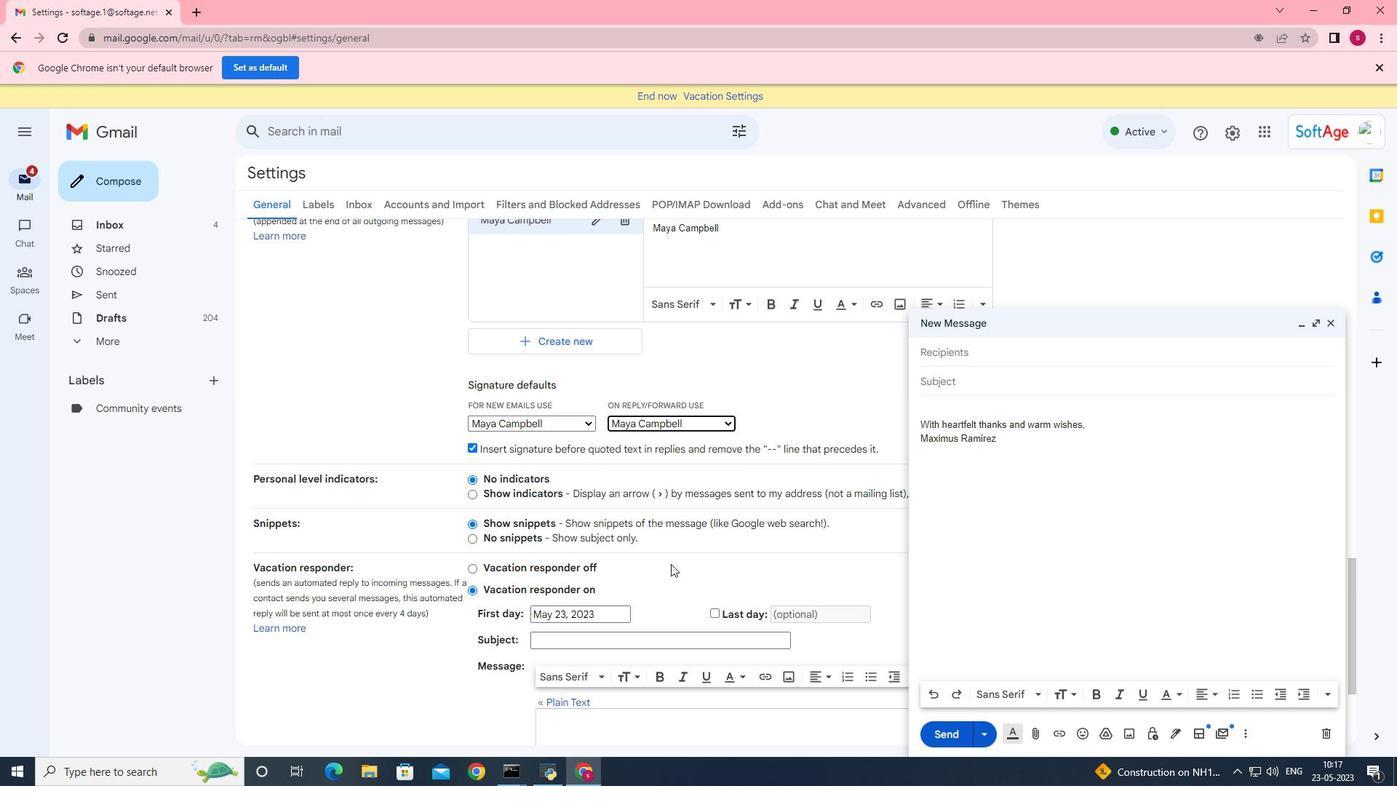 
Action: Mouse moved to (674, 575)
Screenshot: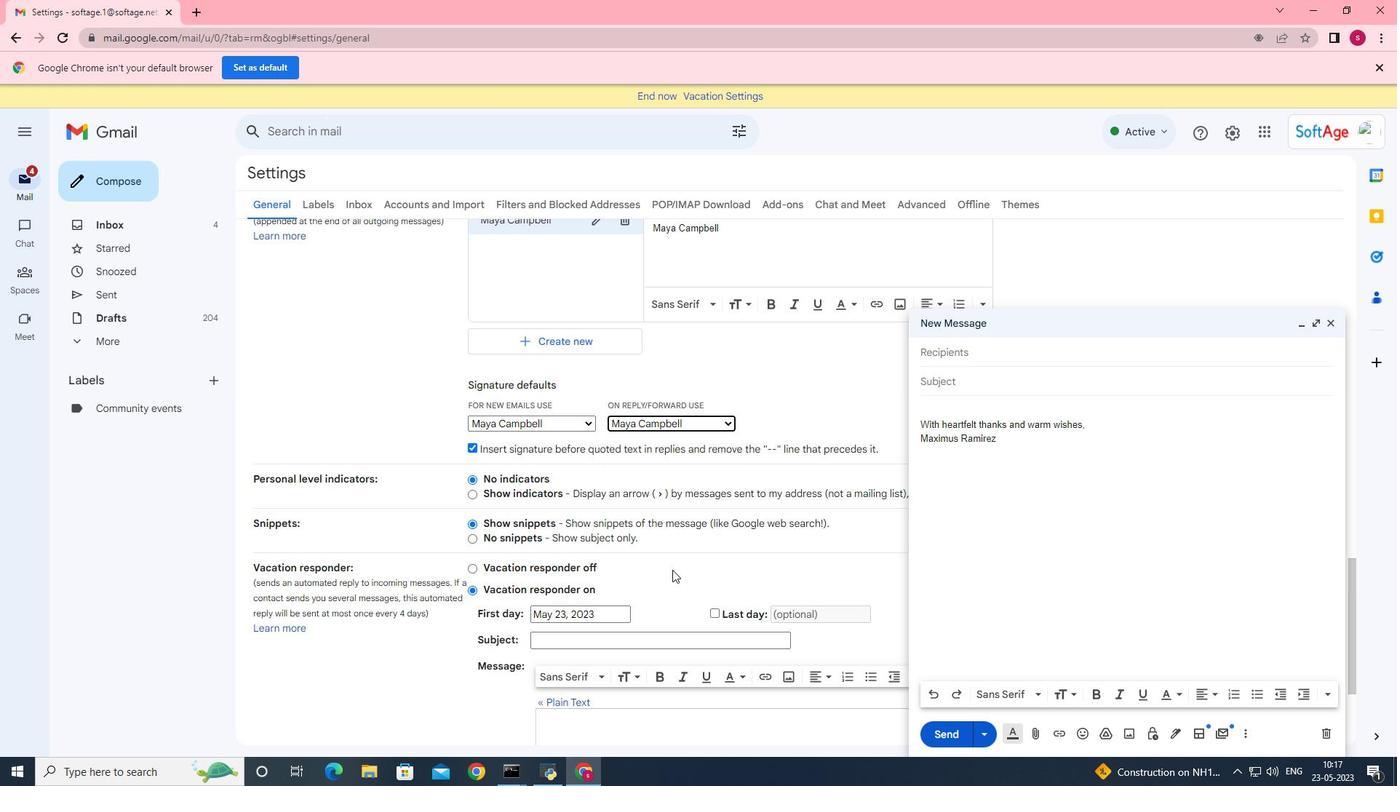 
Action: Mouse scrolled (674, 575) with delta (0, 0)
Screenshot: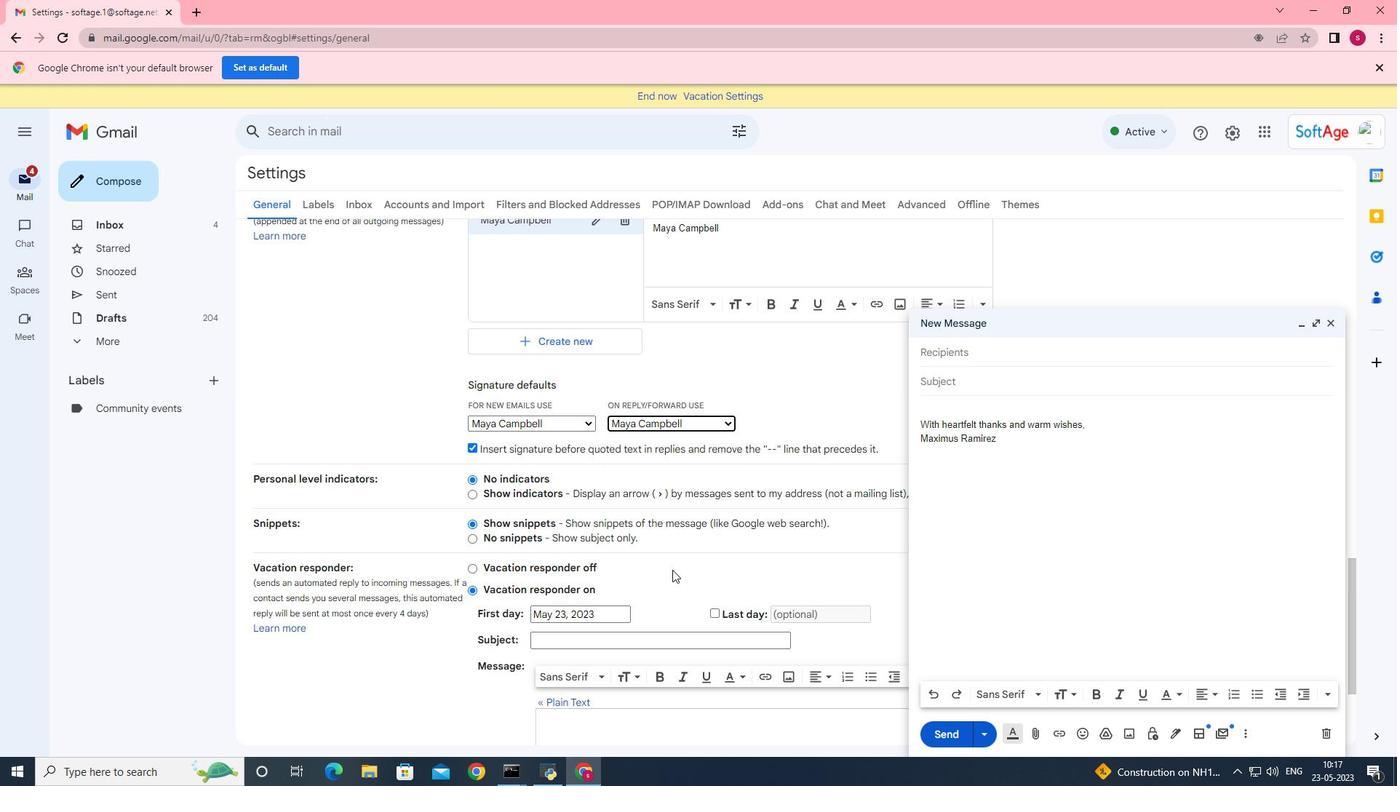 
Action: Mouse moved to (742, 665)
Screenshot: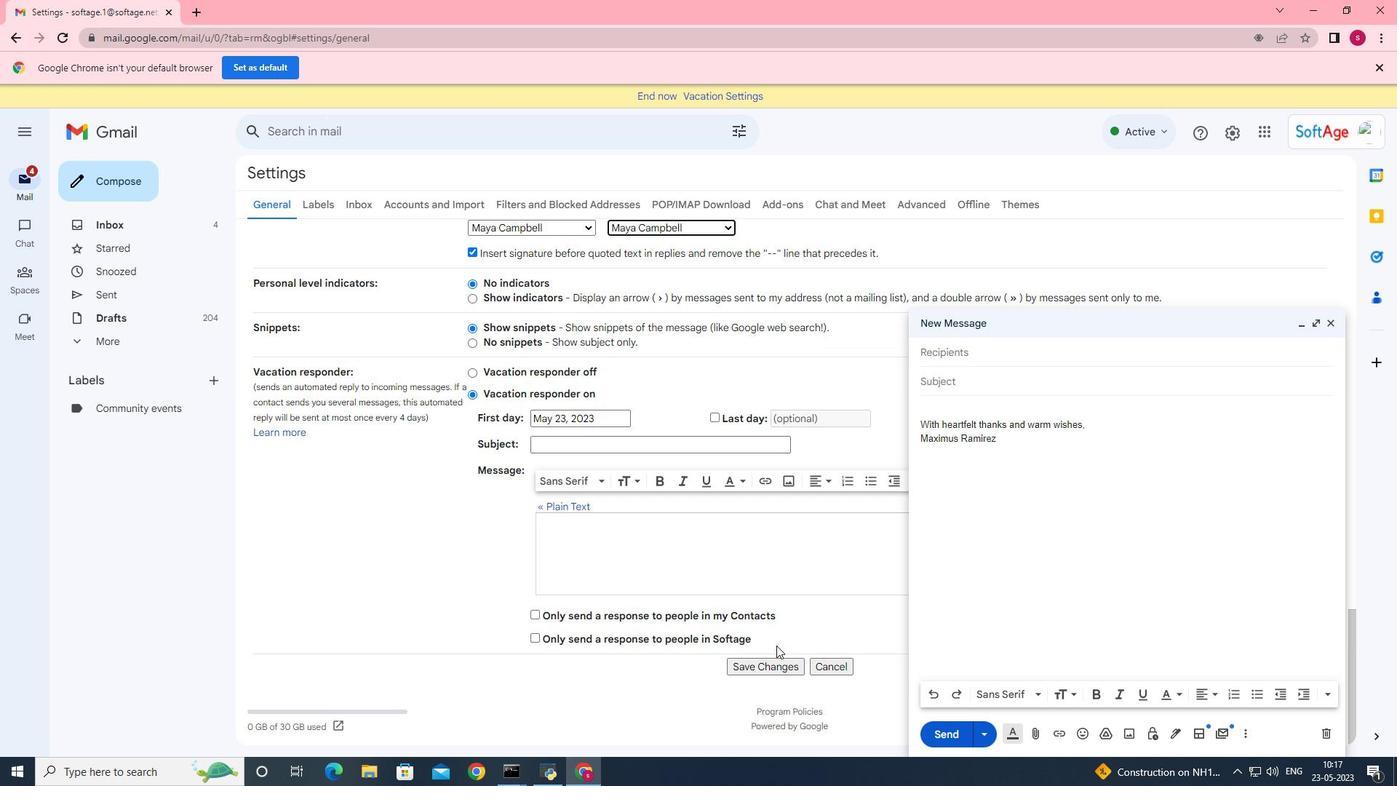 
Action: Mouse pressed left at (742, 665)
Screenshot: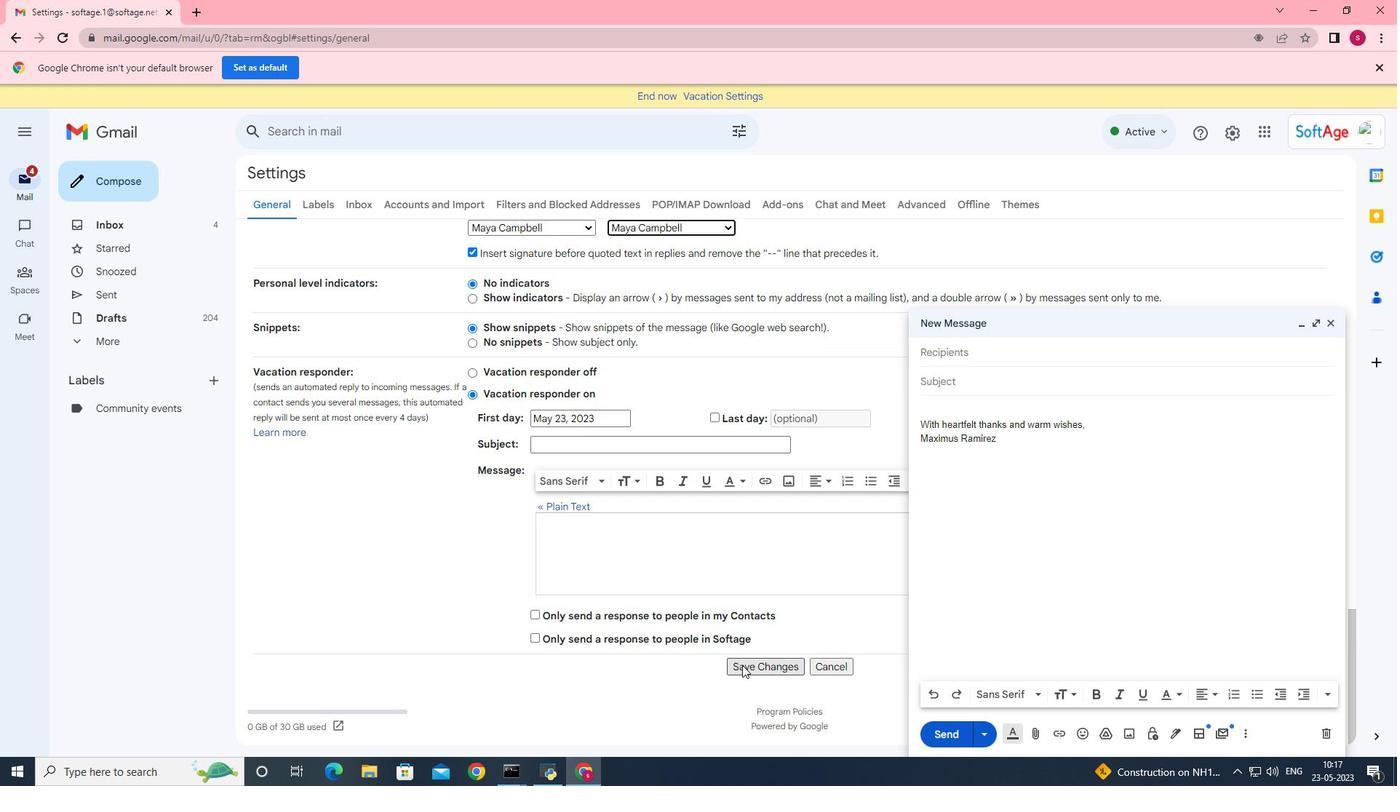 
Action: Mouse moved to (1329, 323)
Screenshot: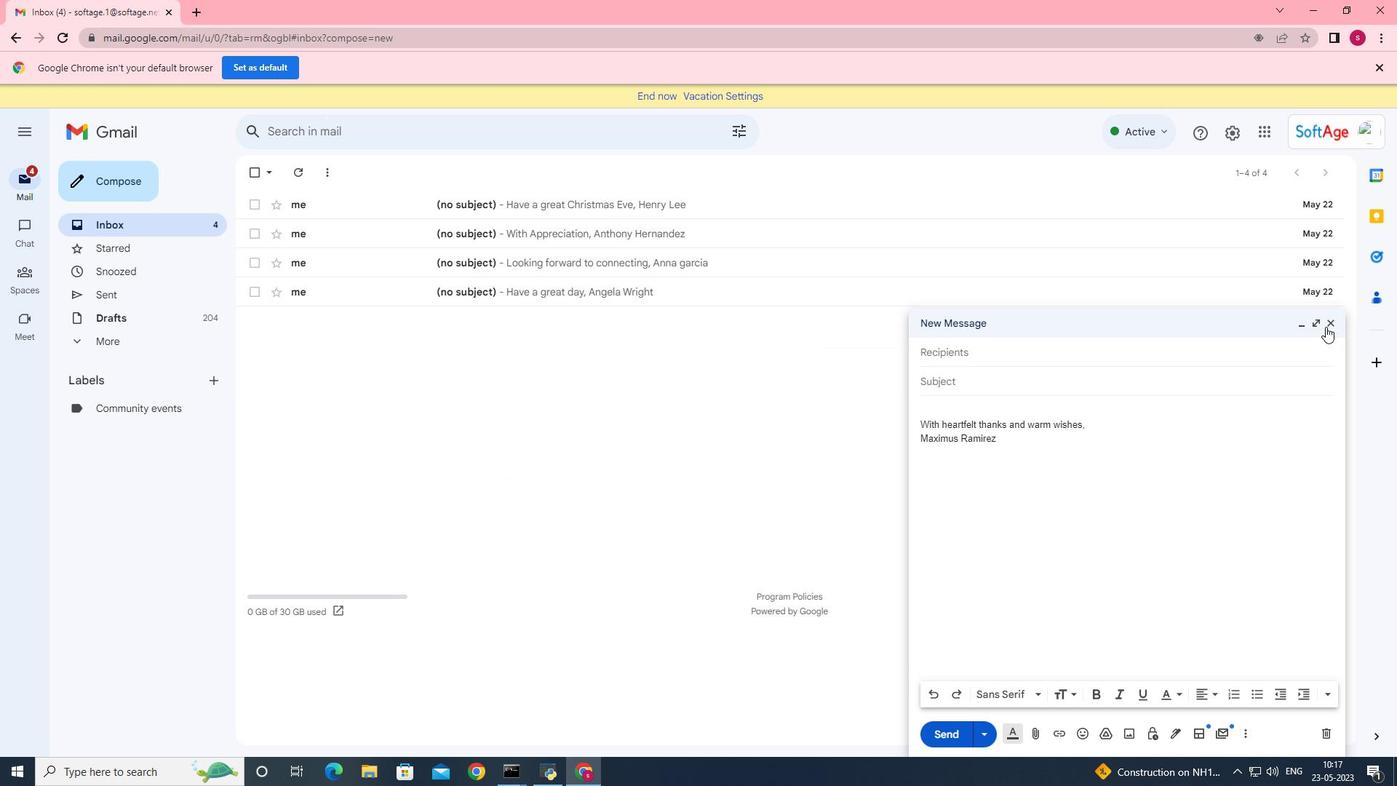 
Action: Mouse pressed left at (1329, 323)
Screenshot: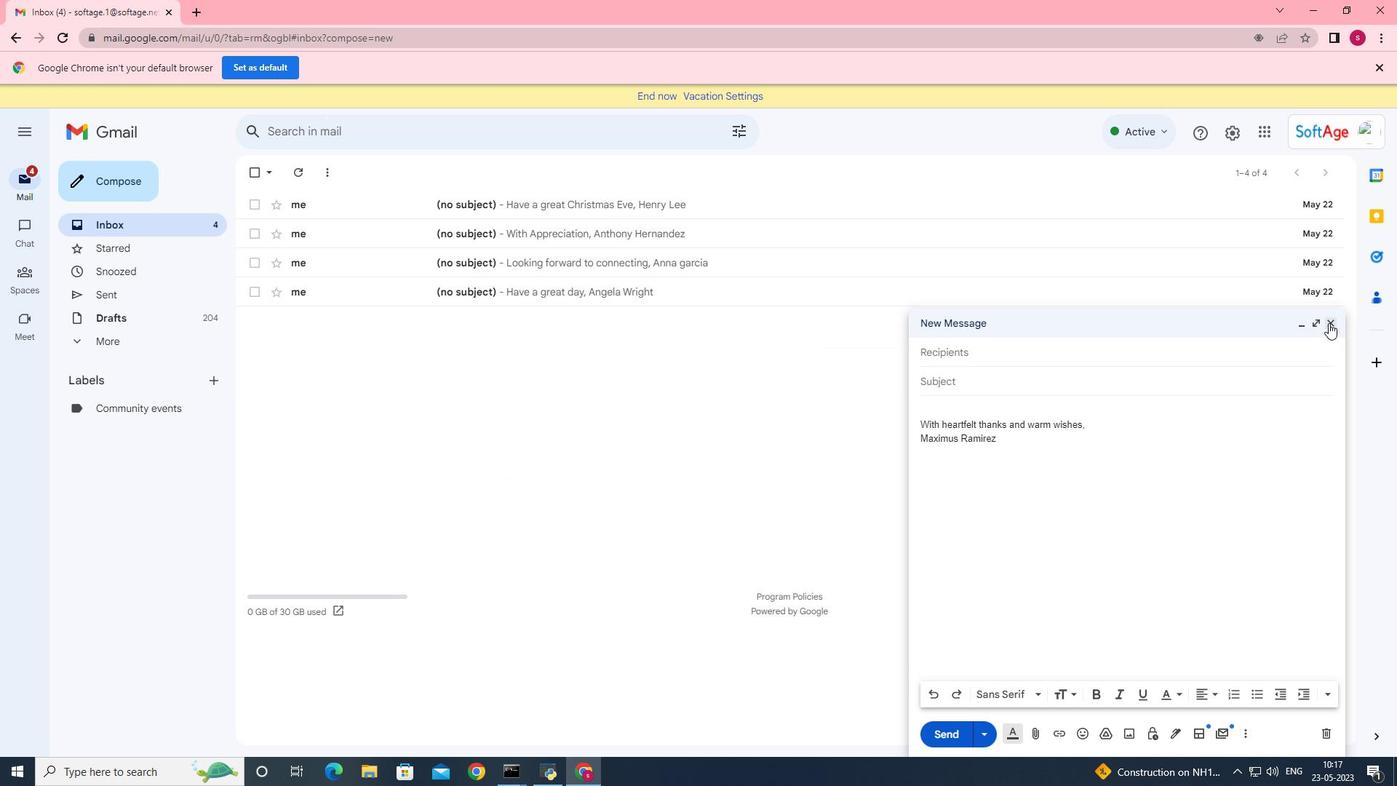 
Action: Mouse moved to (127, 170)
Screenshot: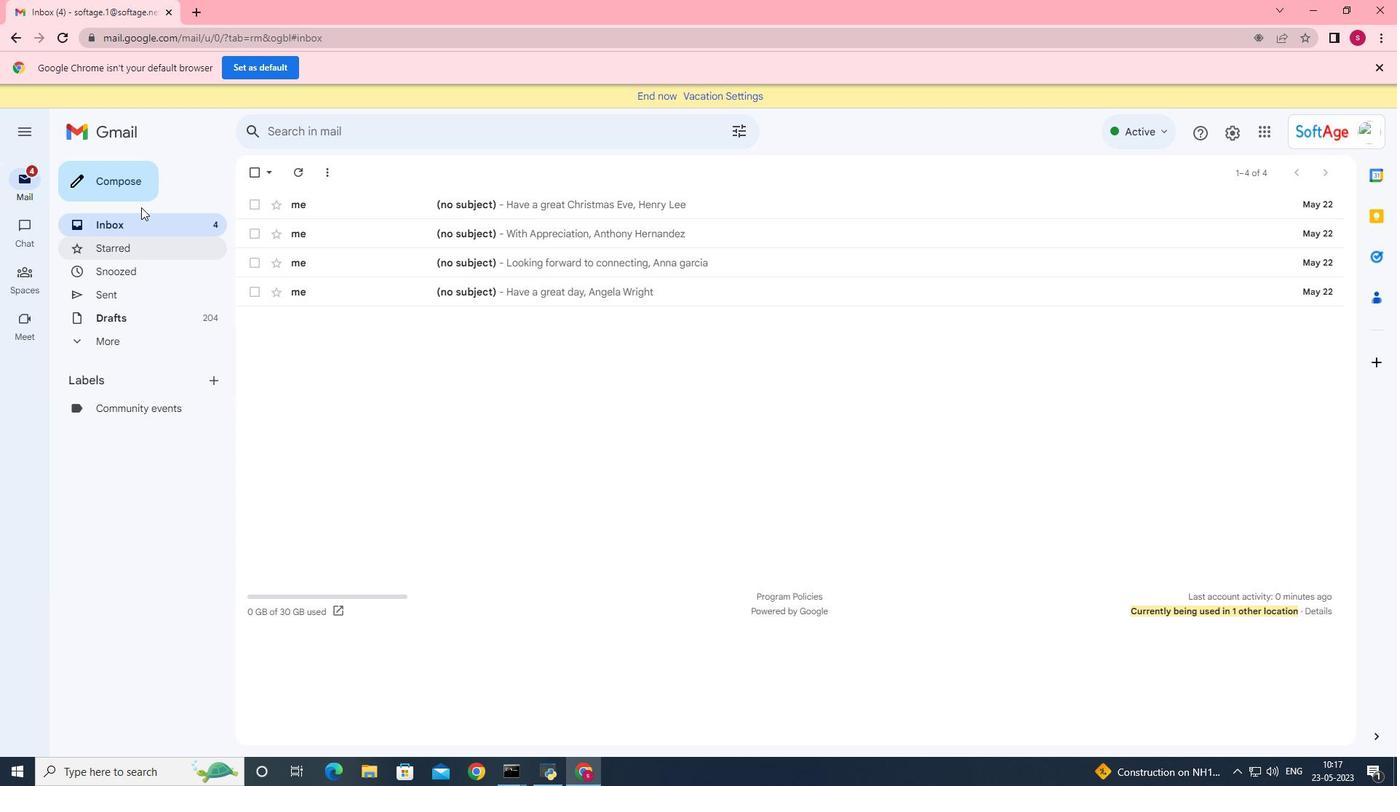 
Action: Mouse pressed left at (127, 170)
Screenshot: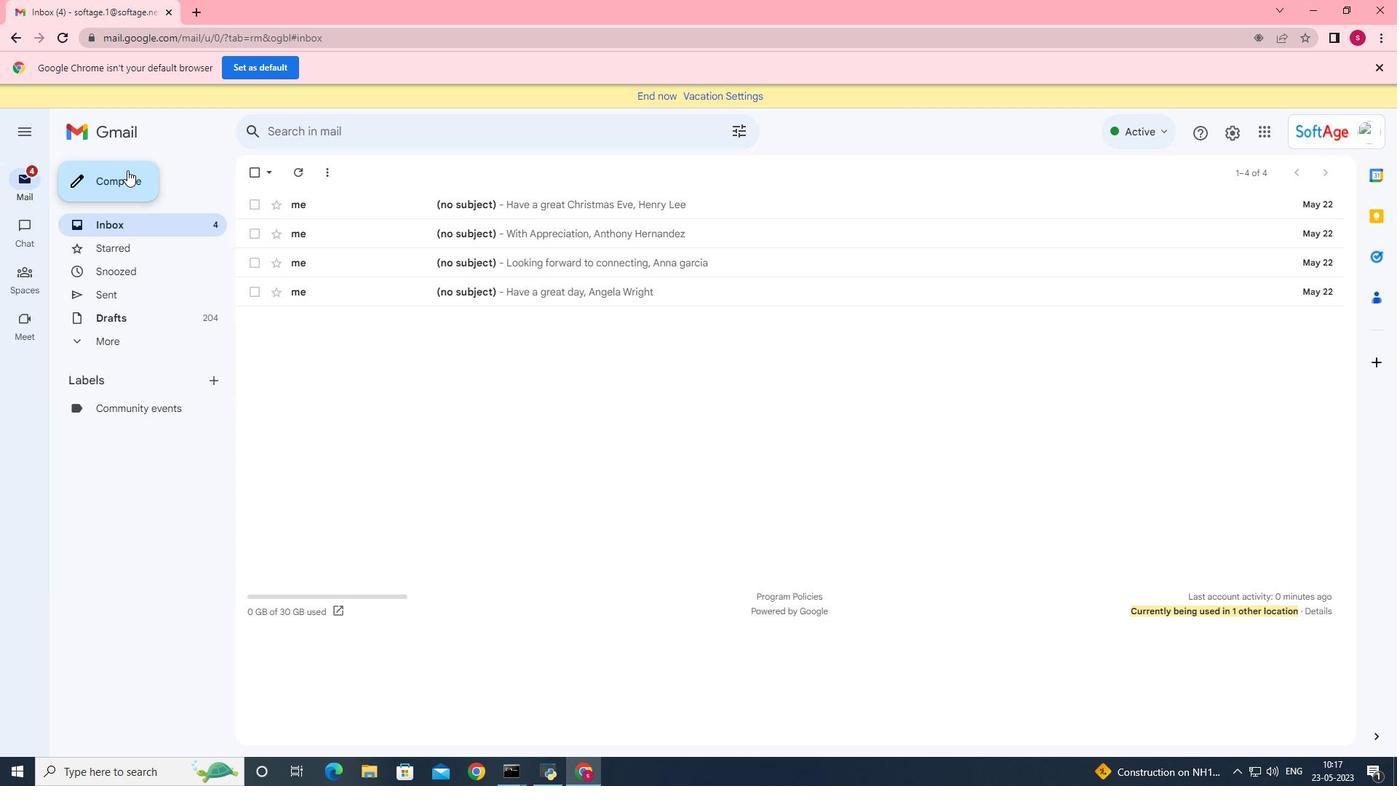 
Action: Mouse moved to (982, 355)
Screenshot: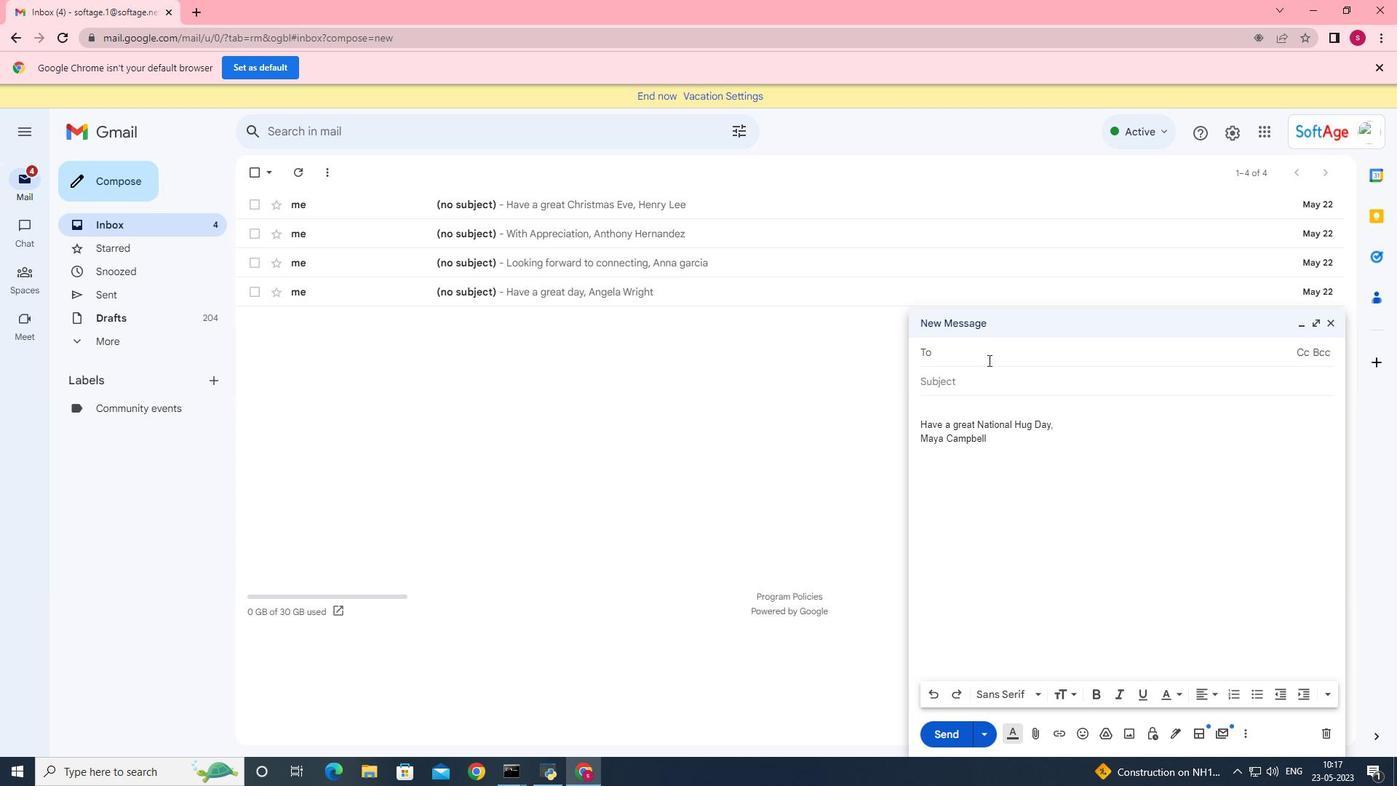 
Action: Mouse pressed left at (982, 355)
Screenshot: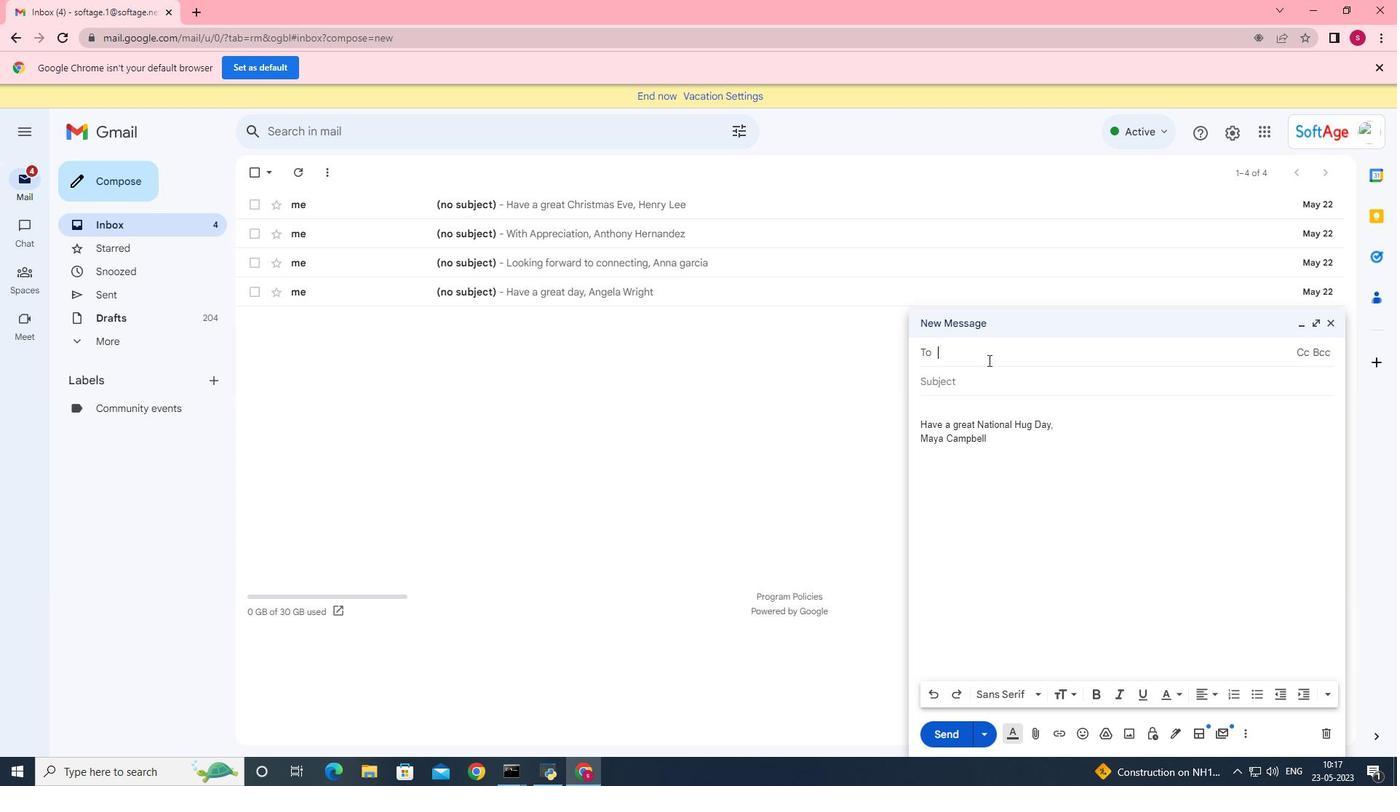 
Action: Key pressed softage.3<Key.shift>@softage.net
Screenshot: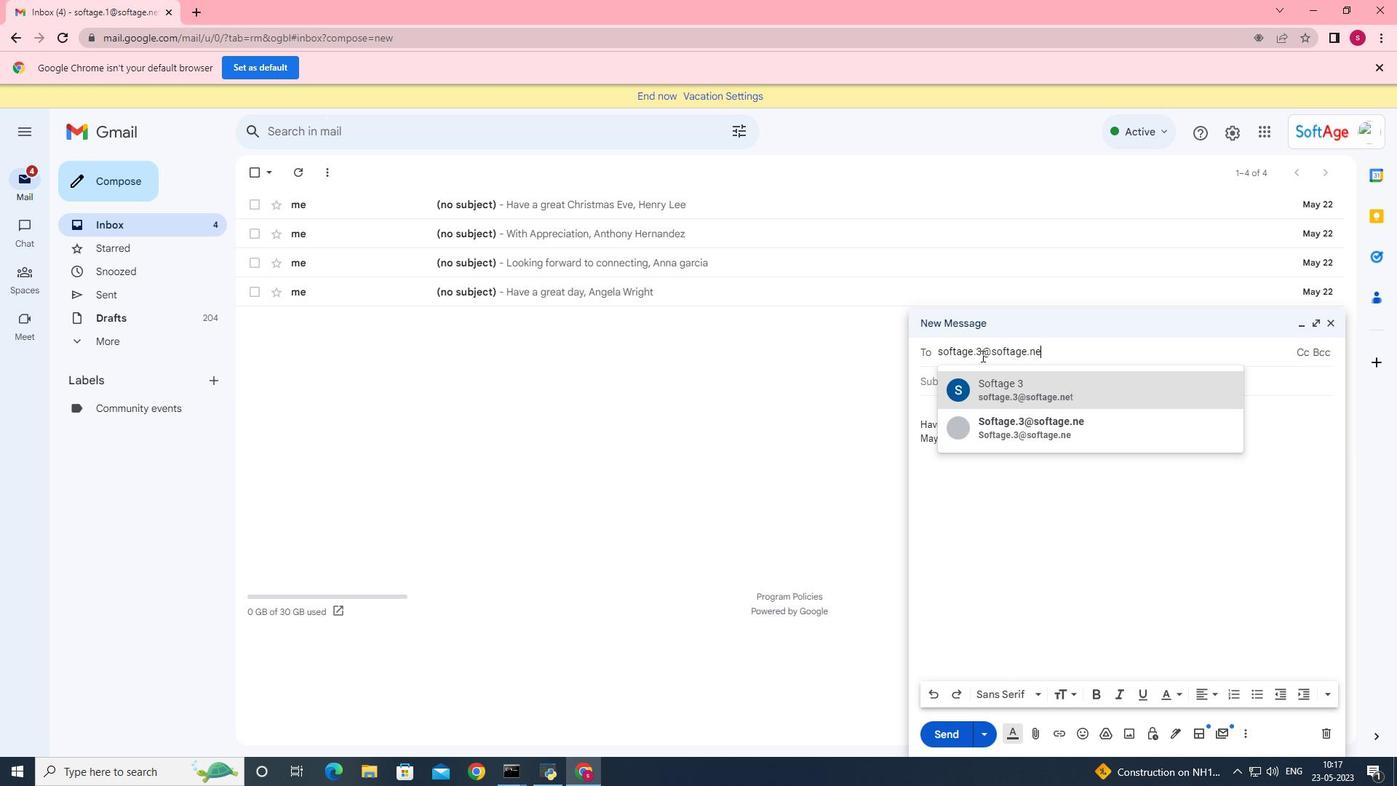 
Action: Mouse moved to (1105, 387)
Screenshot: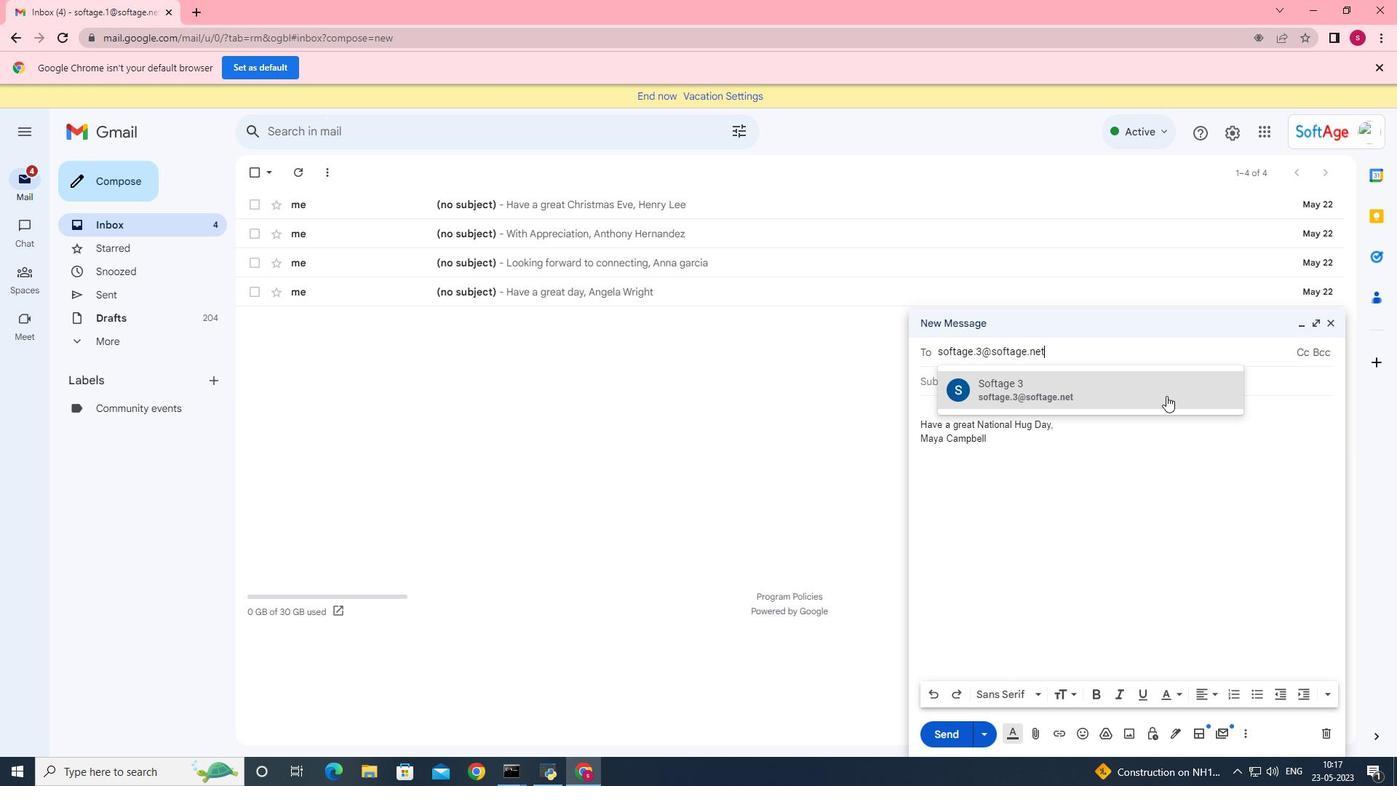 
Action: Mouse pressed left at (1105, 387)
Screenshot: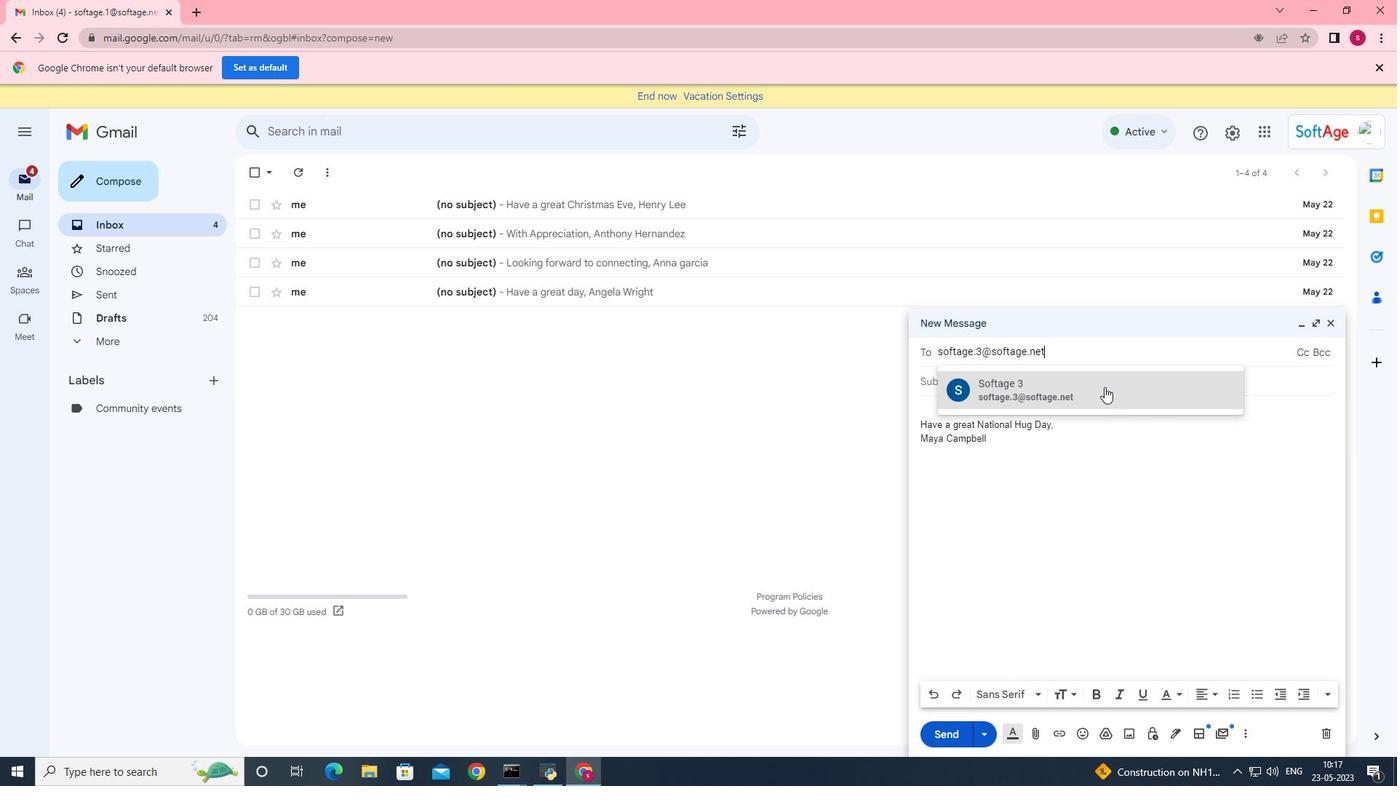 
Action: Mouse moved to (1252, 734)
Screenshot: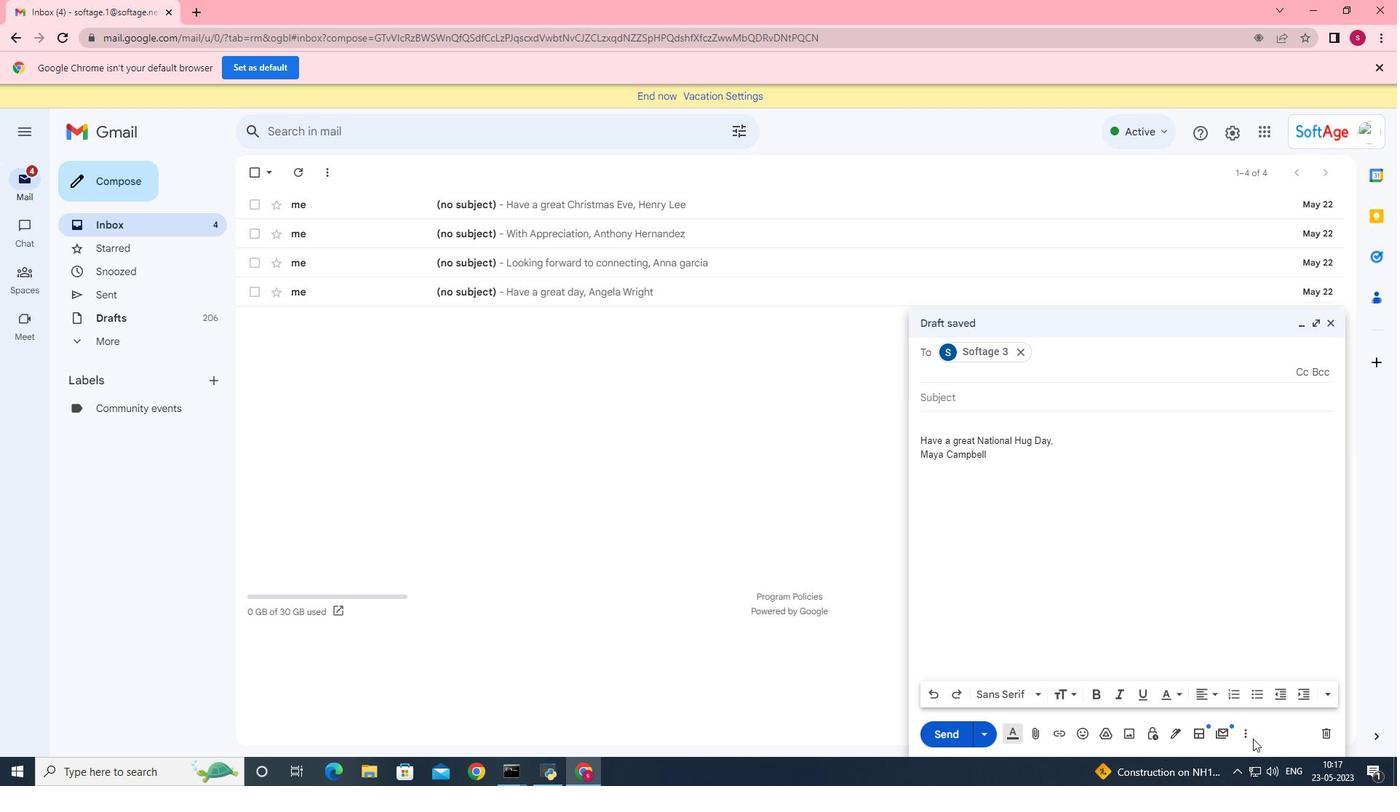 
Action: Mouse pressed left at (1252, 734)
Screenshot: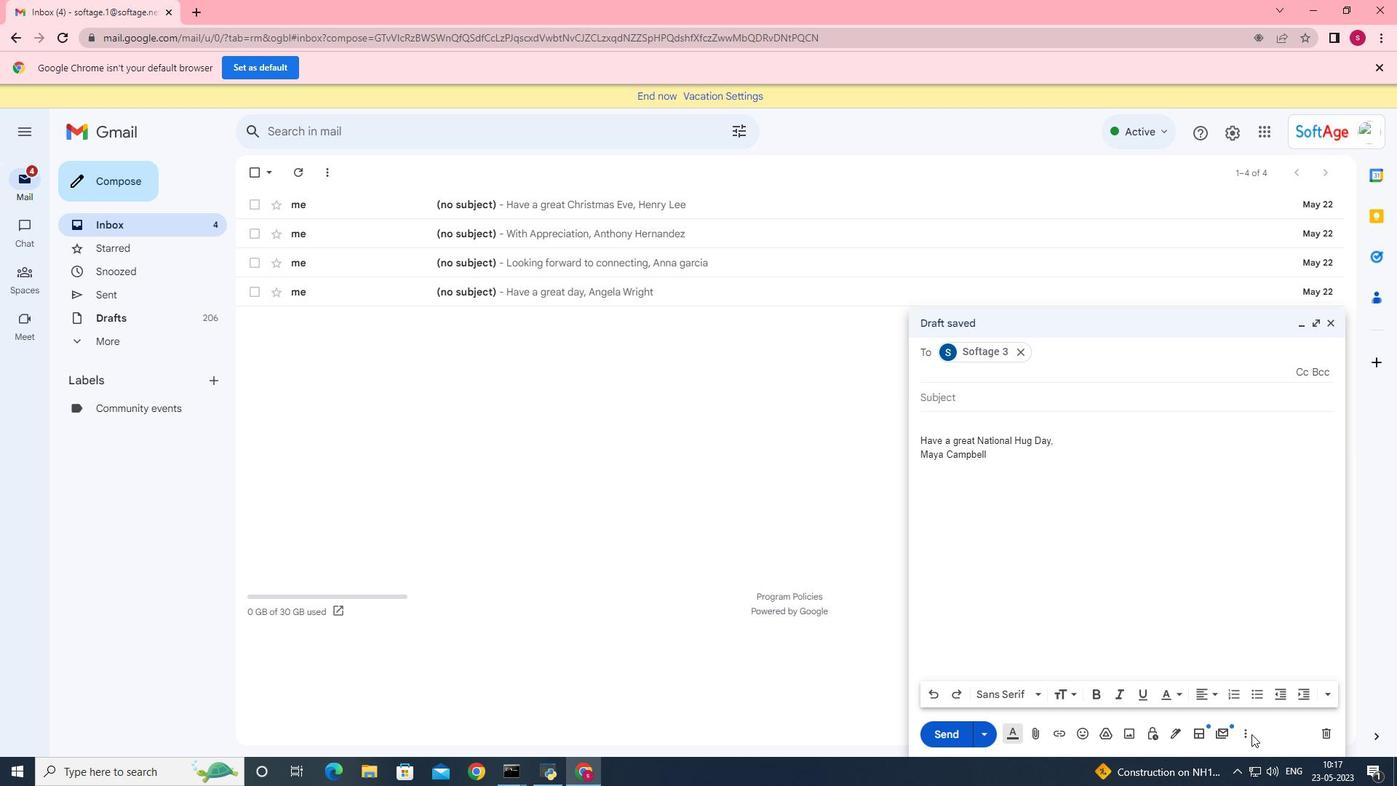 
Action: Mouse moved to (1245, 736)
Screenshot: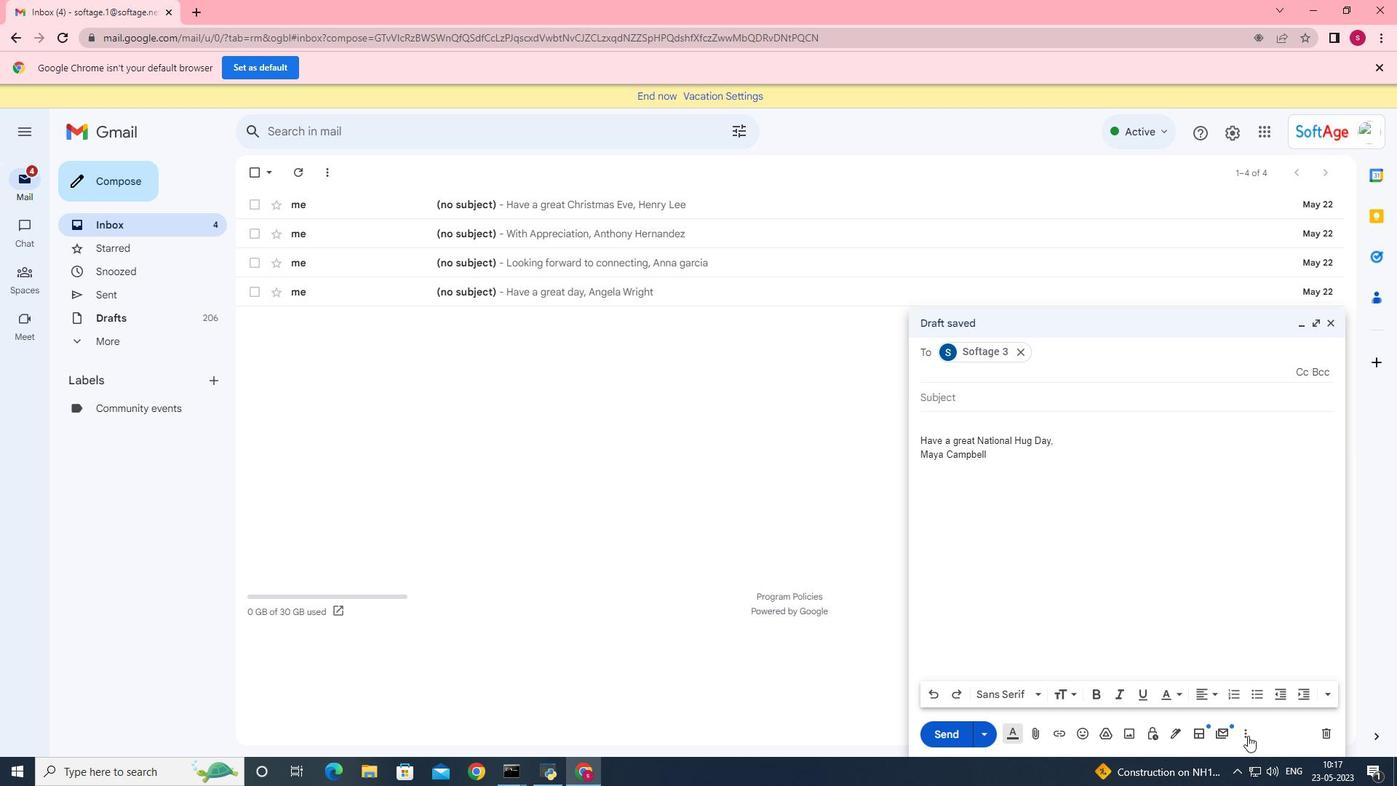 
Action: Mouse pressed left at (1245, 736)
Screenshot: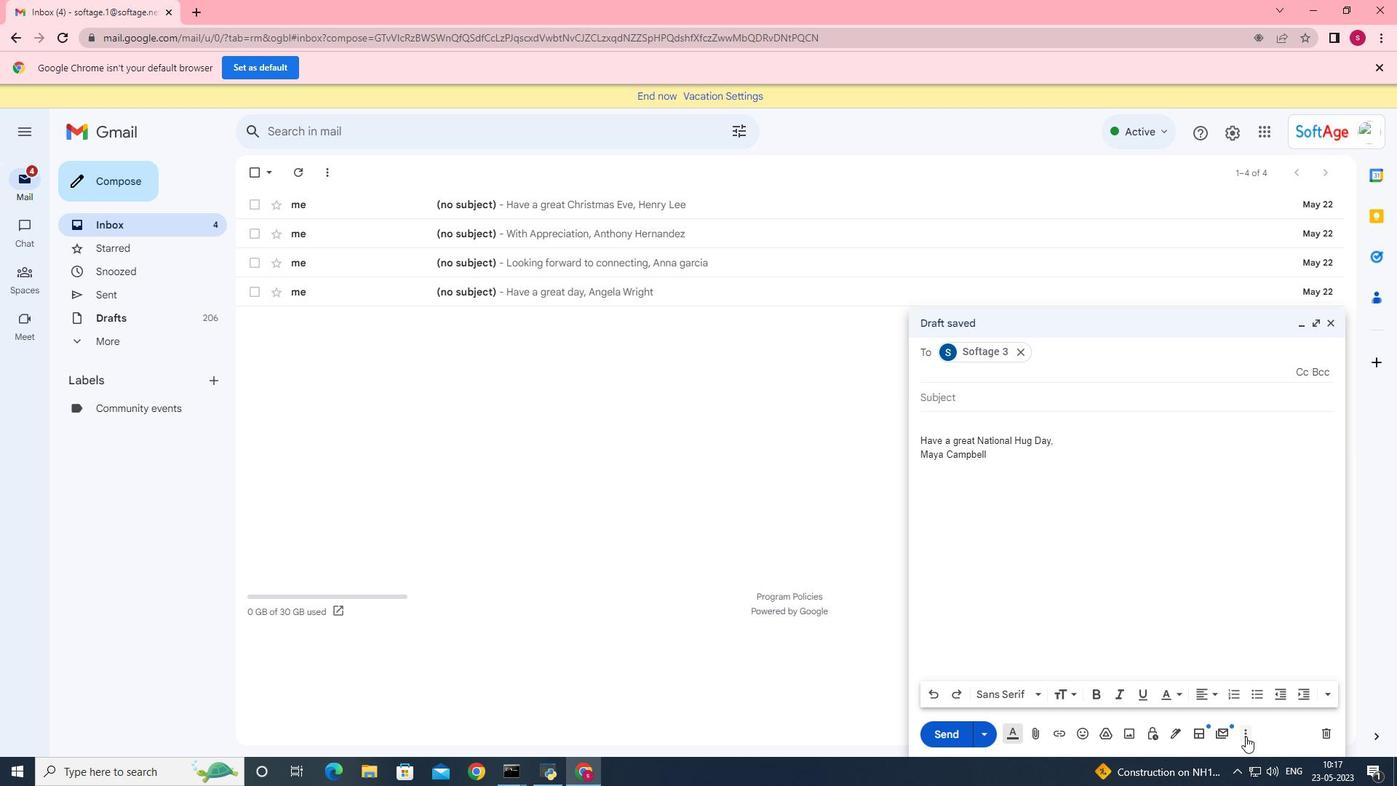 
Action: Mouse moved to (1167, 594)
Screenshot: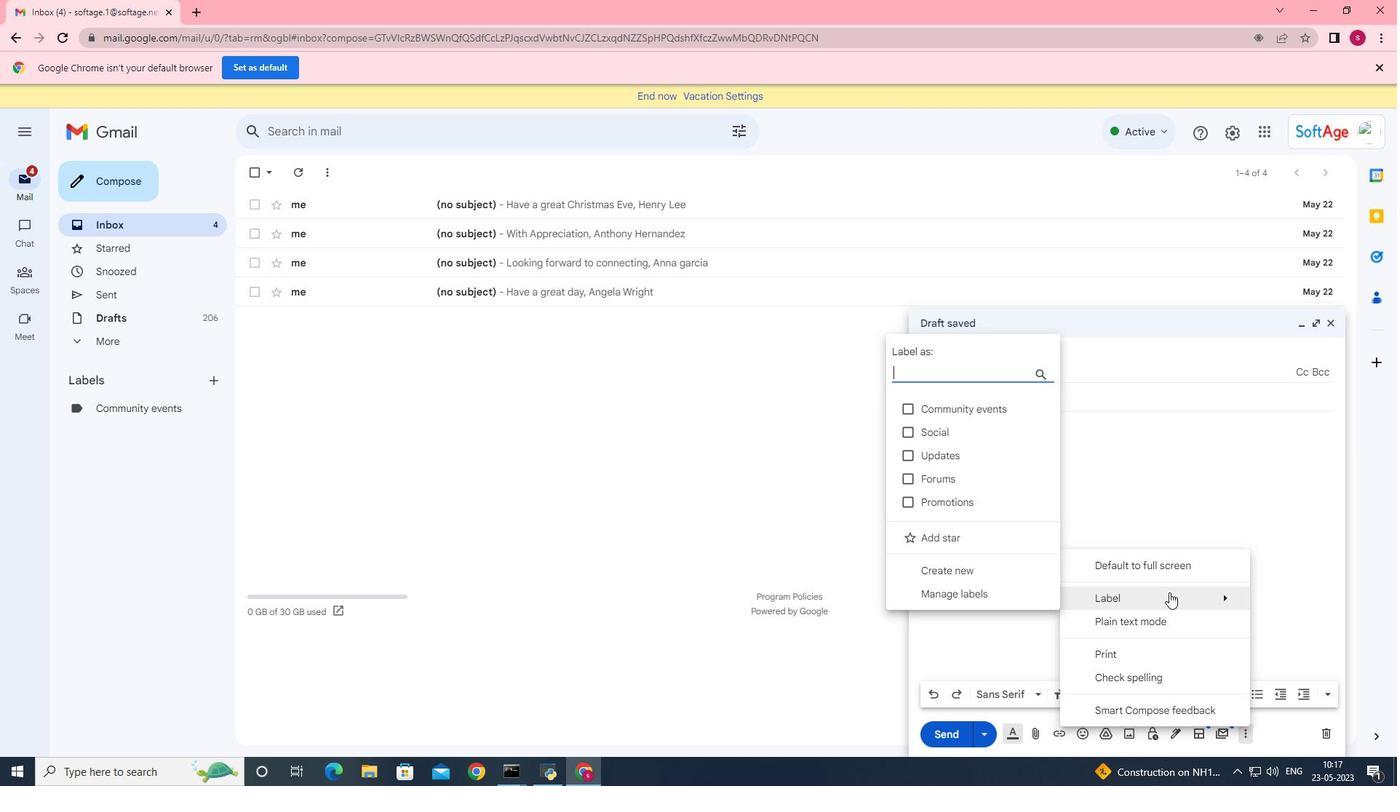 
Action: Mouse pressed left at (1167, 594)
Screenshot: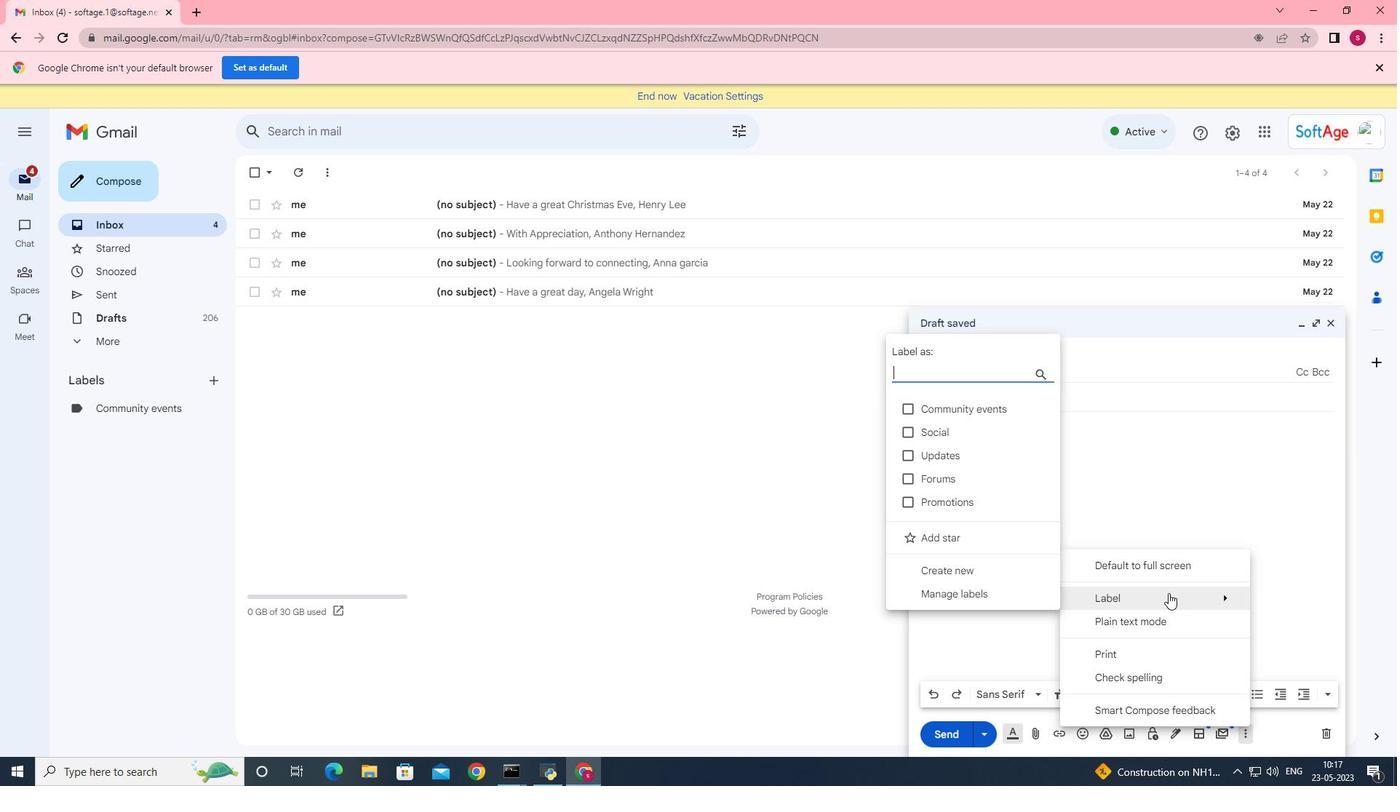 
Action: Mouse moved to (957, 572)
Screenshot: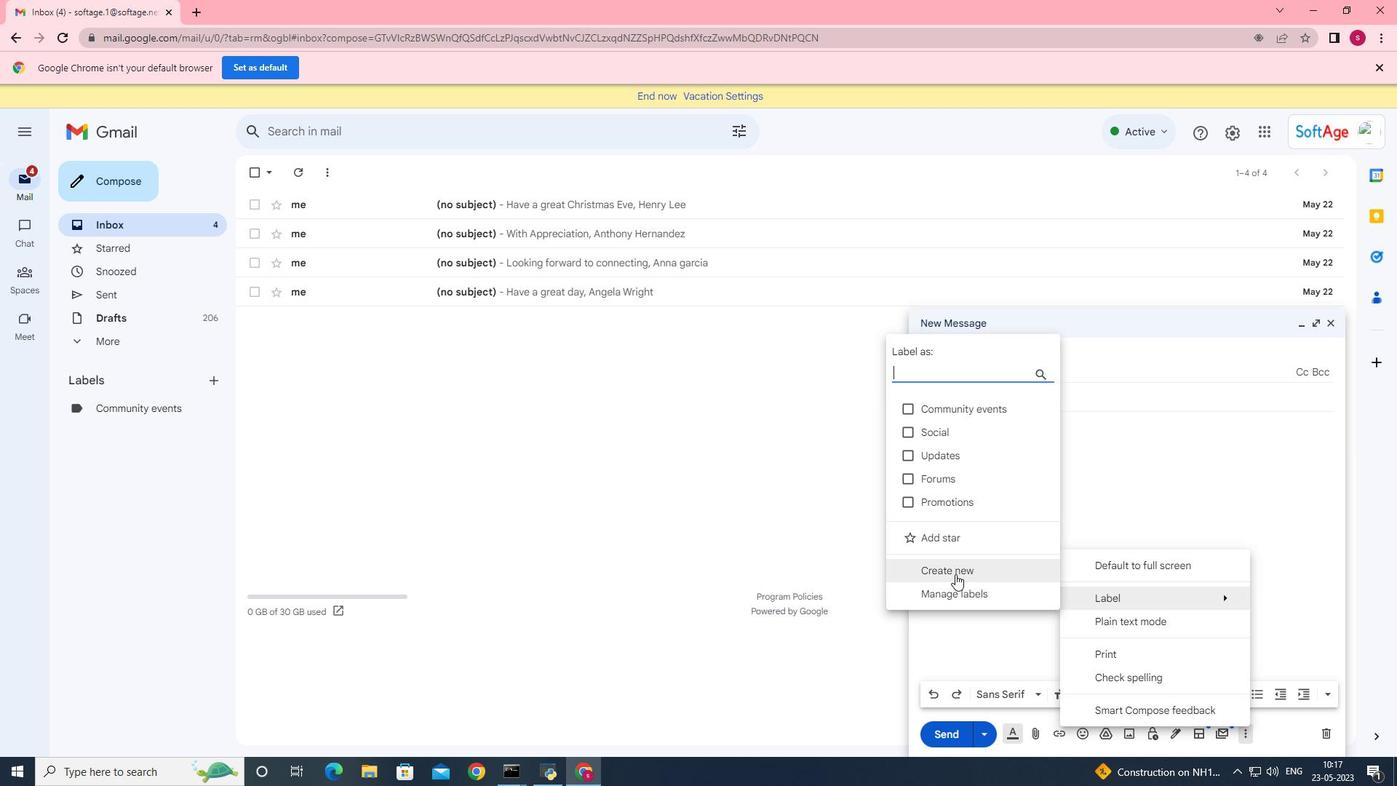 
Action: Mouse pressed left at (957, 572)
Screenshot: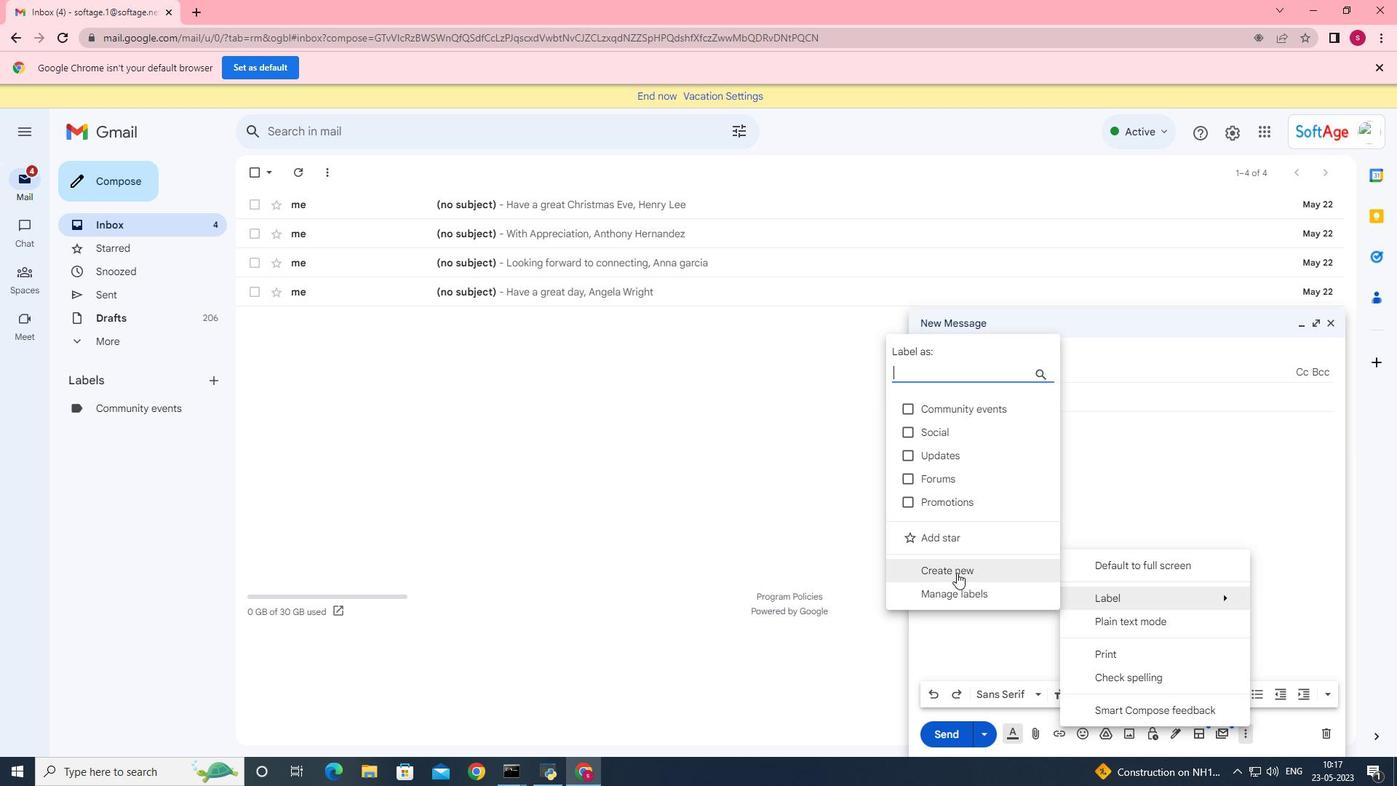 
Action: Mouse moved to (570, 400)
Screenshot: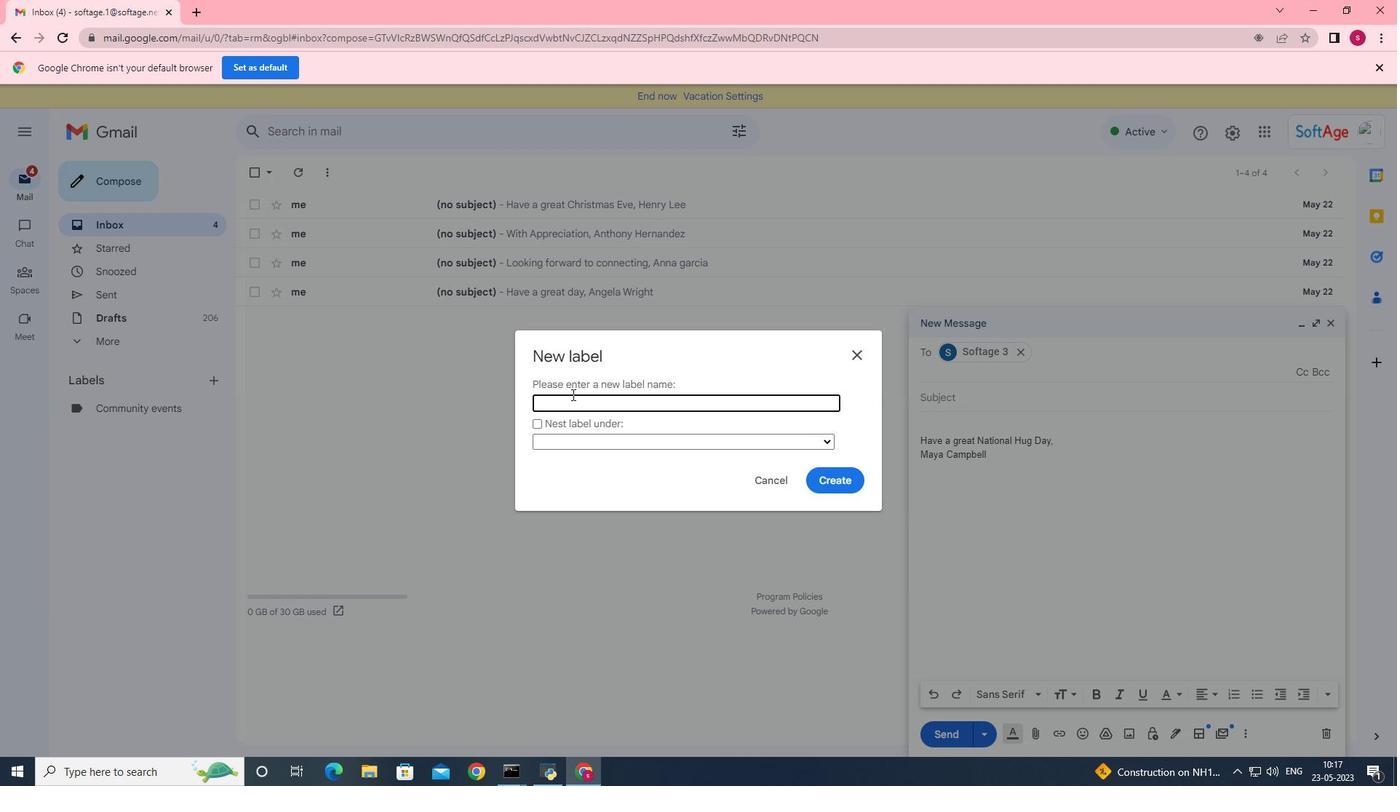 
Action: Mouse pressed left at (570, 400)
Screenshot: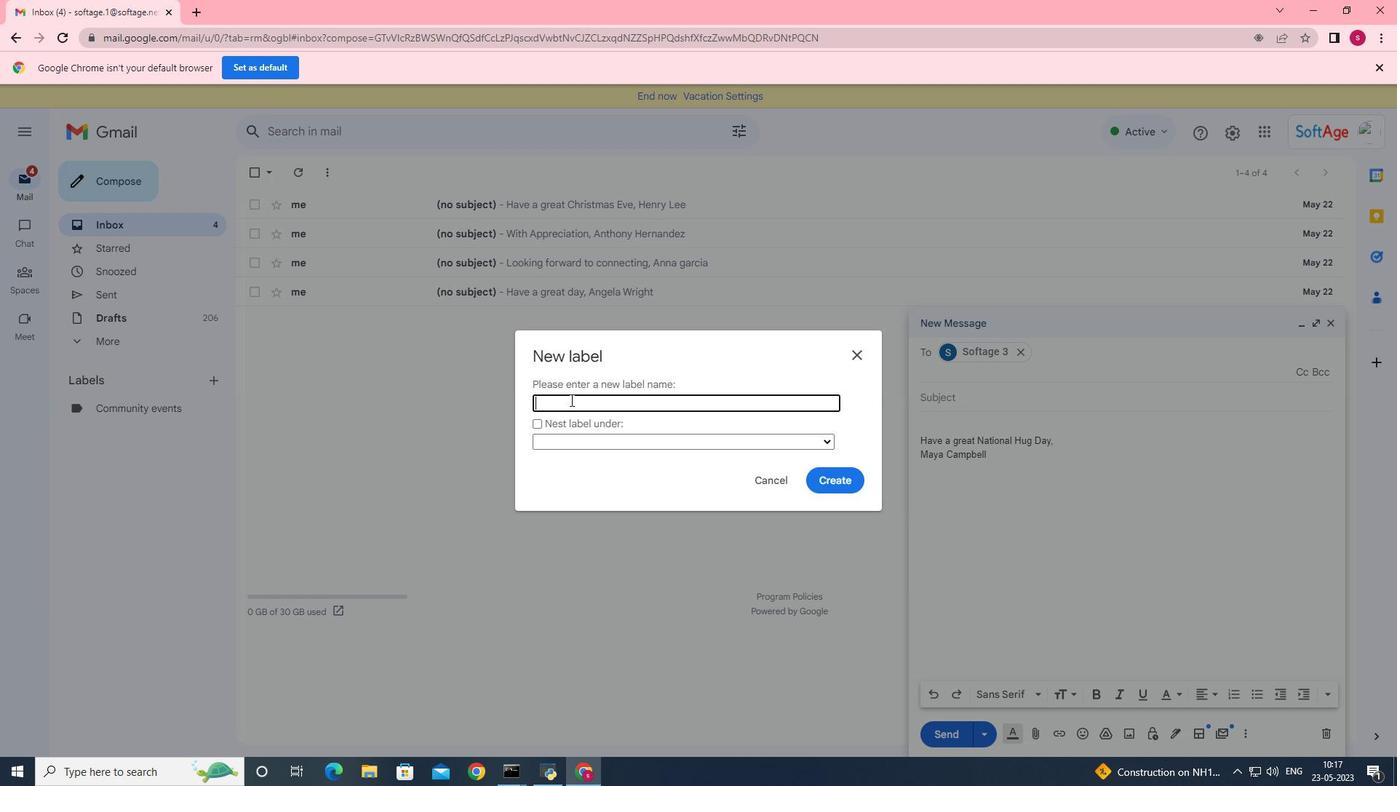 
Action: Key pressed <Key.shift>Insurance<Key.space>policies
Screenshot: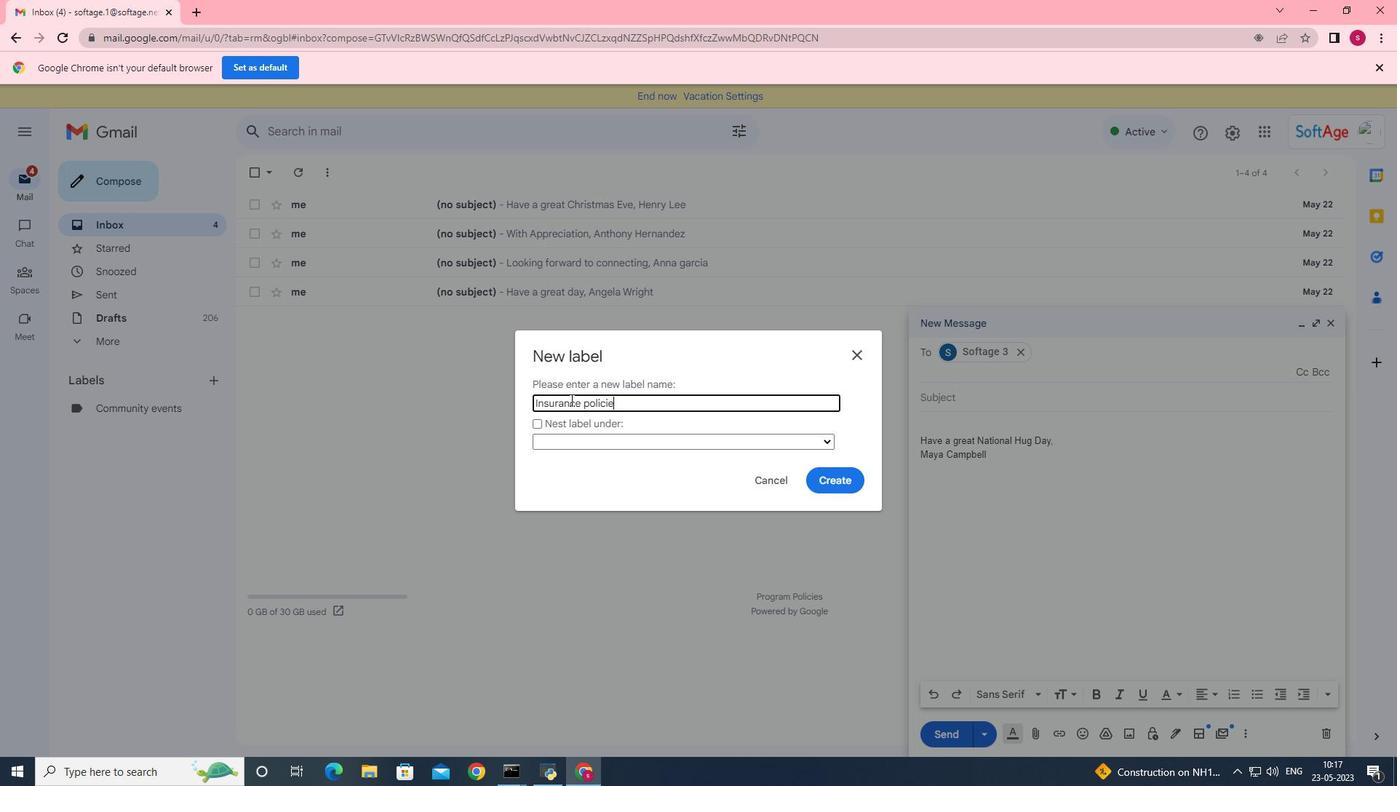 
Action: Mouse moved to (829, 481)
Screenshot: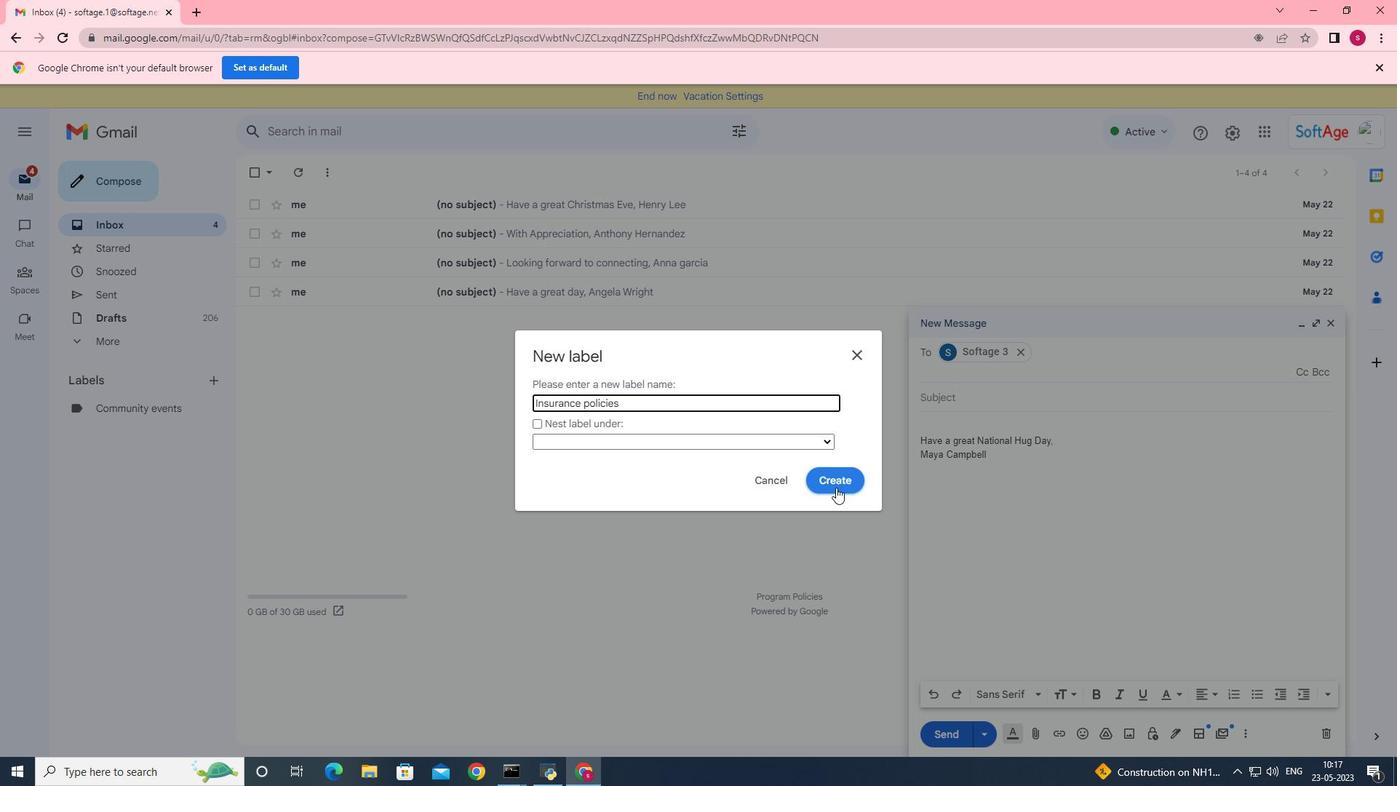 
Action: Mouse pressed left at (829, 481)
Screenshot: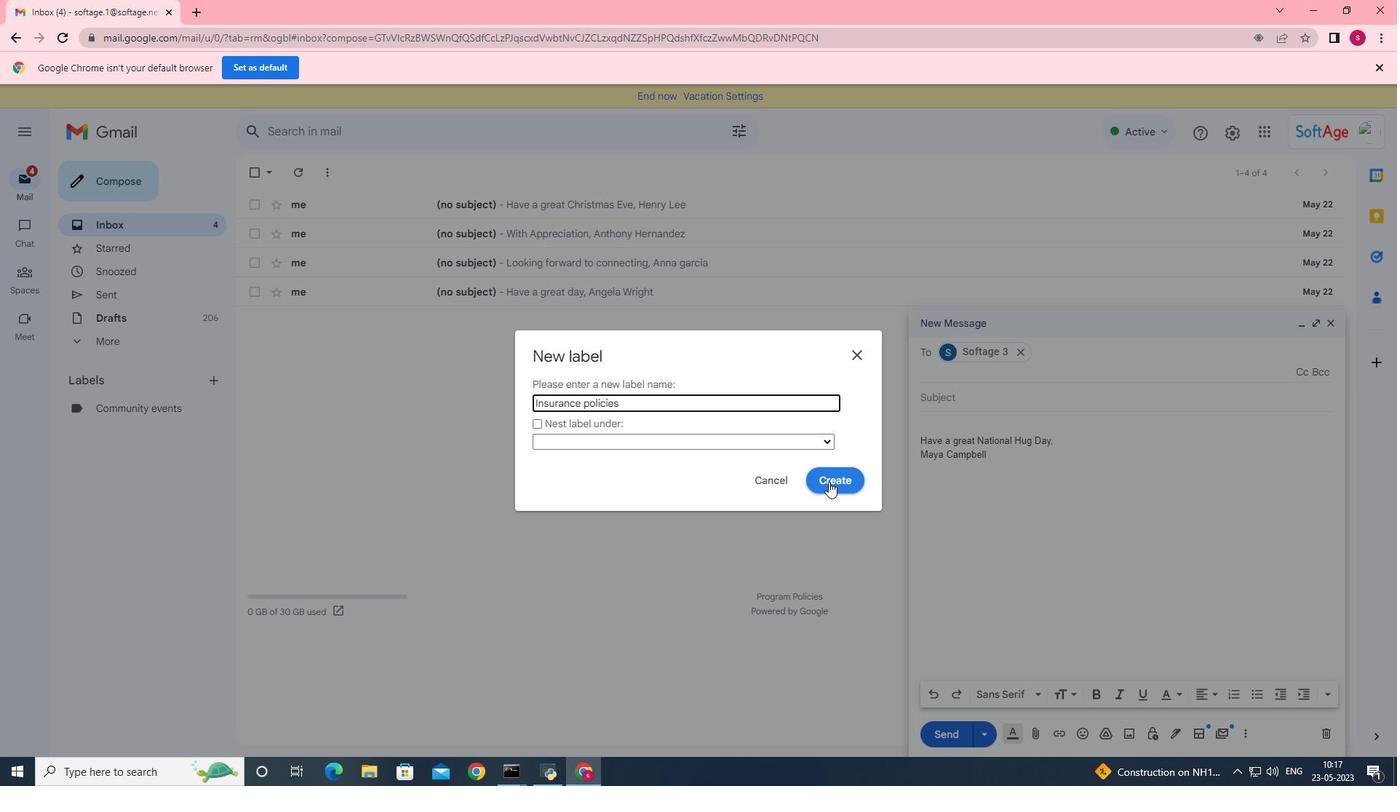 
